 Task: Look for space in Baden, Austria from 11th June, 2023 to 17th June, 2023 for 1 adult in price range Rs.5000 to Rs.12000. Place can be private room with 1  bedroom having 1 bed and 1 bathroom. Property type can be hotel. Amenities needed are: heating, . Booking option can be shelf check-in. Required host language is English.
Action: Mouse moved to (581, 117)
Screenshot: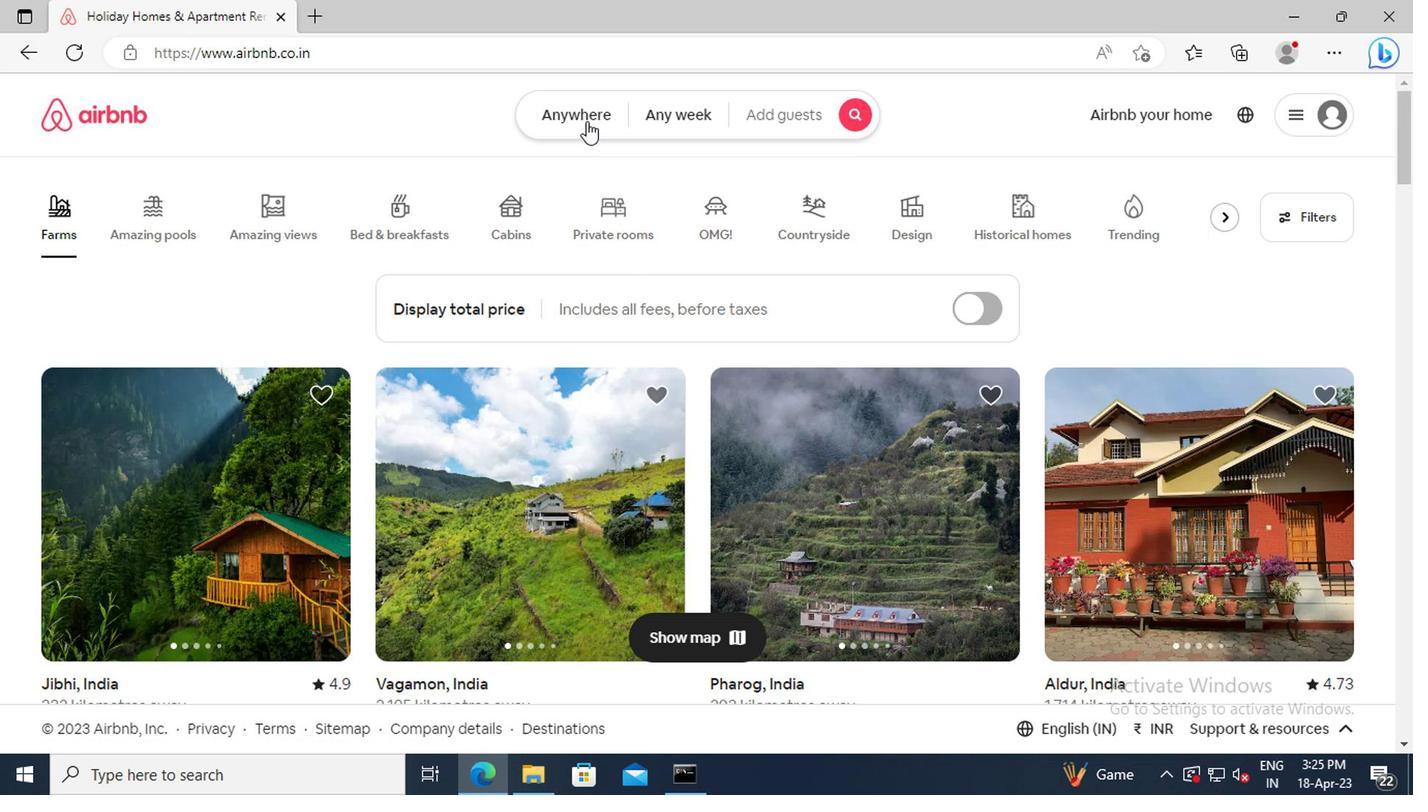 
Action: Mouse pressed left at (581, 117)
Screenshot: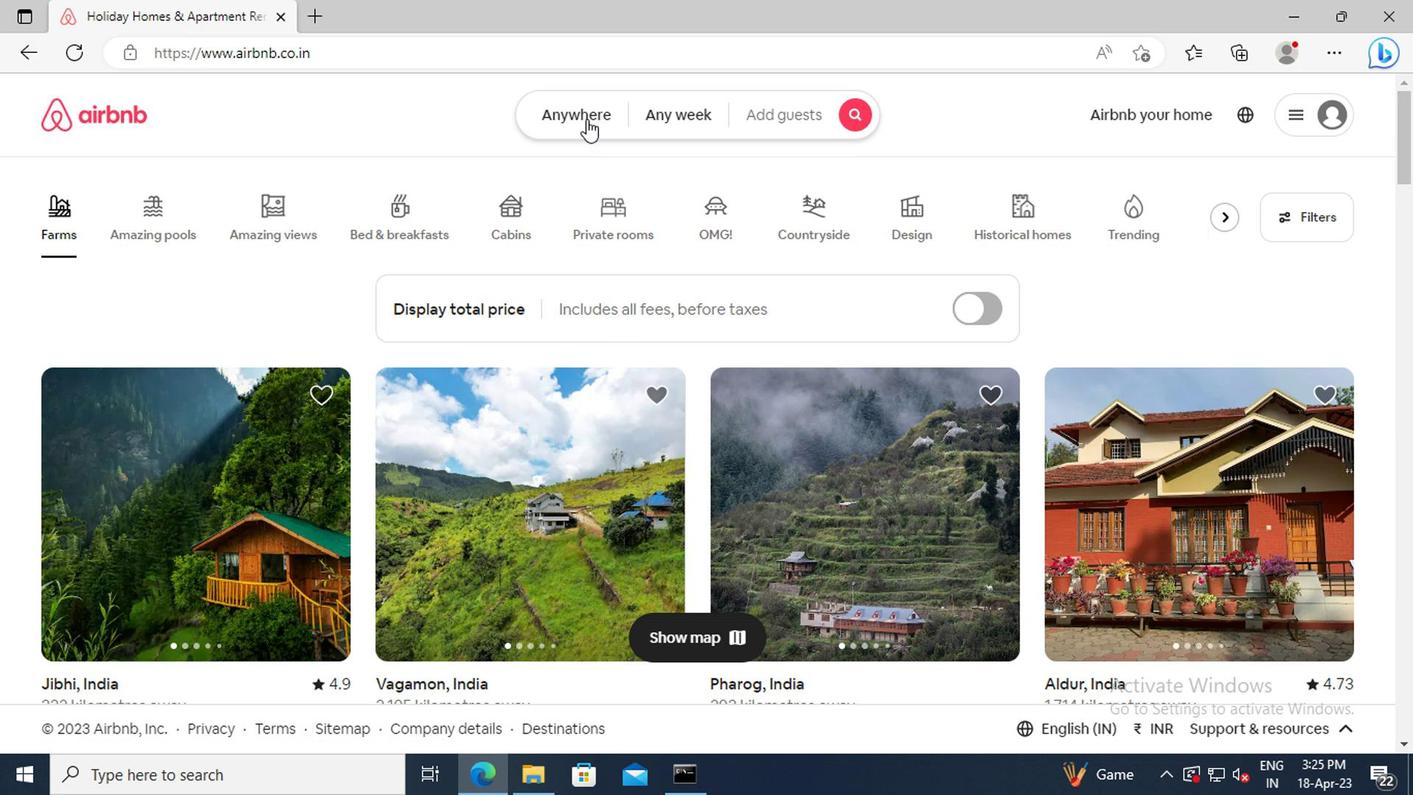 
Action: Mouse moved to (314, 203)
Screenshot: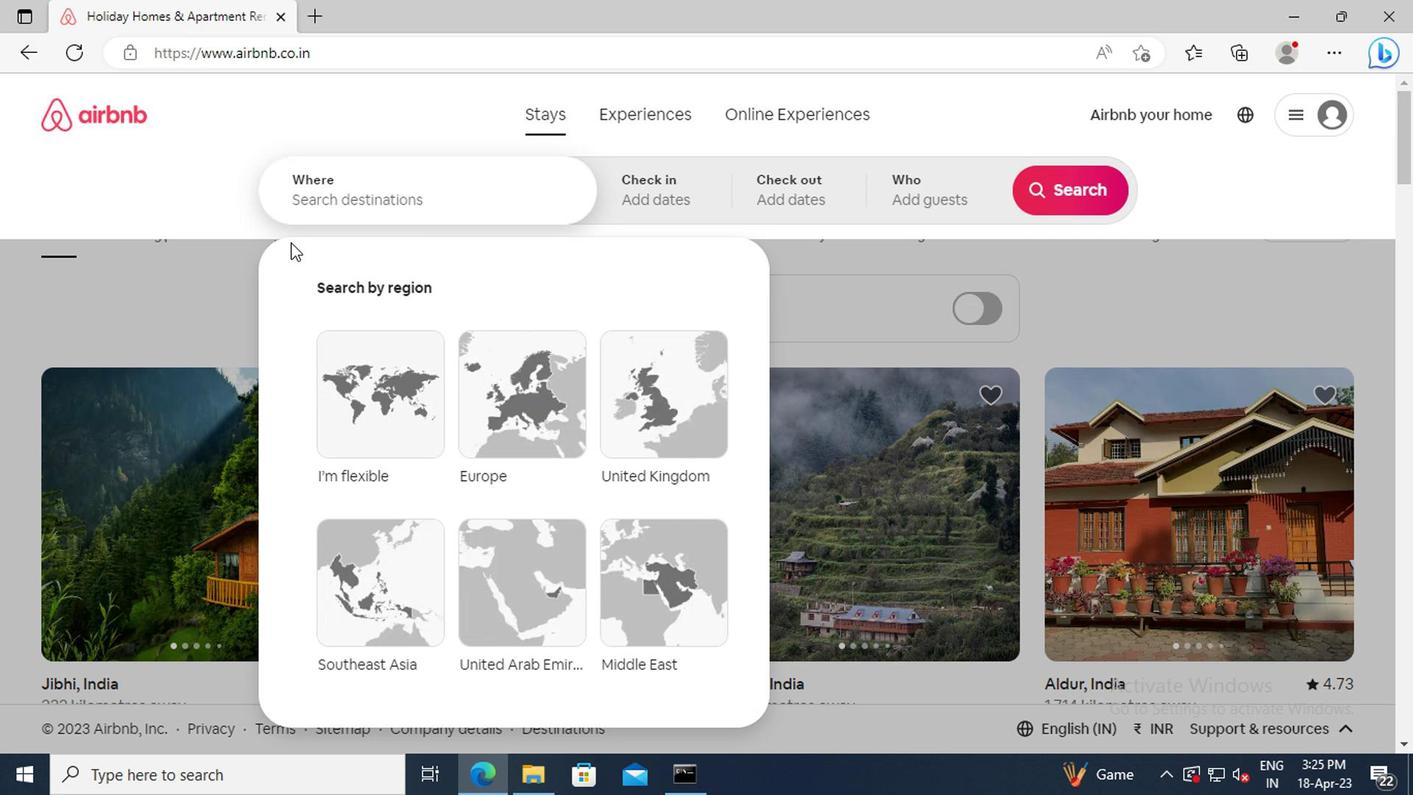
Action: Mouse pressed left at (314, 203)
Screenshot: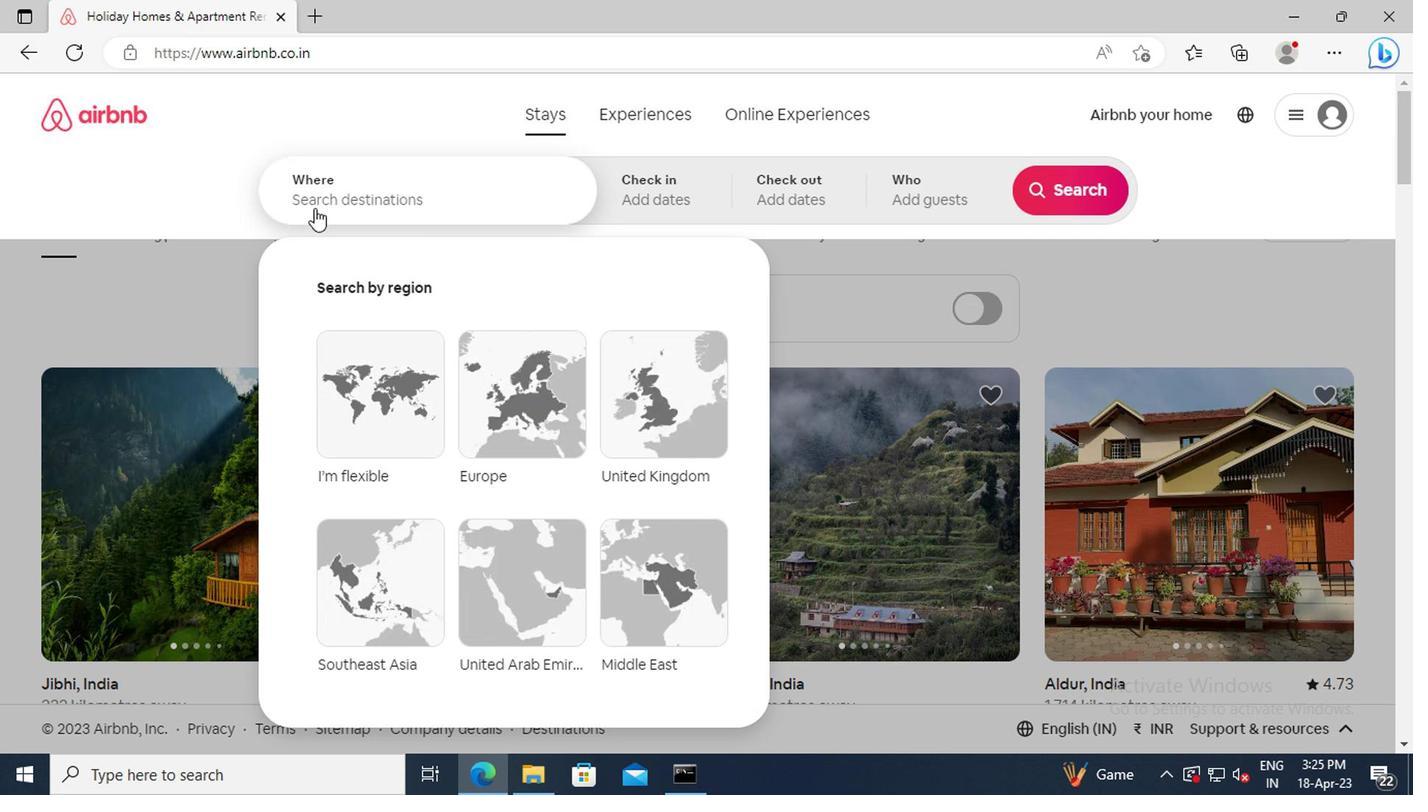 
Action: Key pressed <Key.shift>BADEN,<Key.space><Key.shift_r>AUSTRIA<Key.enter>
Screenshot: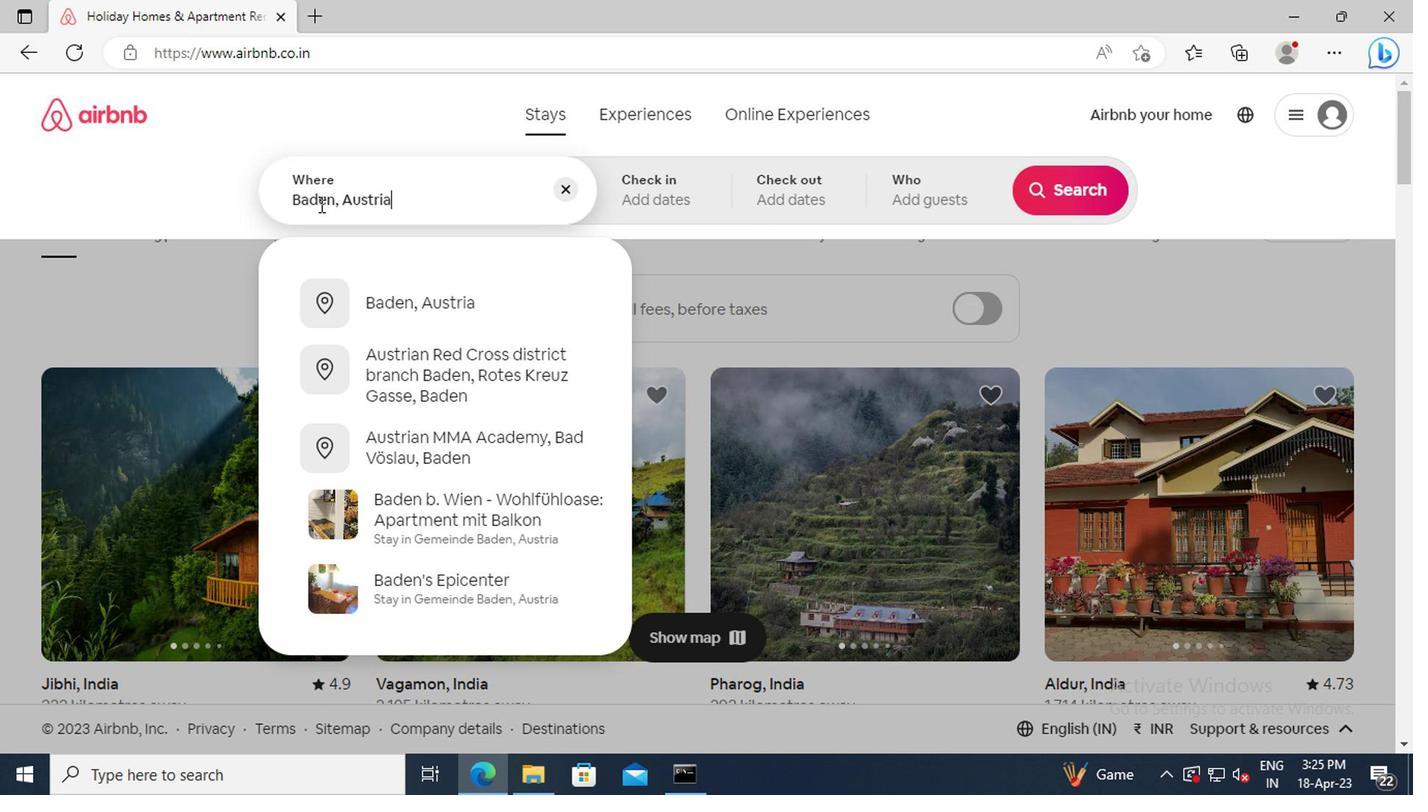 
Action: Mouse moved to (1061, 357)
Screenshot: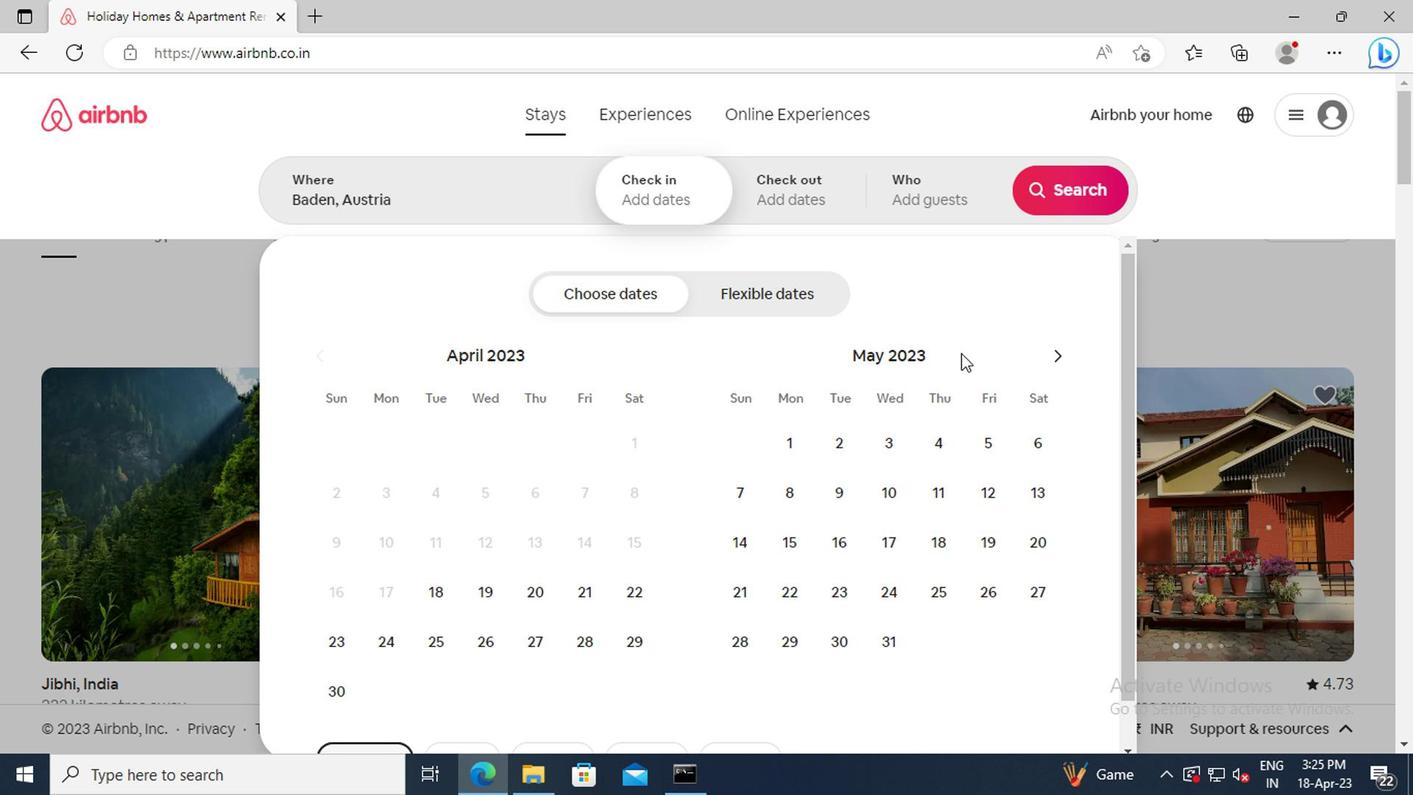 
Action: Mouse pressed left at (1061, 357)
Screenshot: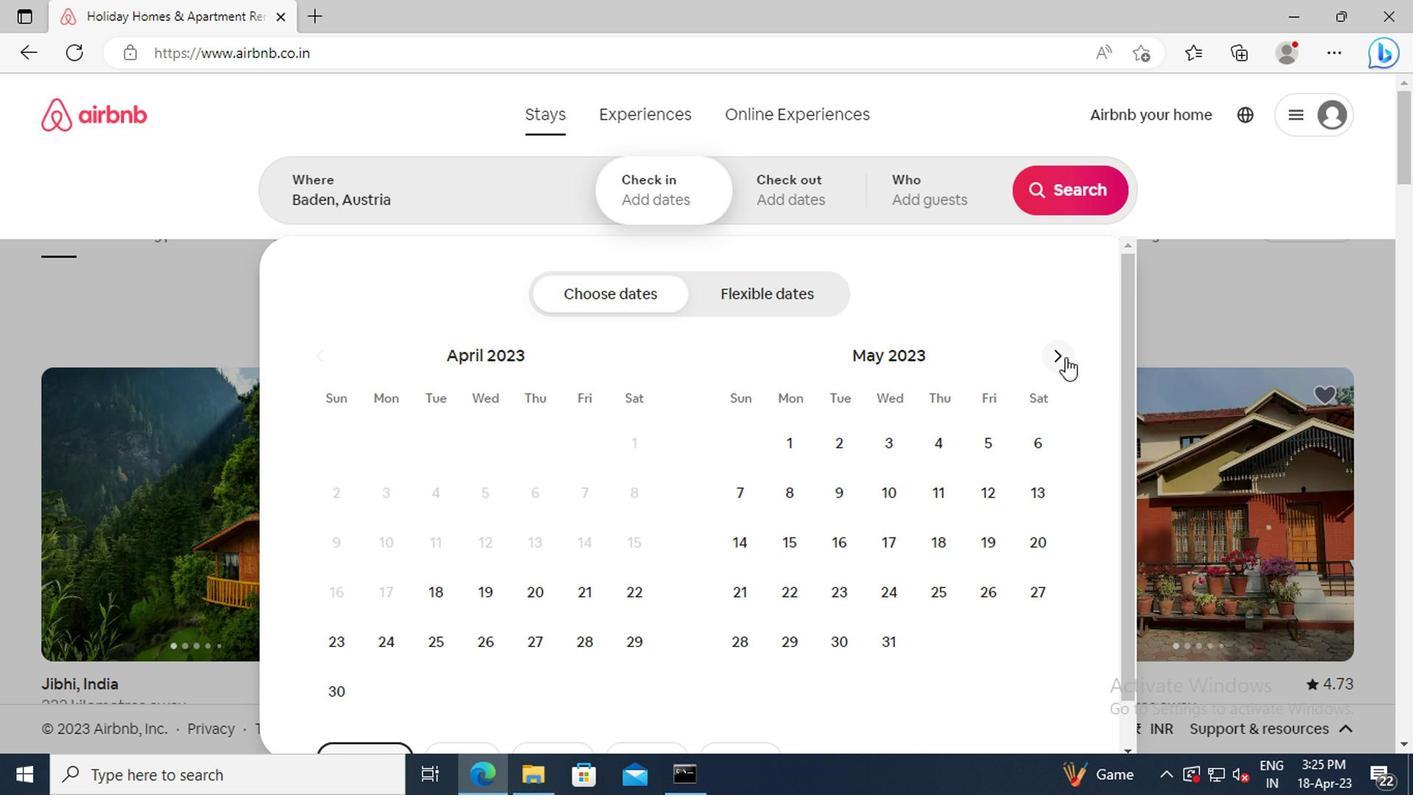 
Action: Mouse moved to (744, 536)
Screenshot: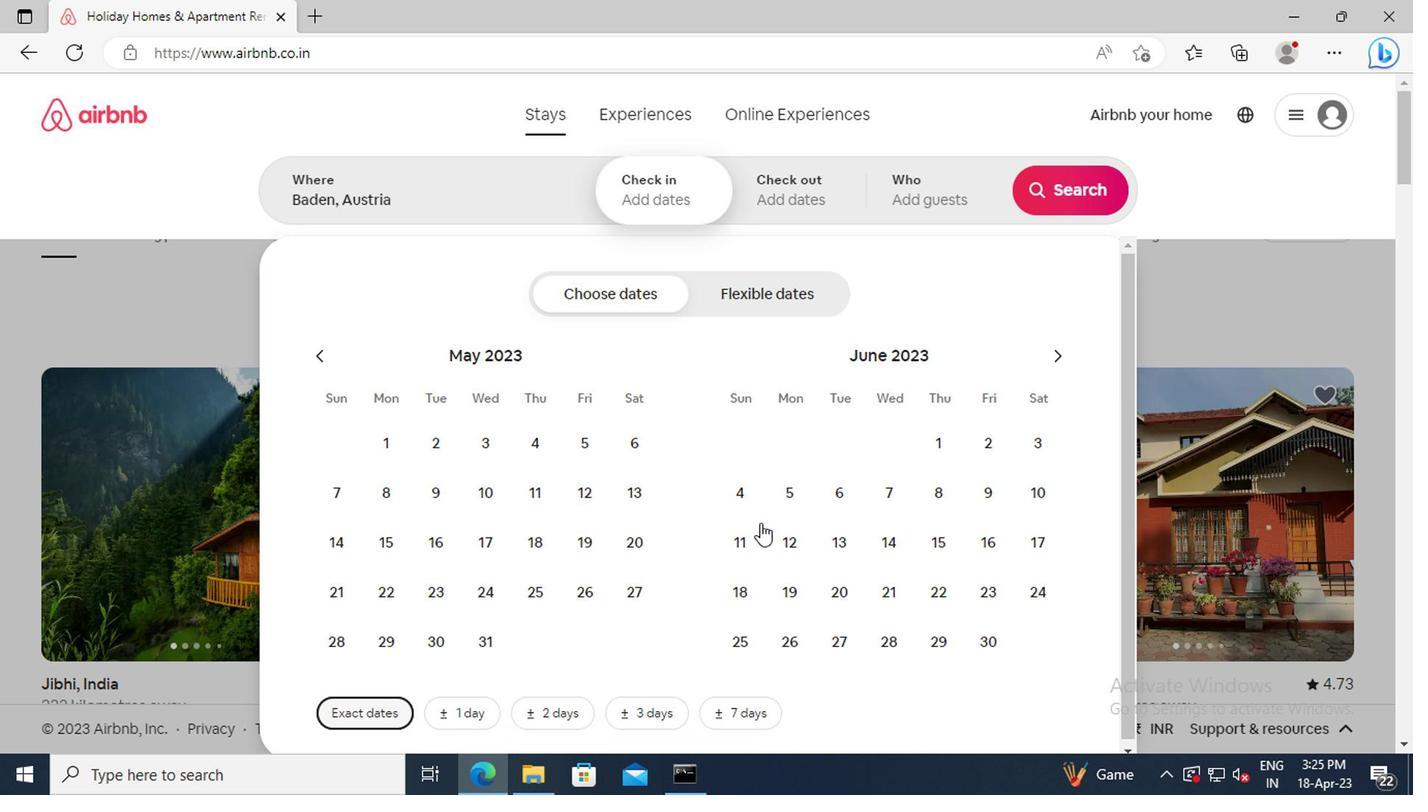 
Action: Mouse pressed left at (744, 536)
Screenshot: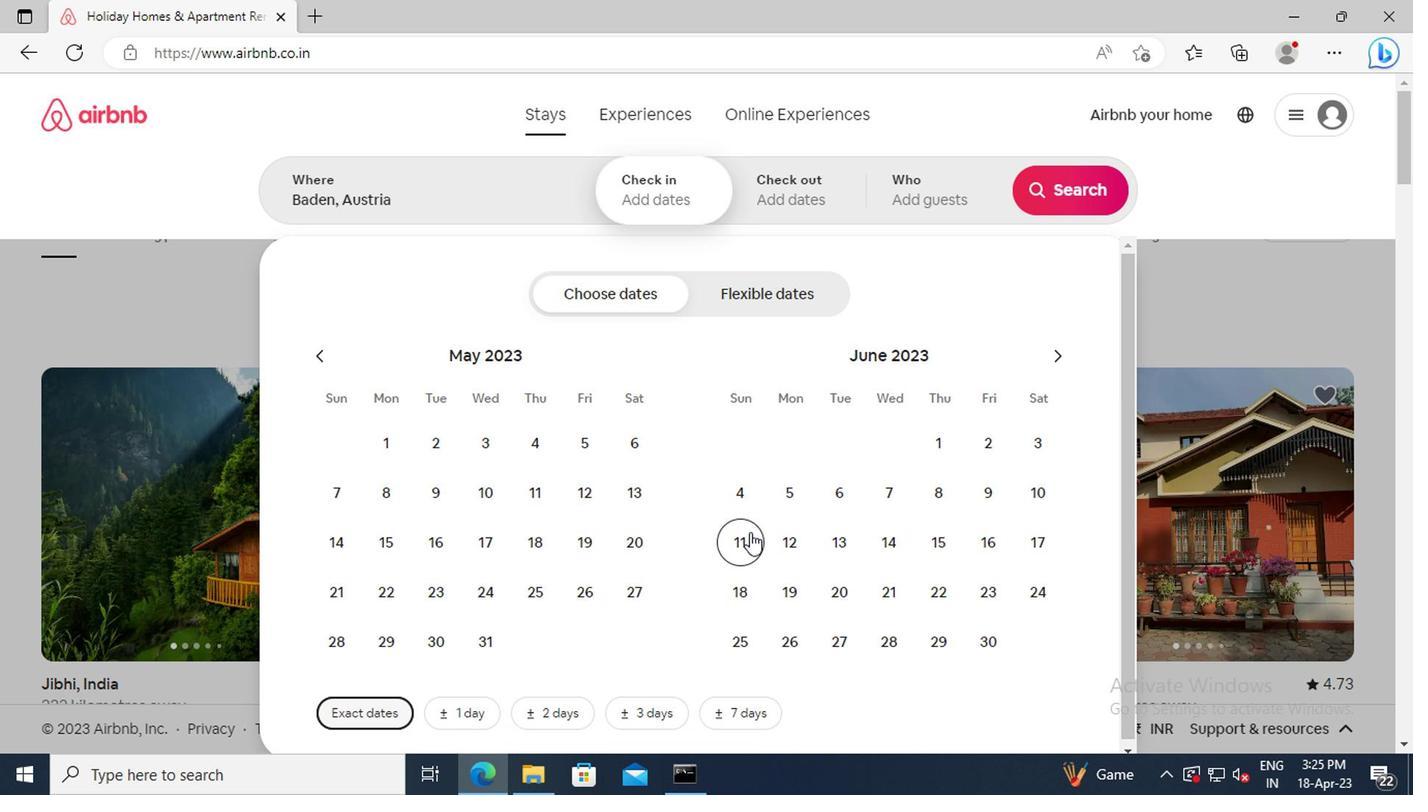 
Action: Mouse moved to (1023, 550)
Screenshot: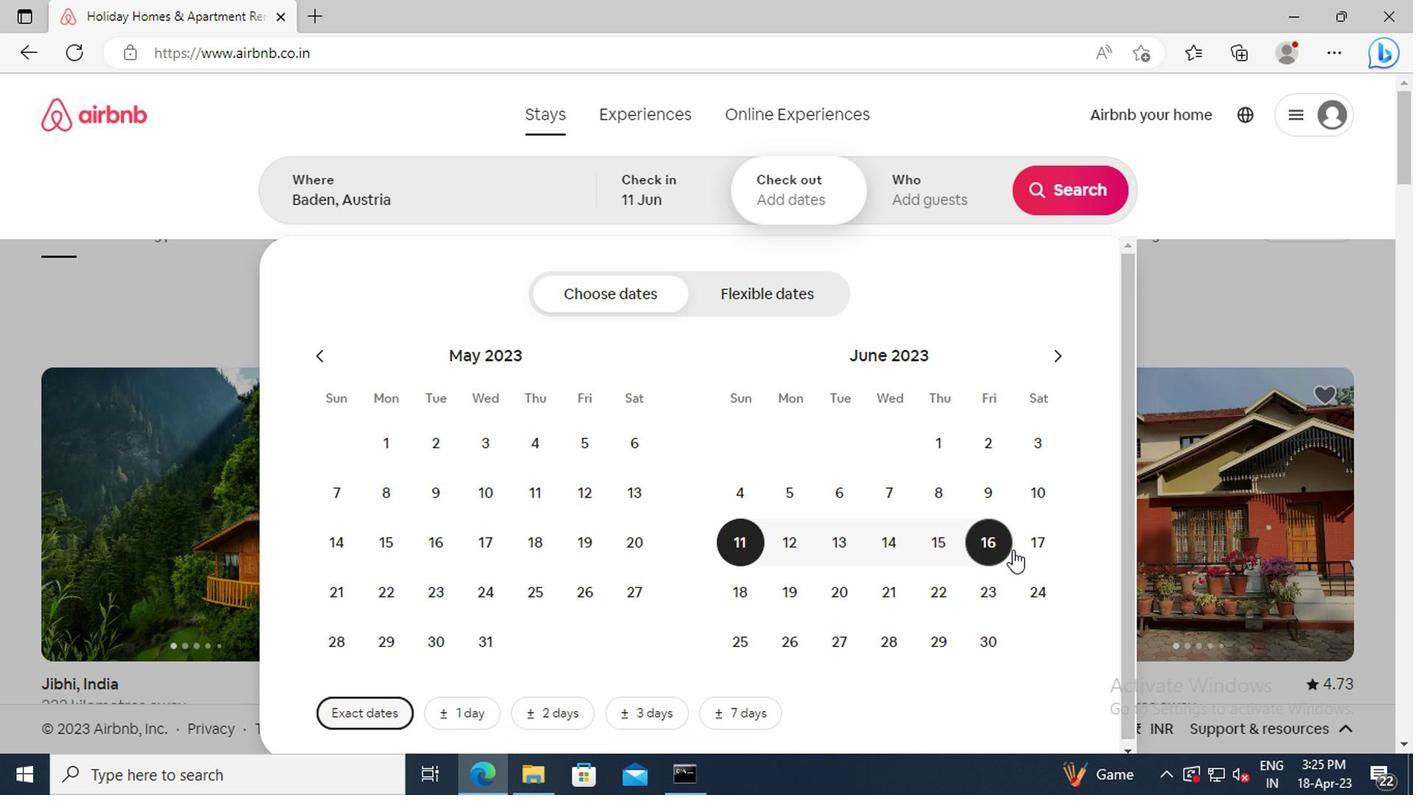
Action: Mouse pressed left at (1023, 550)
Screenshot: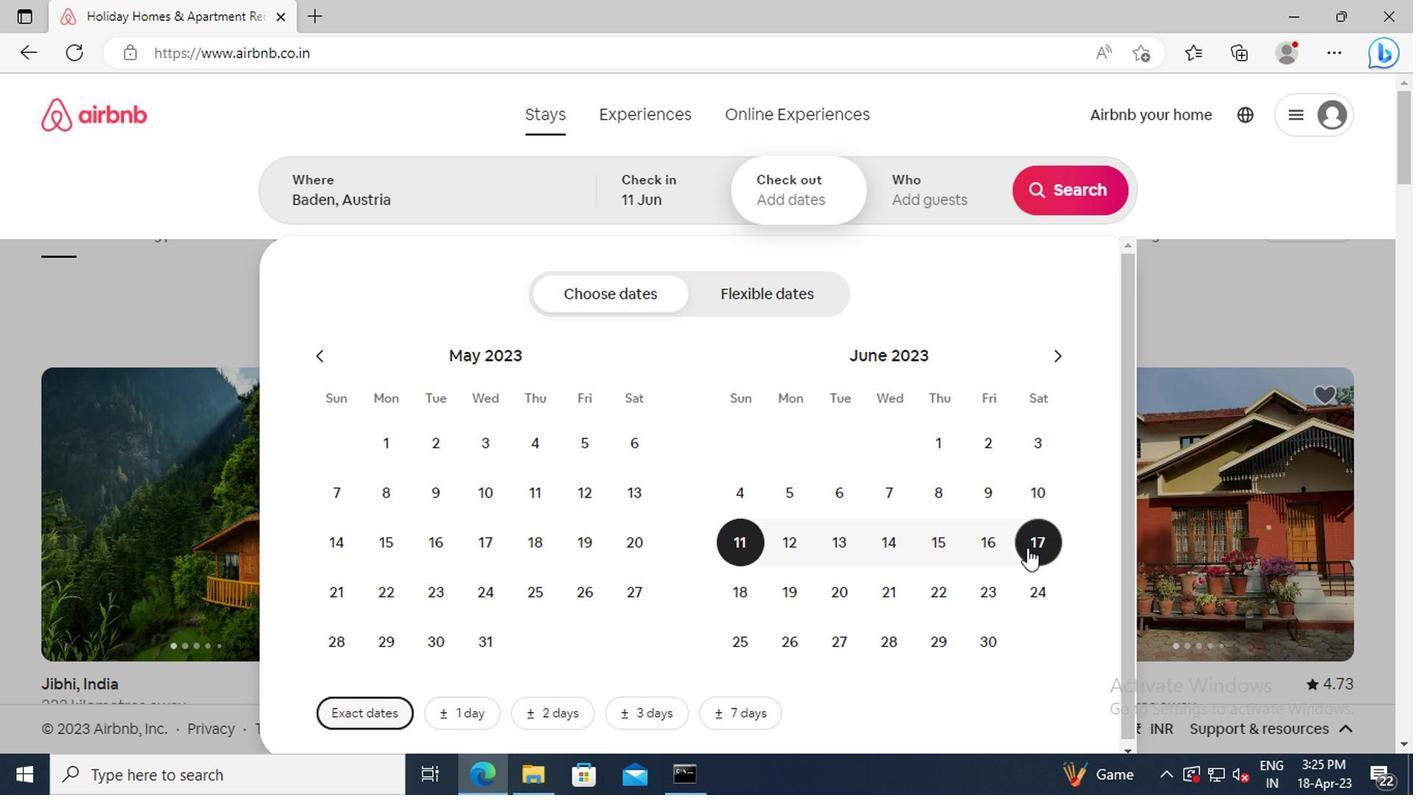 
Action: Mouse moved to (919, 197)
Screenshot: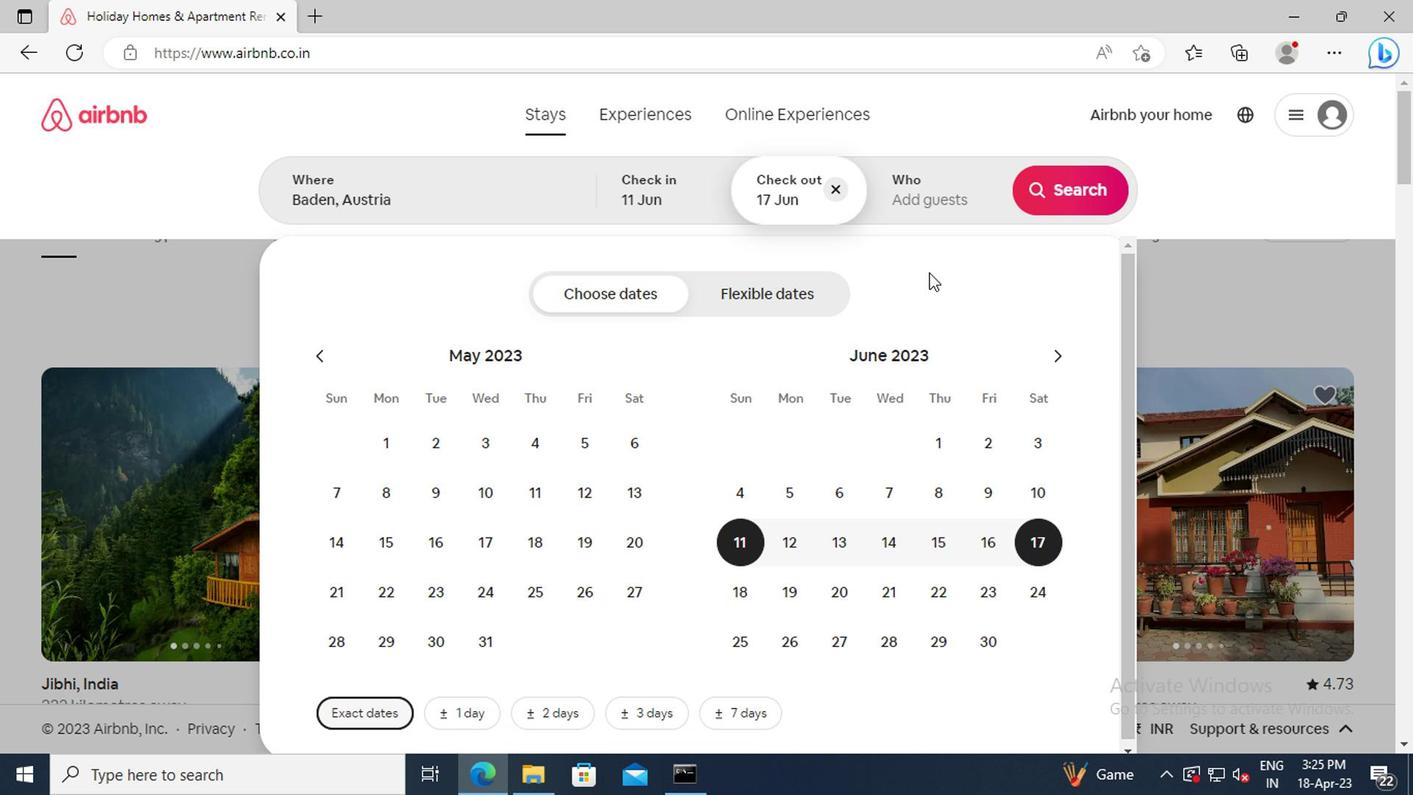 
Action: Mouse pressed left at (919, 197)
Screenshot: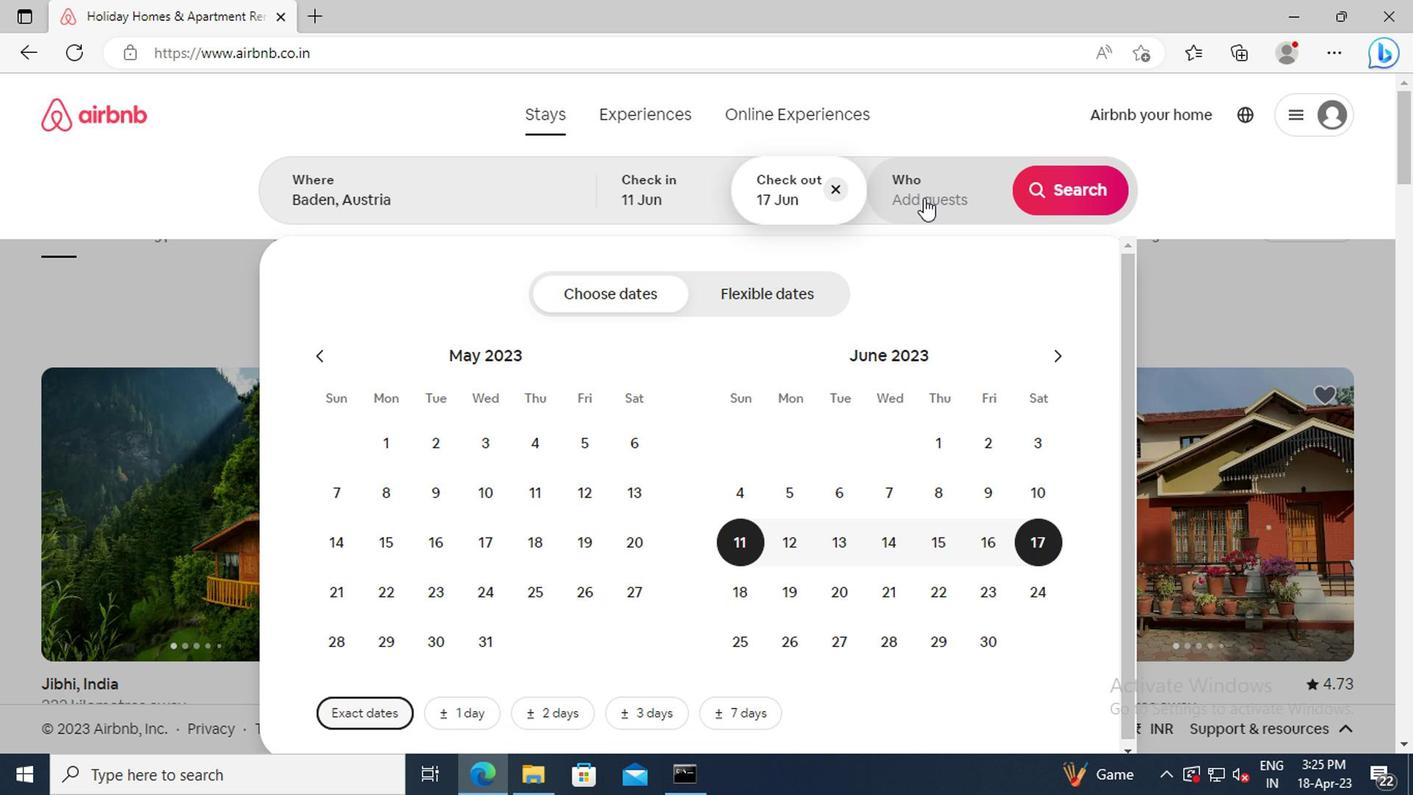
Action: Mouse moved to (1078, 302)
Screenshot: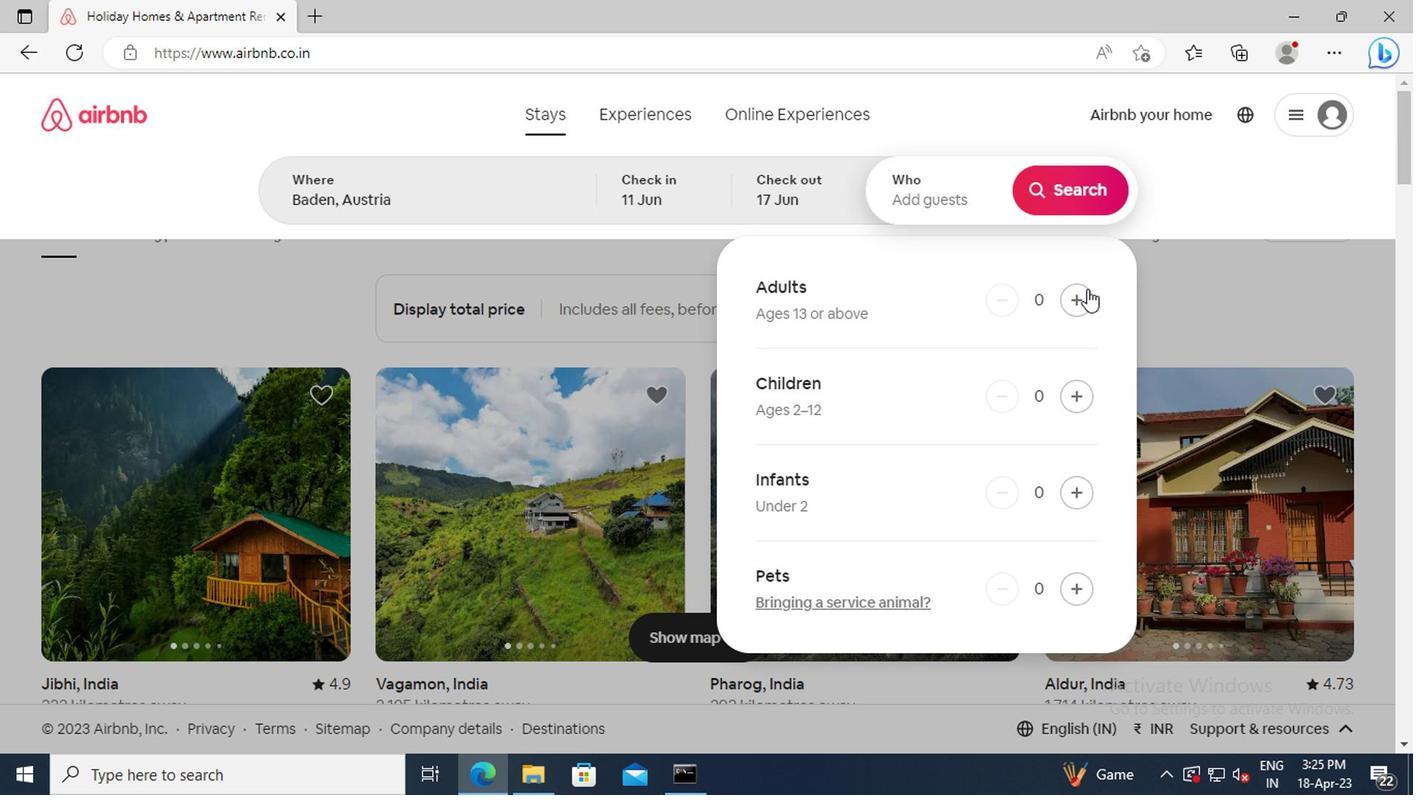 
Action: Mouse pressed left at (1078, 302)
Screenshot: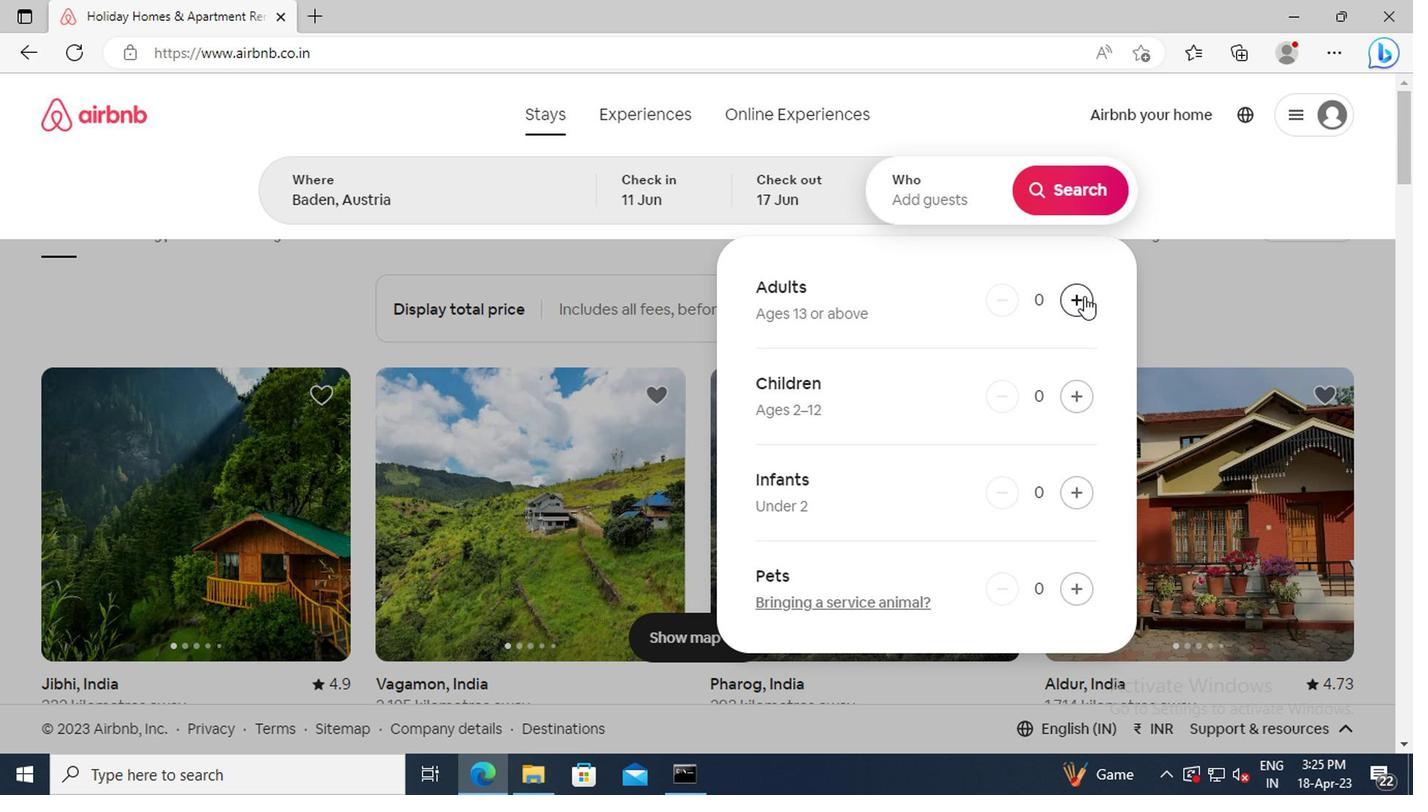 
Action: Mouse moved to (1076, 195)
Screenshot: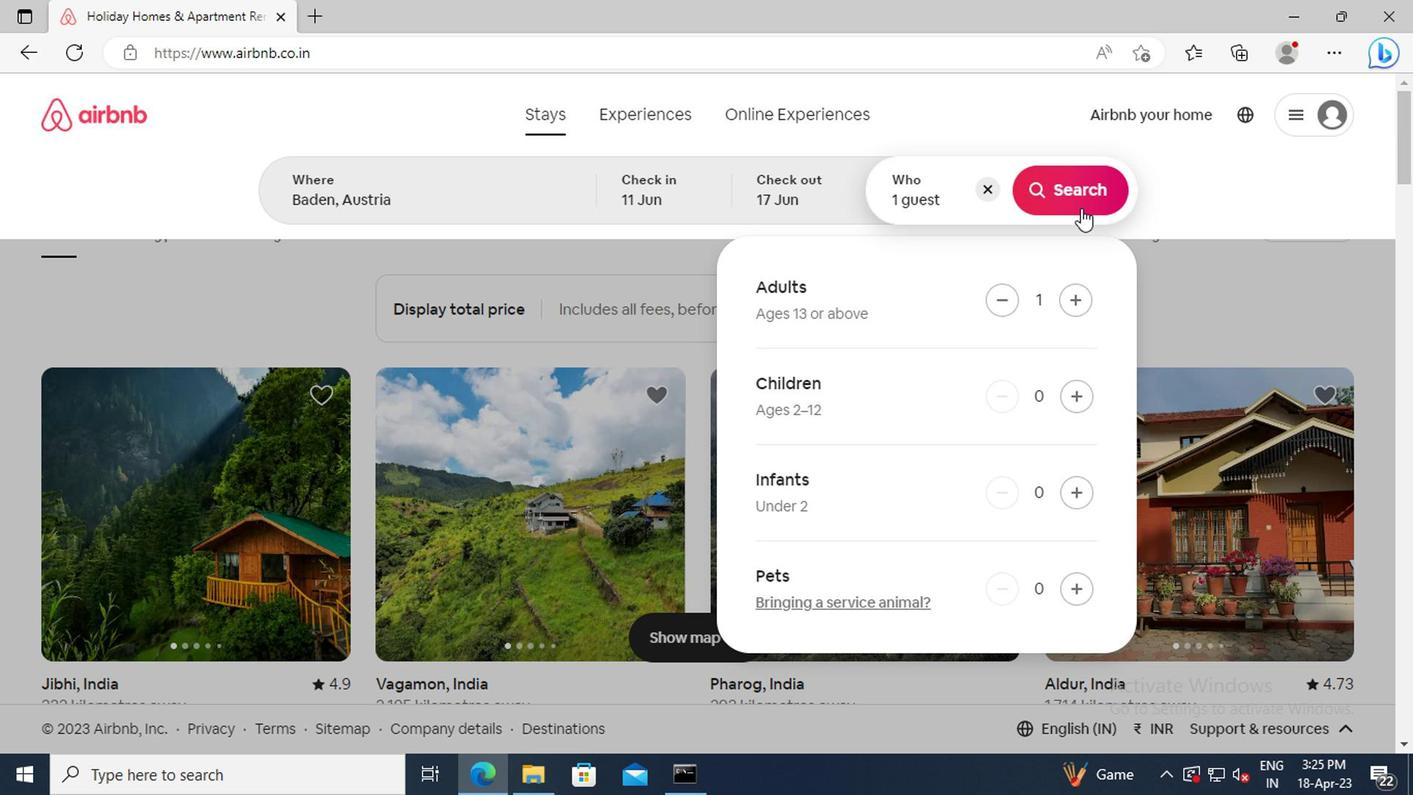
Action: Mouse pressed left at (1076, 195)
Screenshot: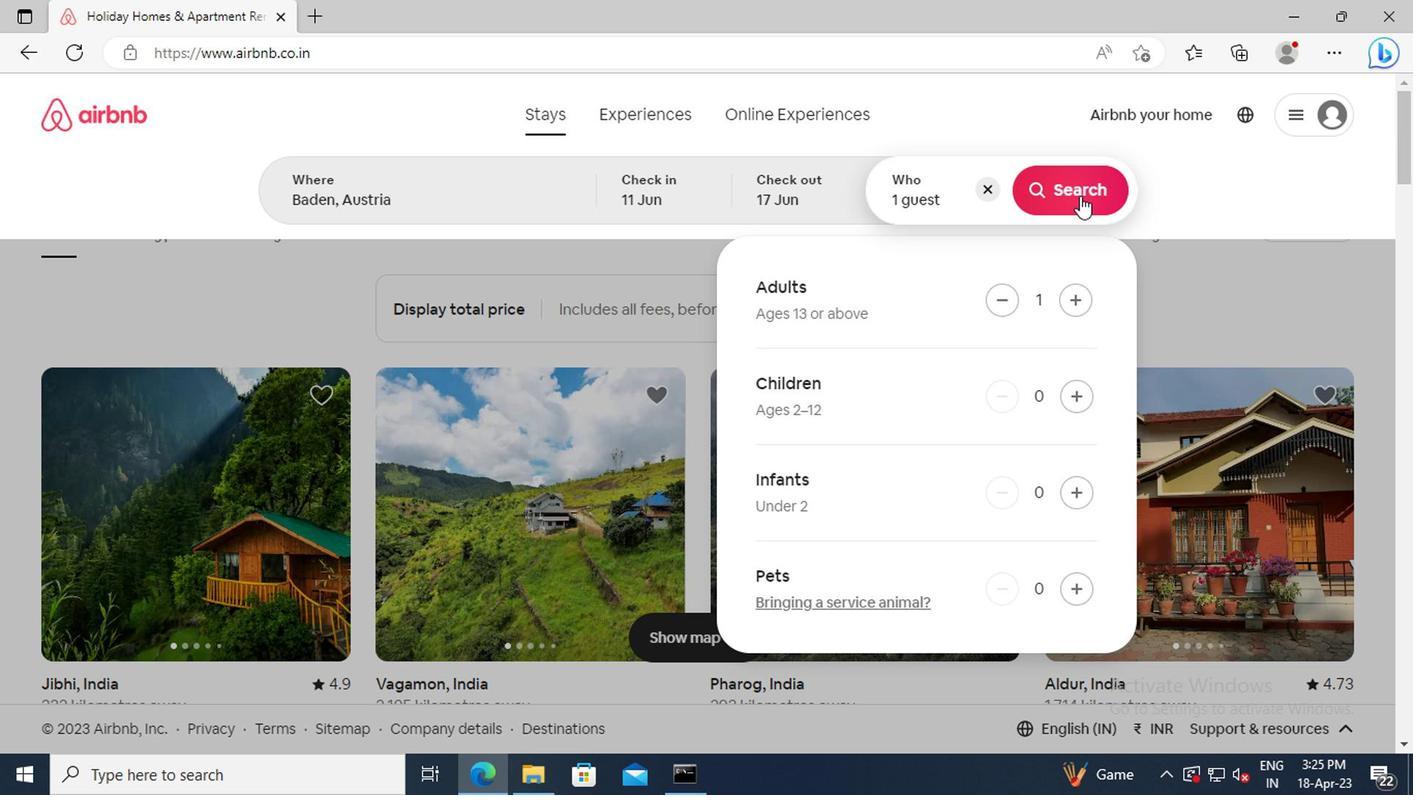 
Action: Mouse moved to (1301, 193)
Screenshot: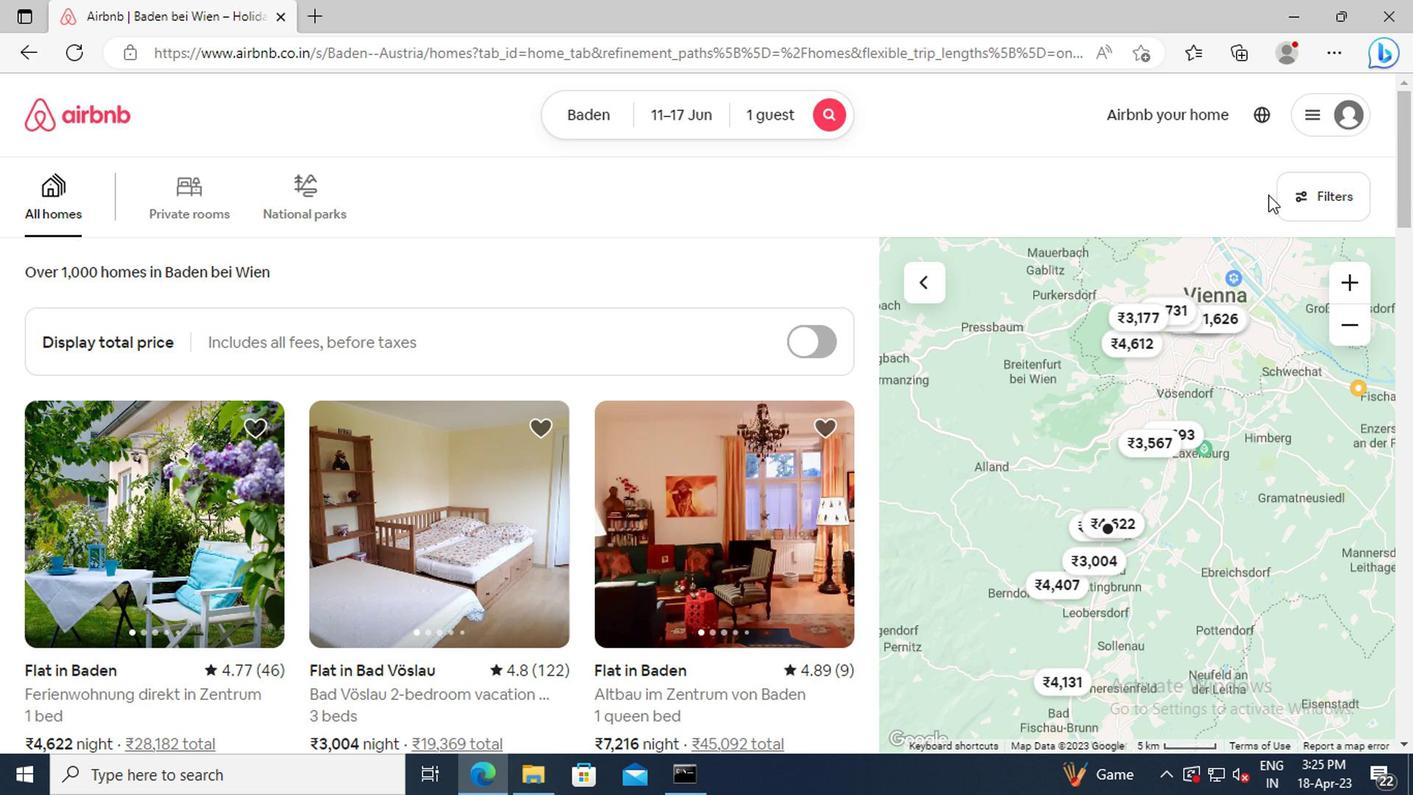 
Action: Mouse pressed left at (1301, 193)
Screenshot: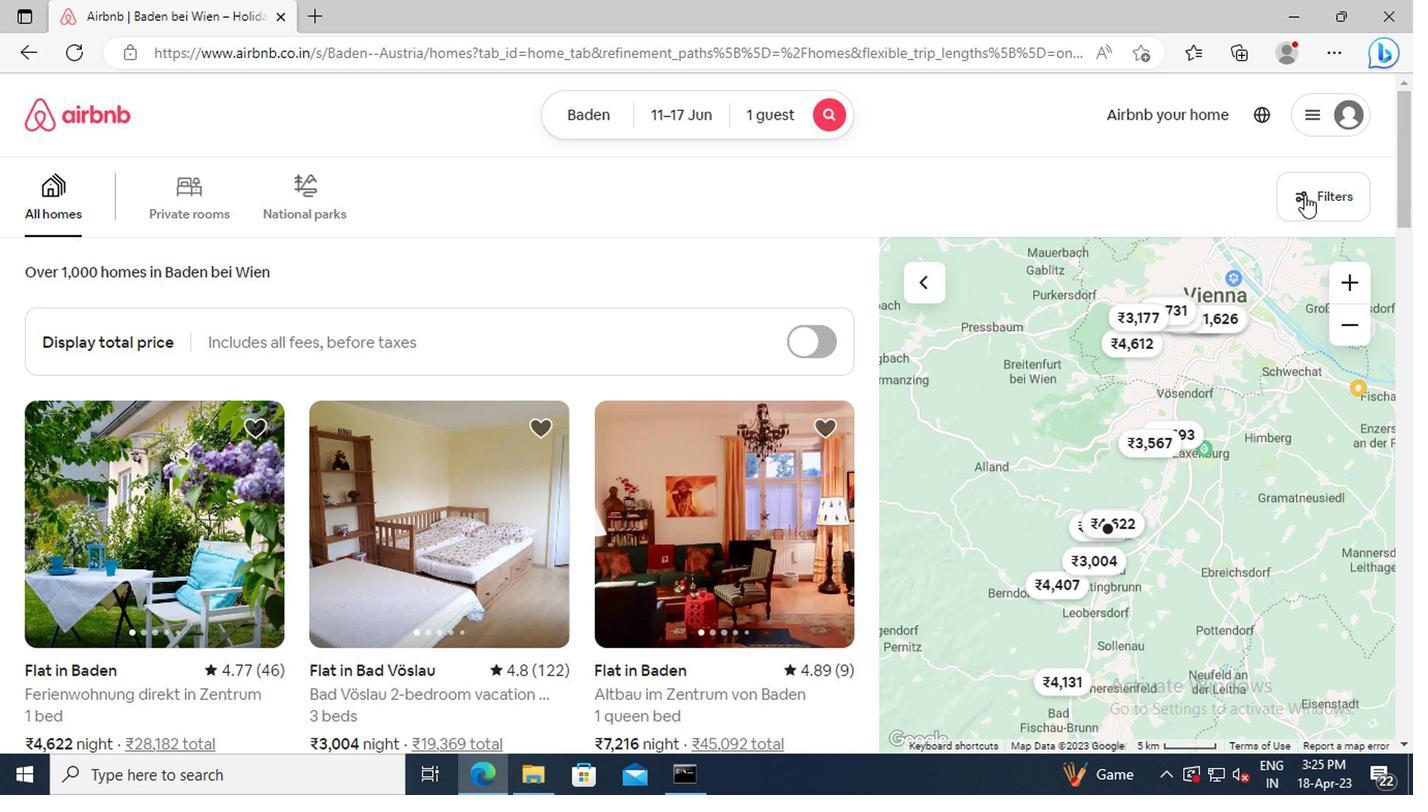 
Action: Mouse moved to (435, 461)
Screenshot: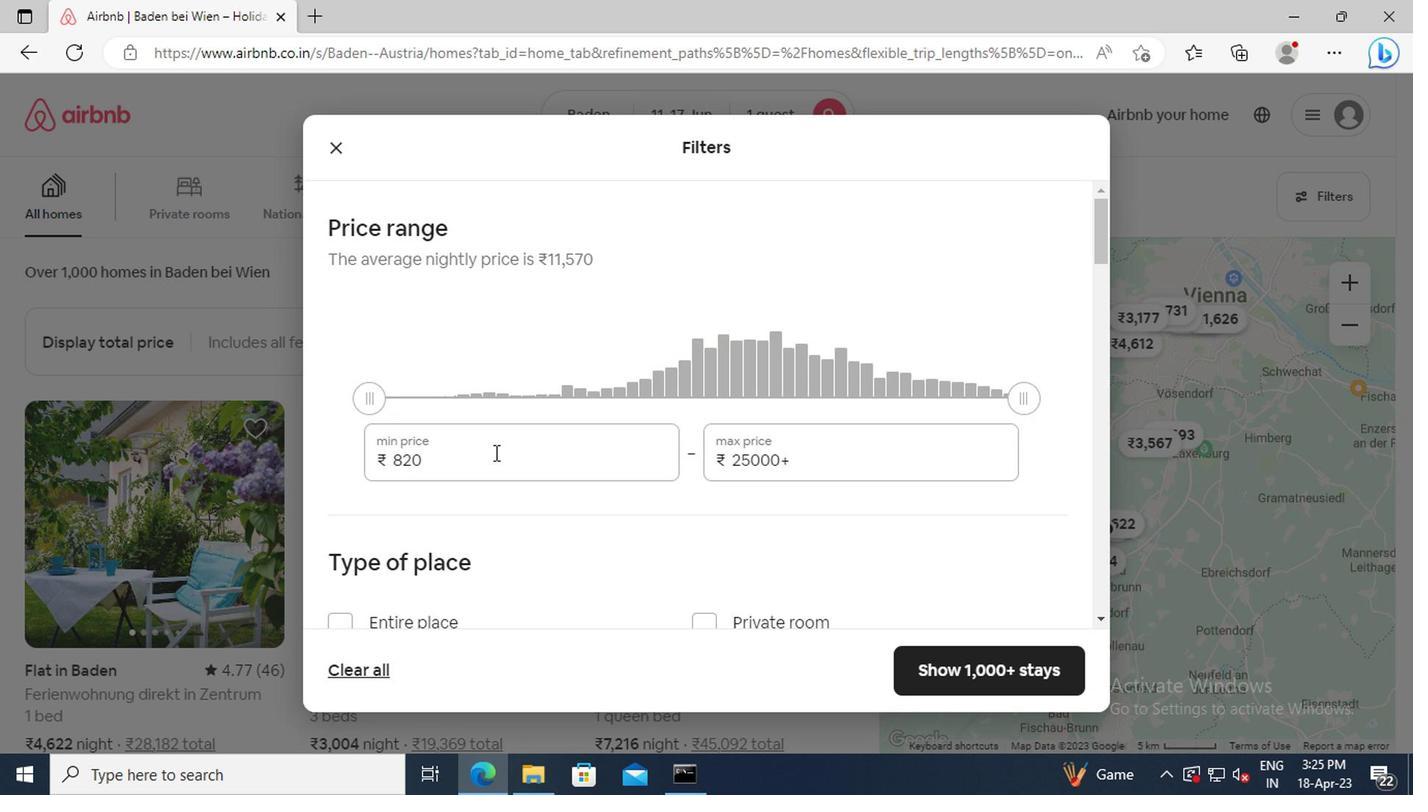 
Action: Mouse pressed left at (435, 461)
Screenshot: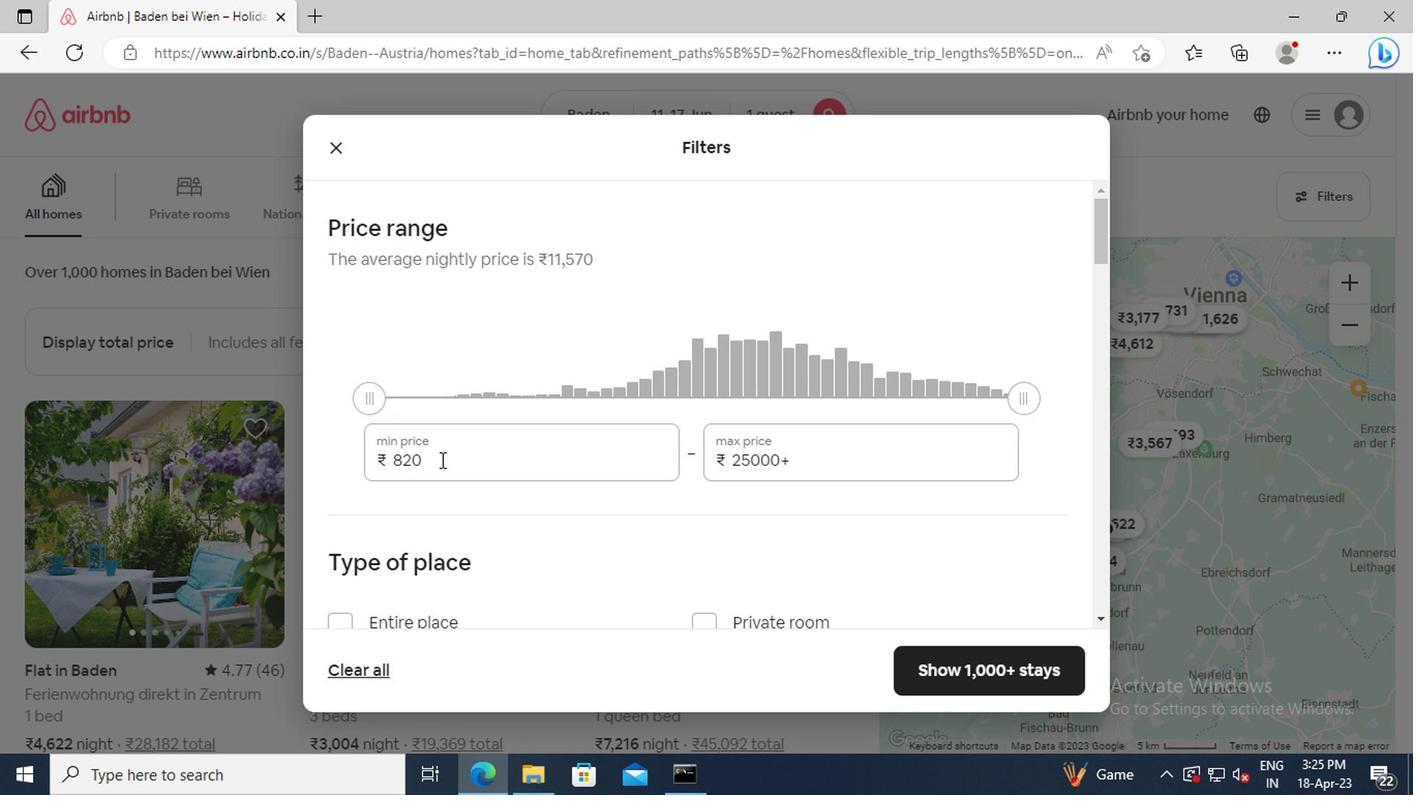 
Action: Key pressed <Key.backspace><Key.backspace><Key.backspace>5000<Key.tab><Key.delete>12000
Screenshot: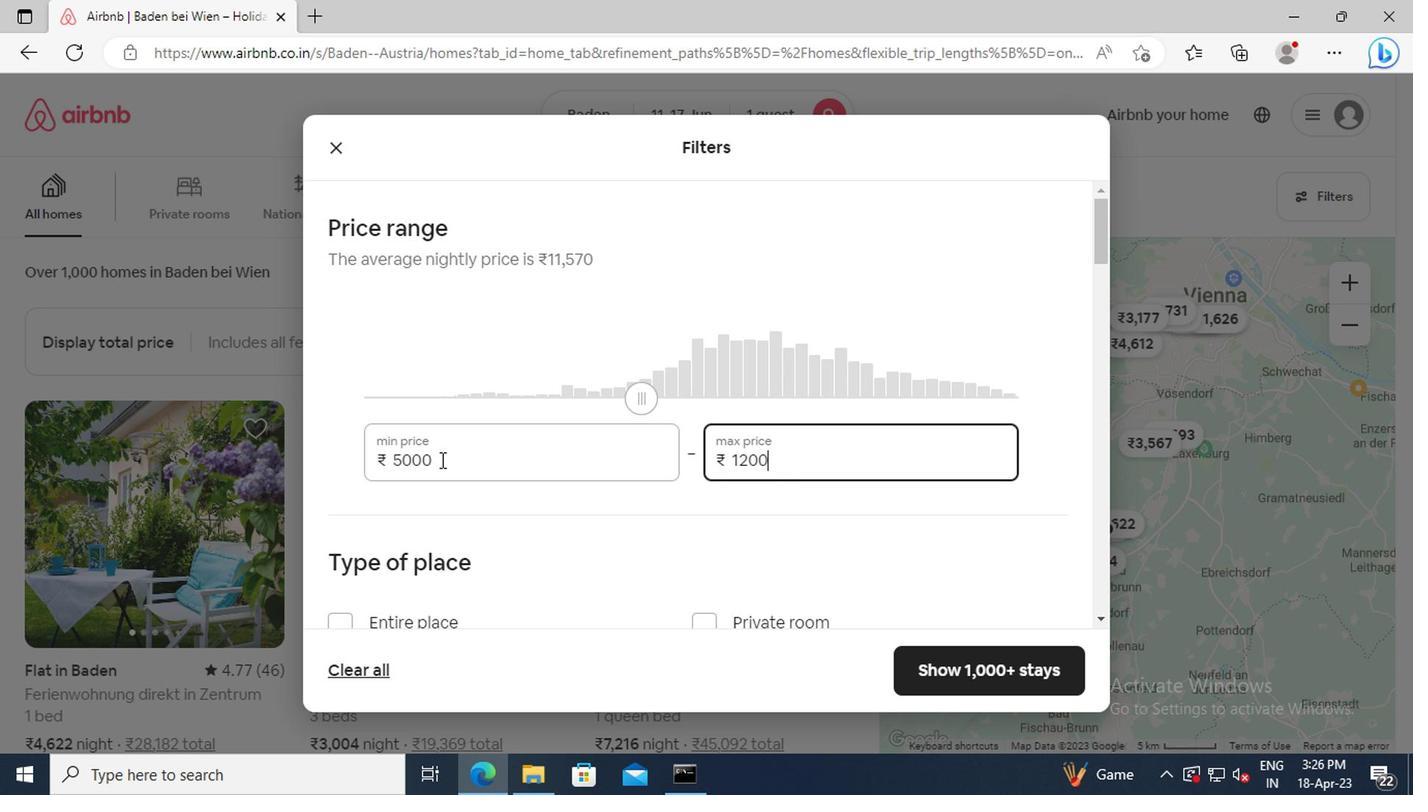 
Action: Mouse scrolled (435, 460) with delta (0, 0)
Screenshot: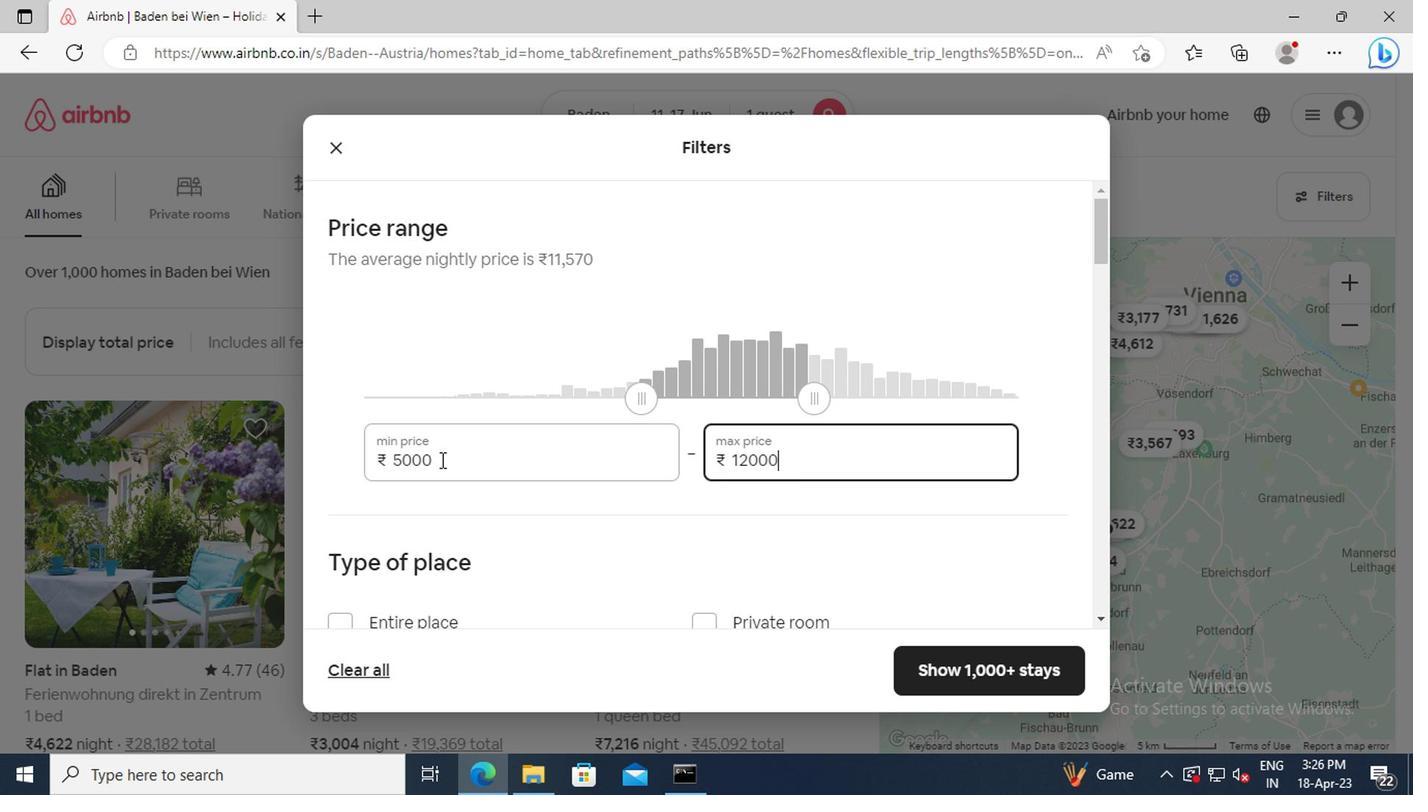 
Action: Mouse scrolled (435, 460) with delta (0, 0)
Screenshot: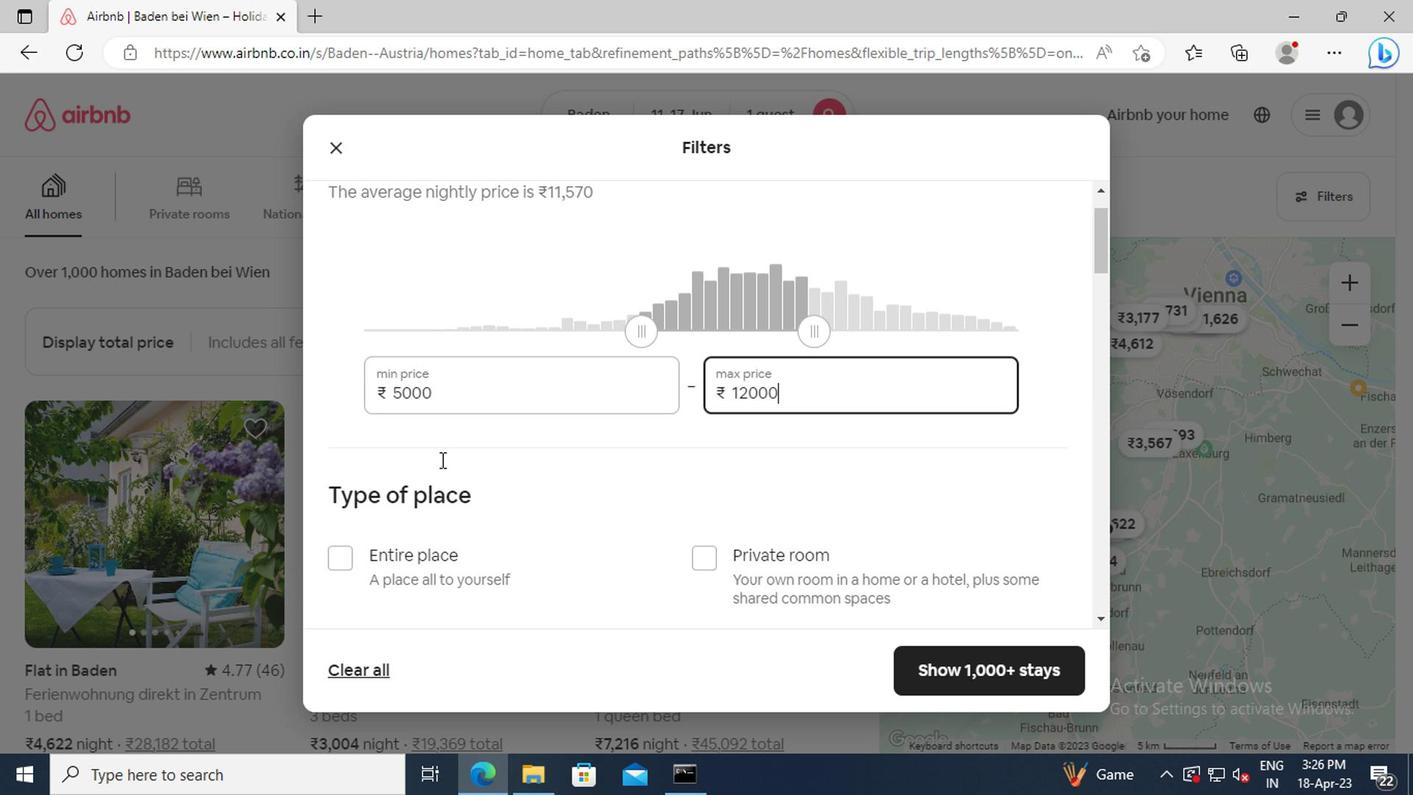 
Action: Mouse scrolled (435, 460) with delta (0, 0)
Screenshot: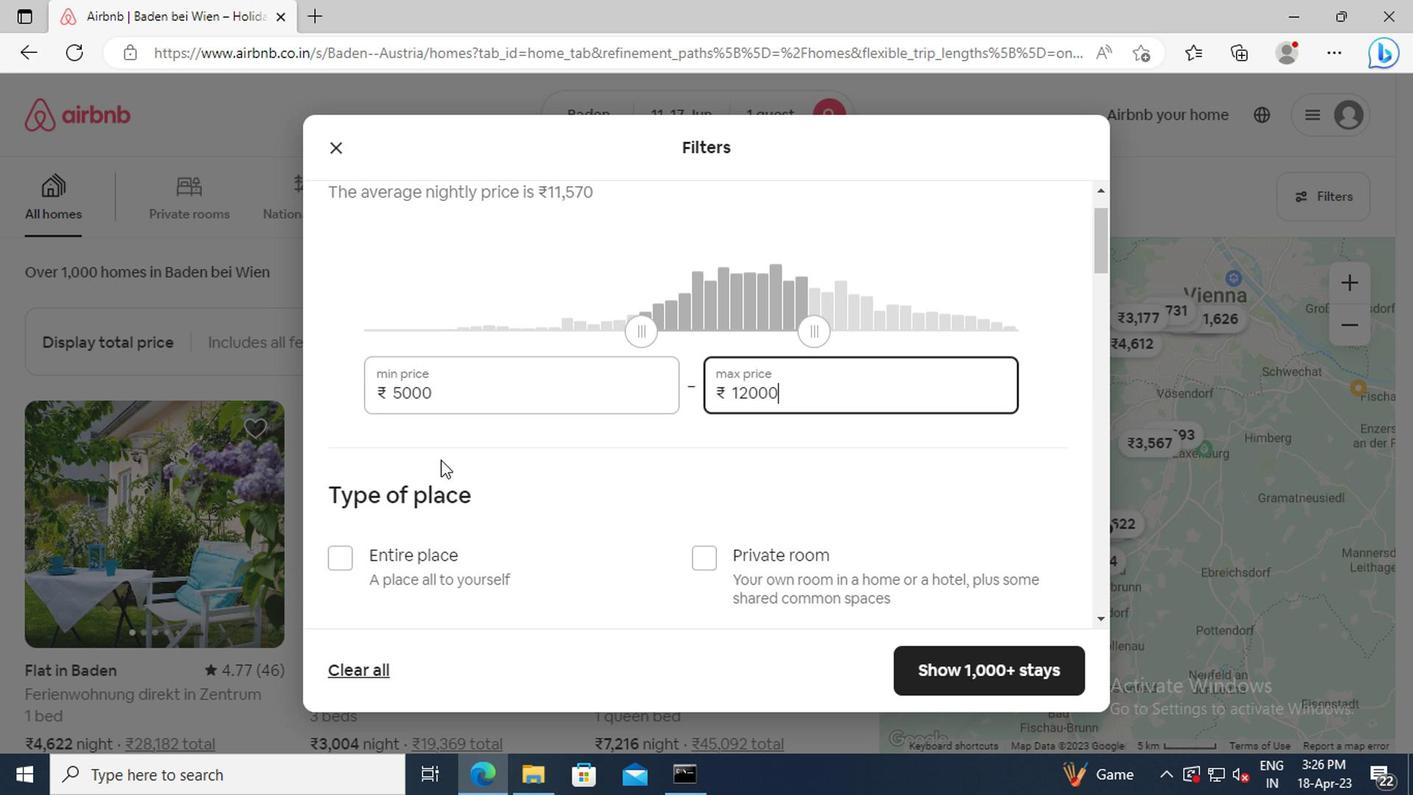 
Action: Mouse moved to (698, 421)
Screenshot: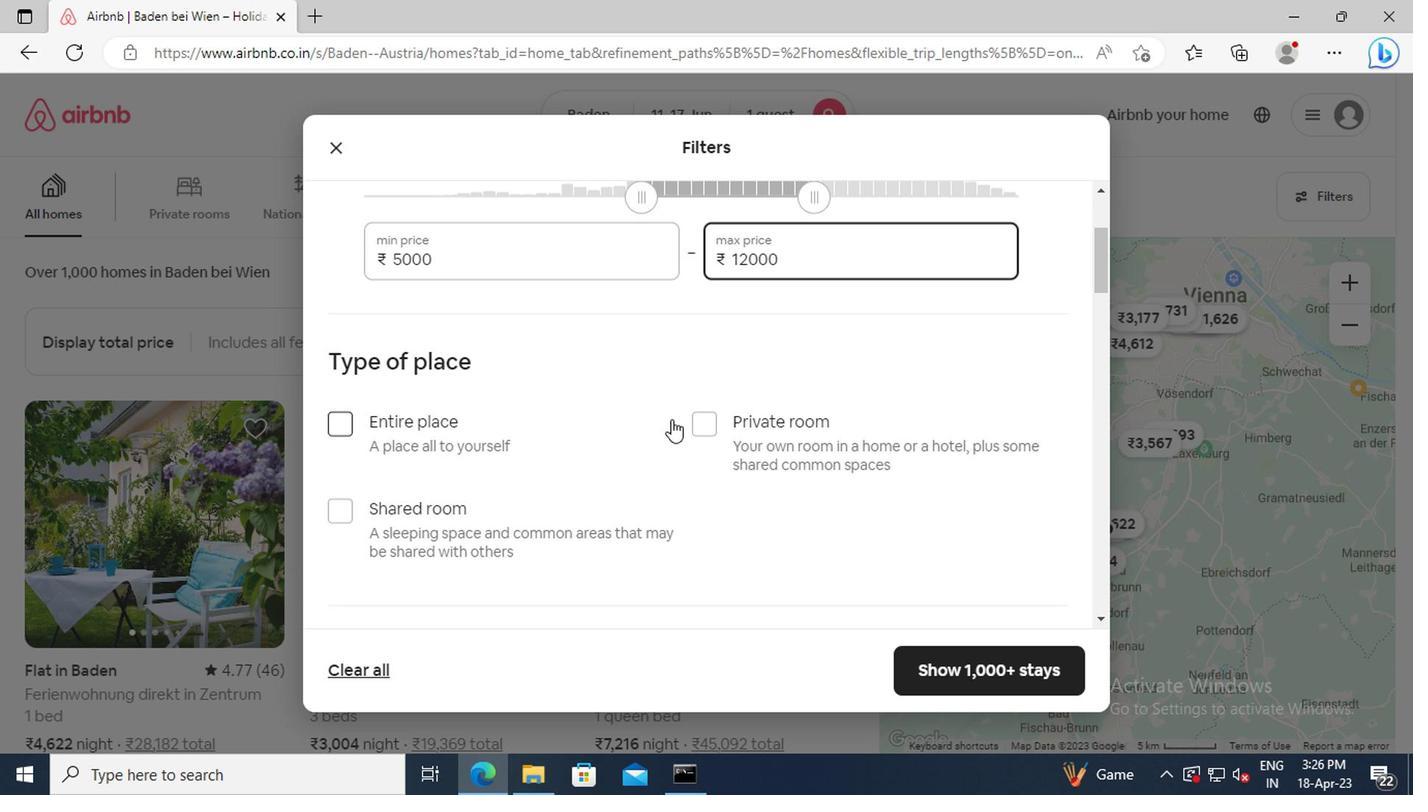 
Action: Mouse pressed left at (698, 421)
Screenshot: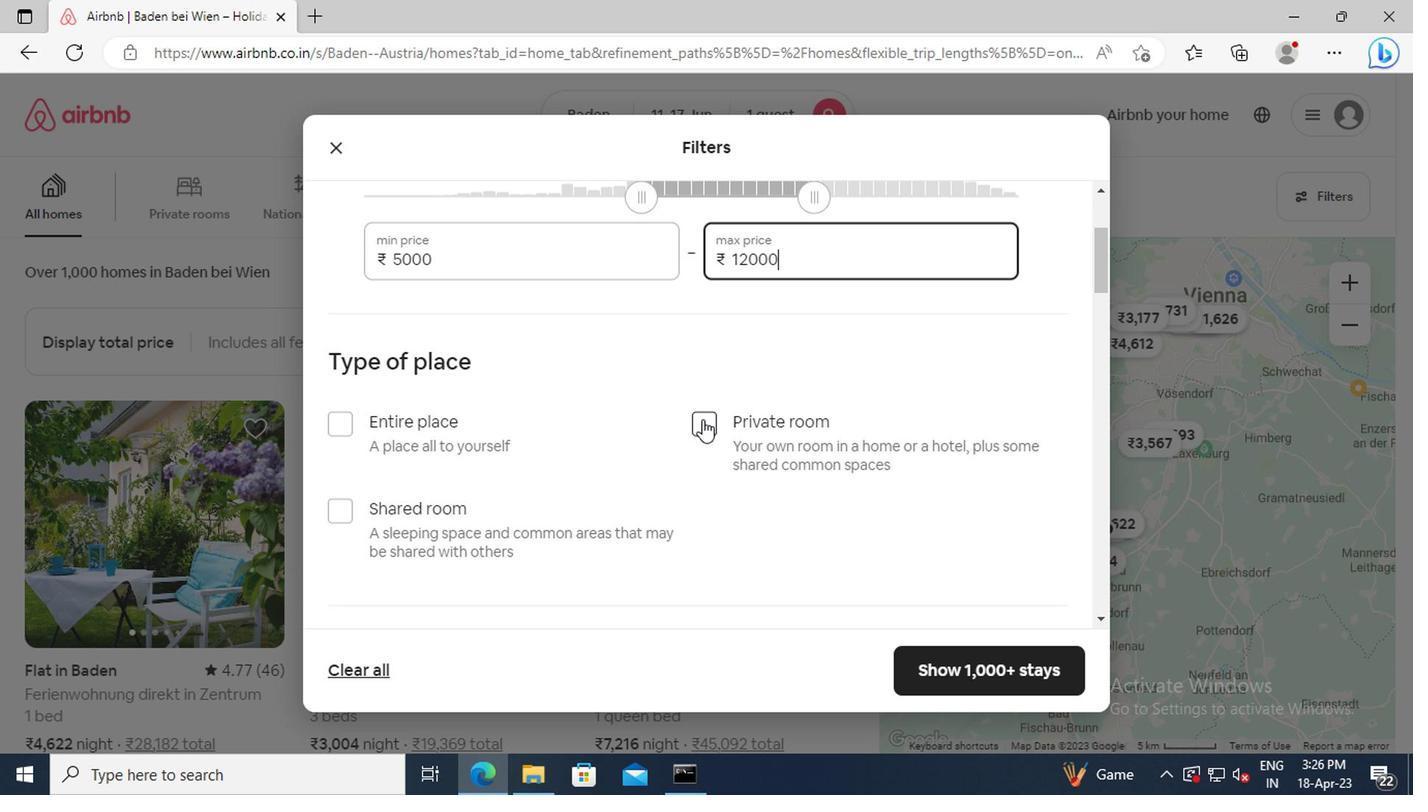 
Action: Mouse moved to (578, 414)
Screenshot: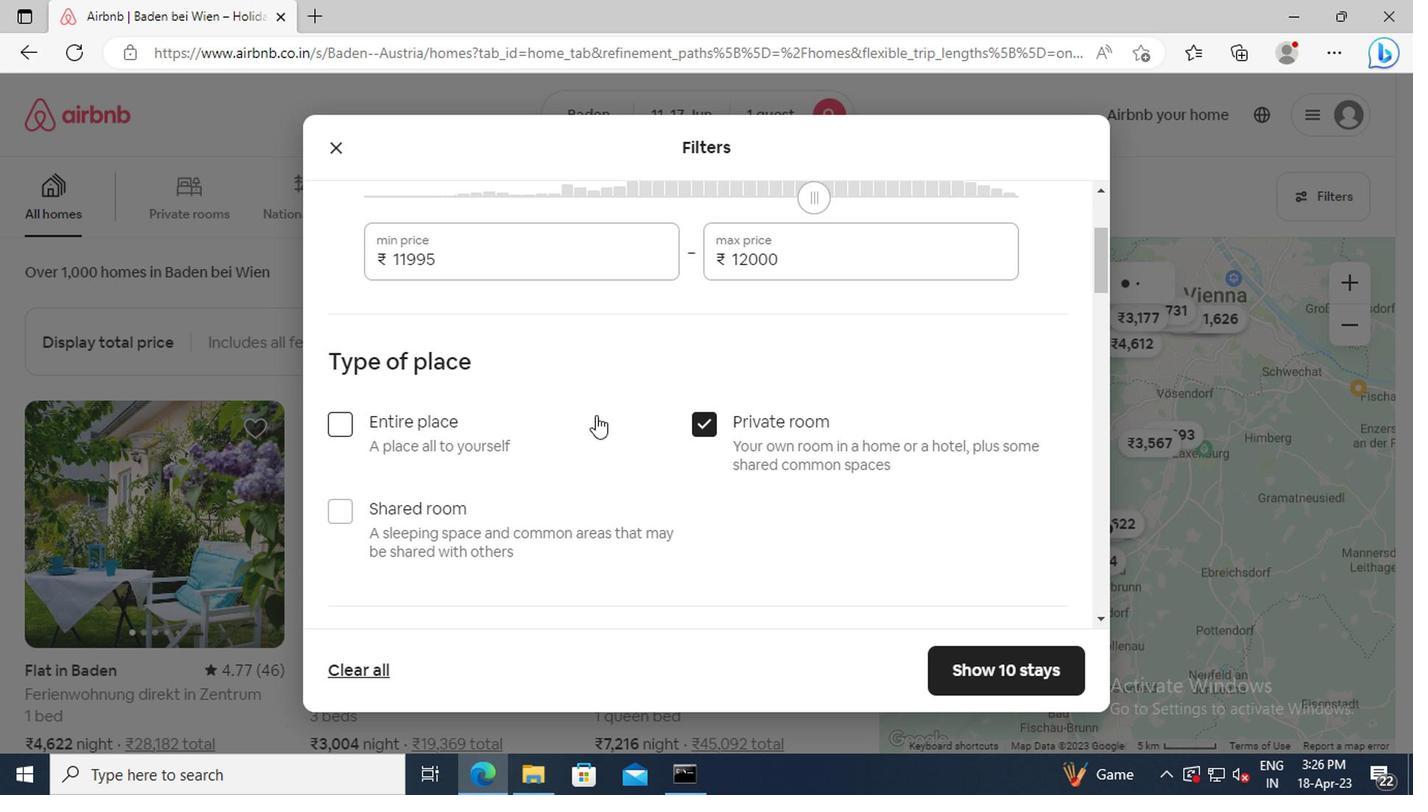 
Action: Mouse scrolled (578, 413) with delta (0, 0)
Screenshot: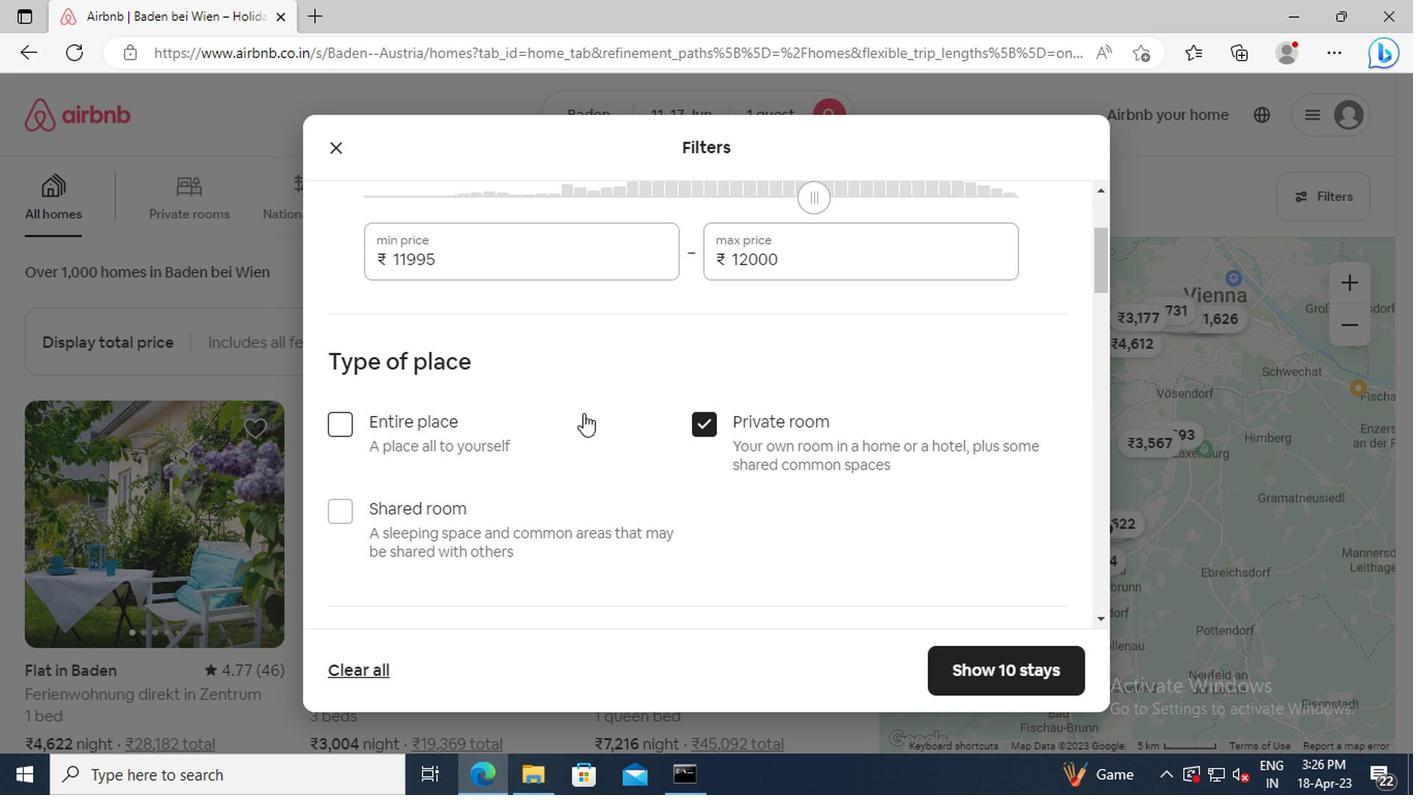
Action: Mouse scrolled (578, 413) with delta (0, 0)
Screenshot: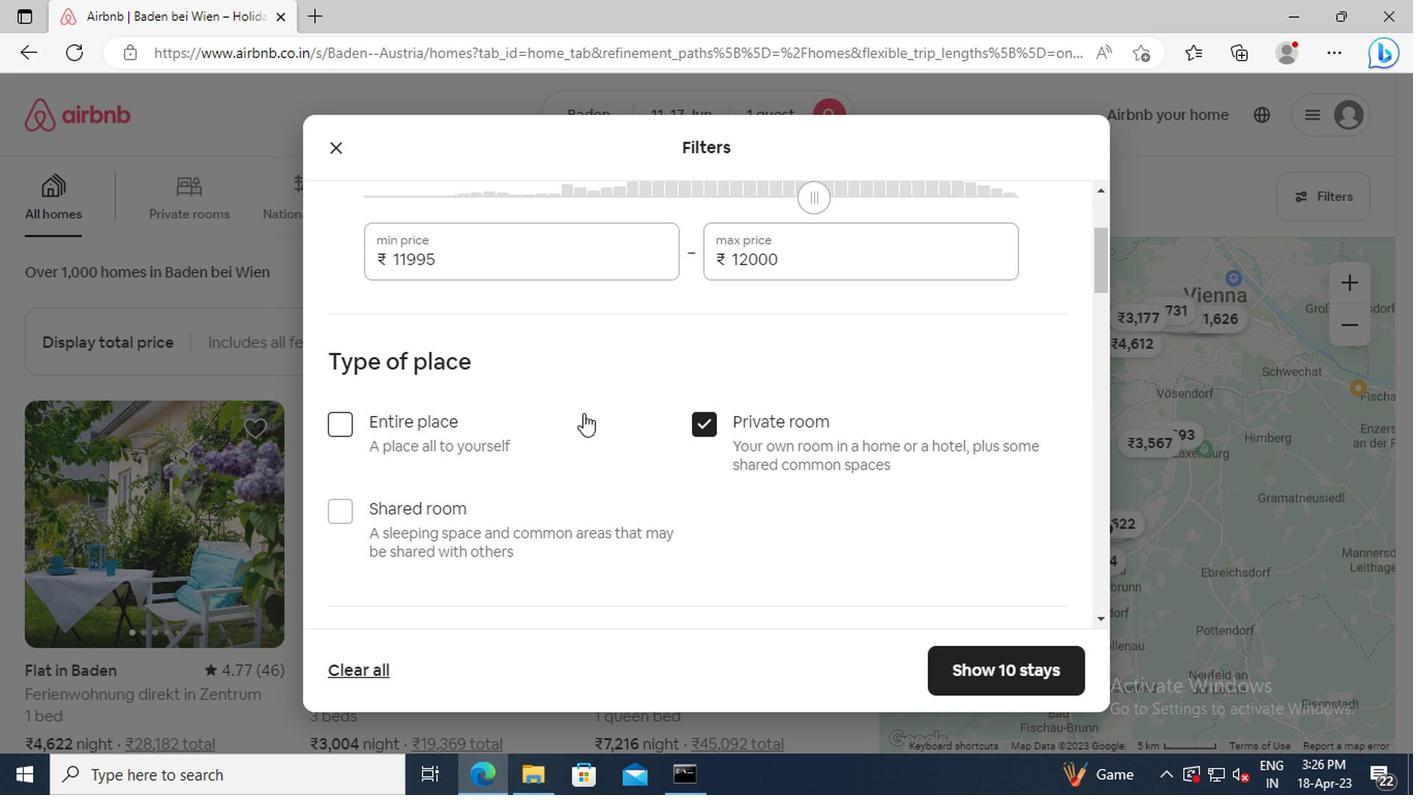
Action: Mouse scrolled (578, 413) with delta (0, 0)
Screenshot: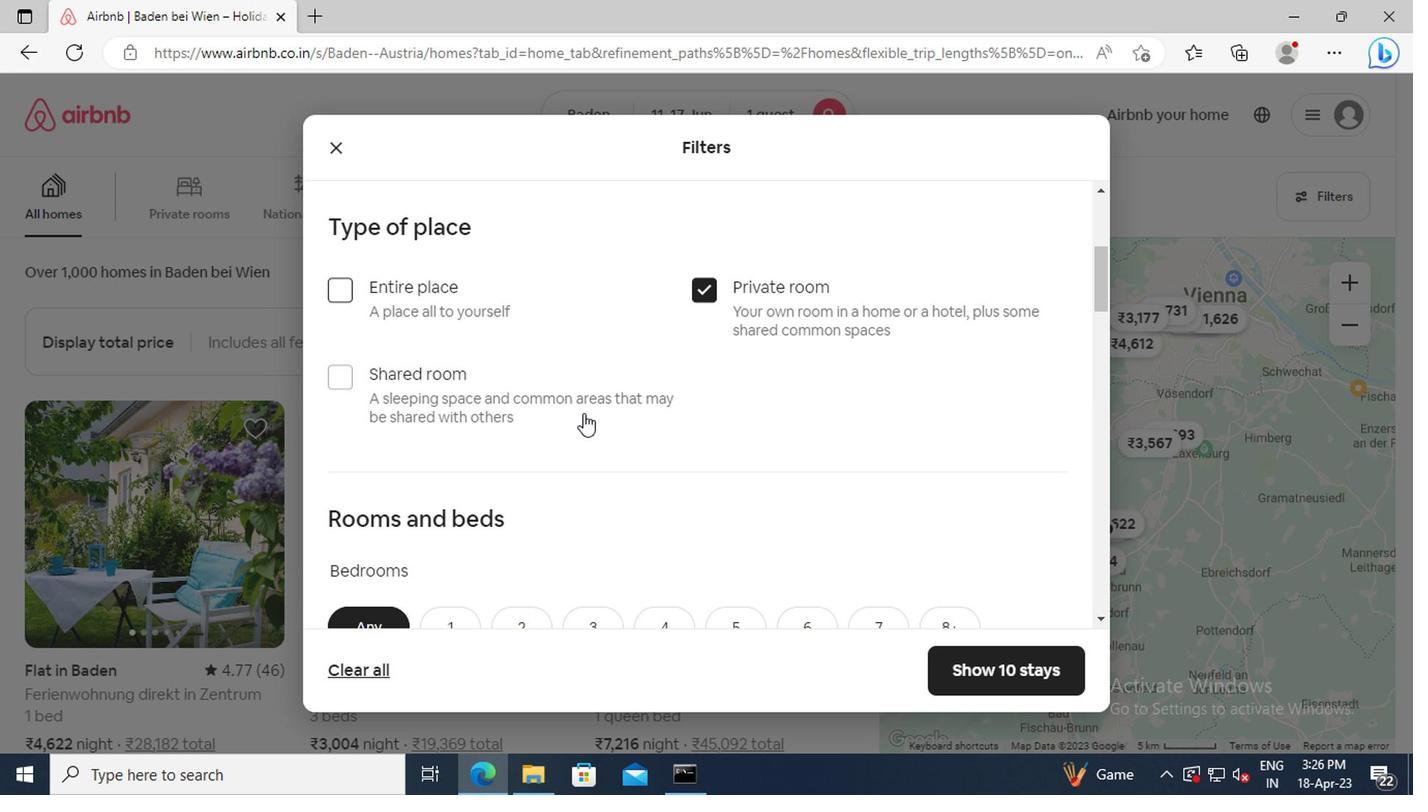 
Action: Mouse scrolled (578, 413) with delta (0, 0)
Screenshot: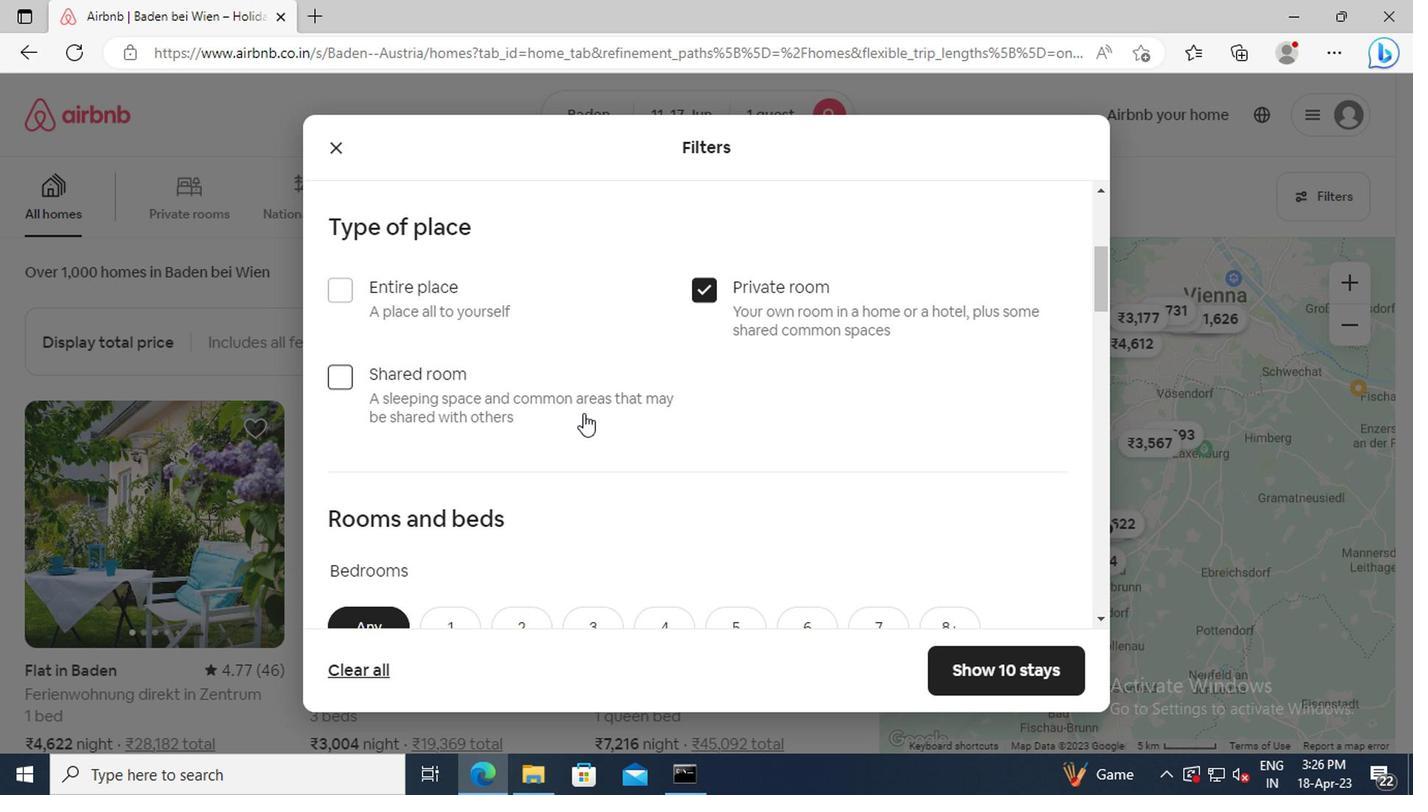 
Action: Mouse scrolled (578, 413) with delta (0, 0)
Screenshot: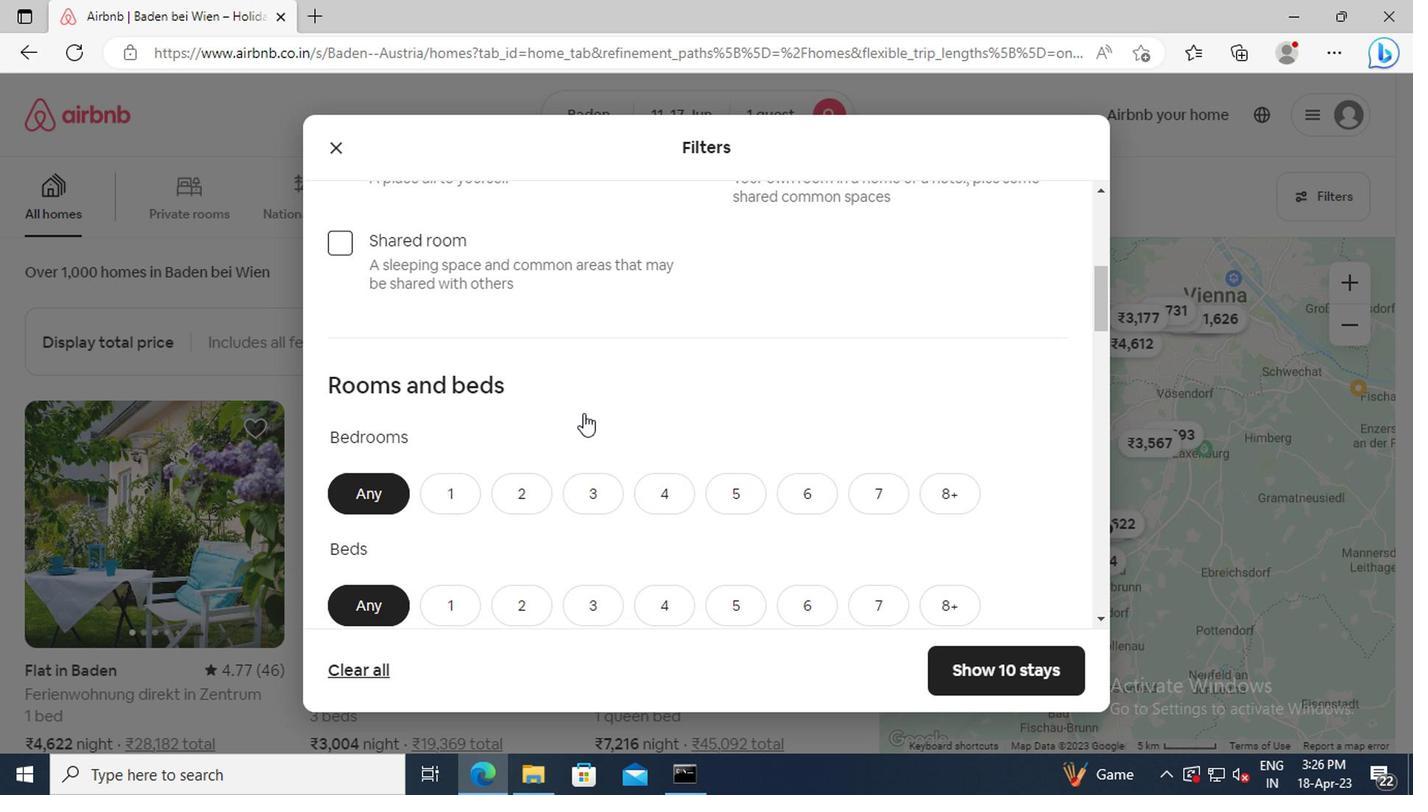 
Action: Mouse moved to (441, 427)
Screenshot: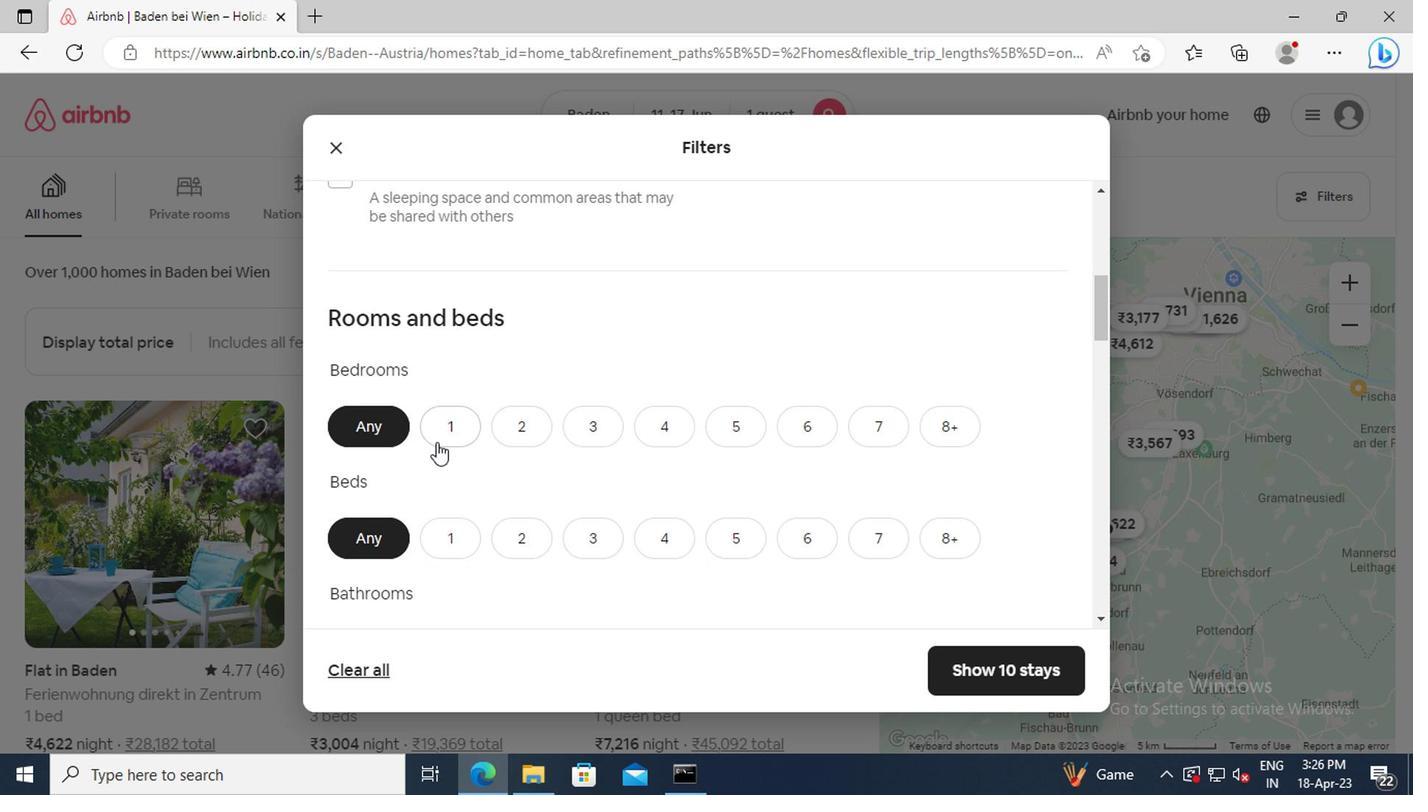 
Action: Mouse pressed left at (441, 427)
Screenshot: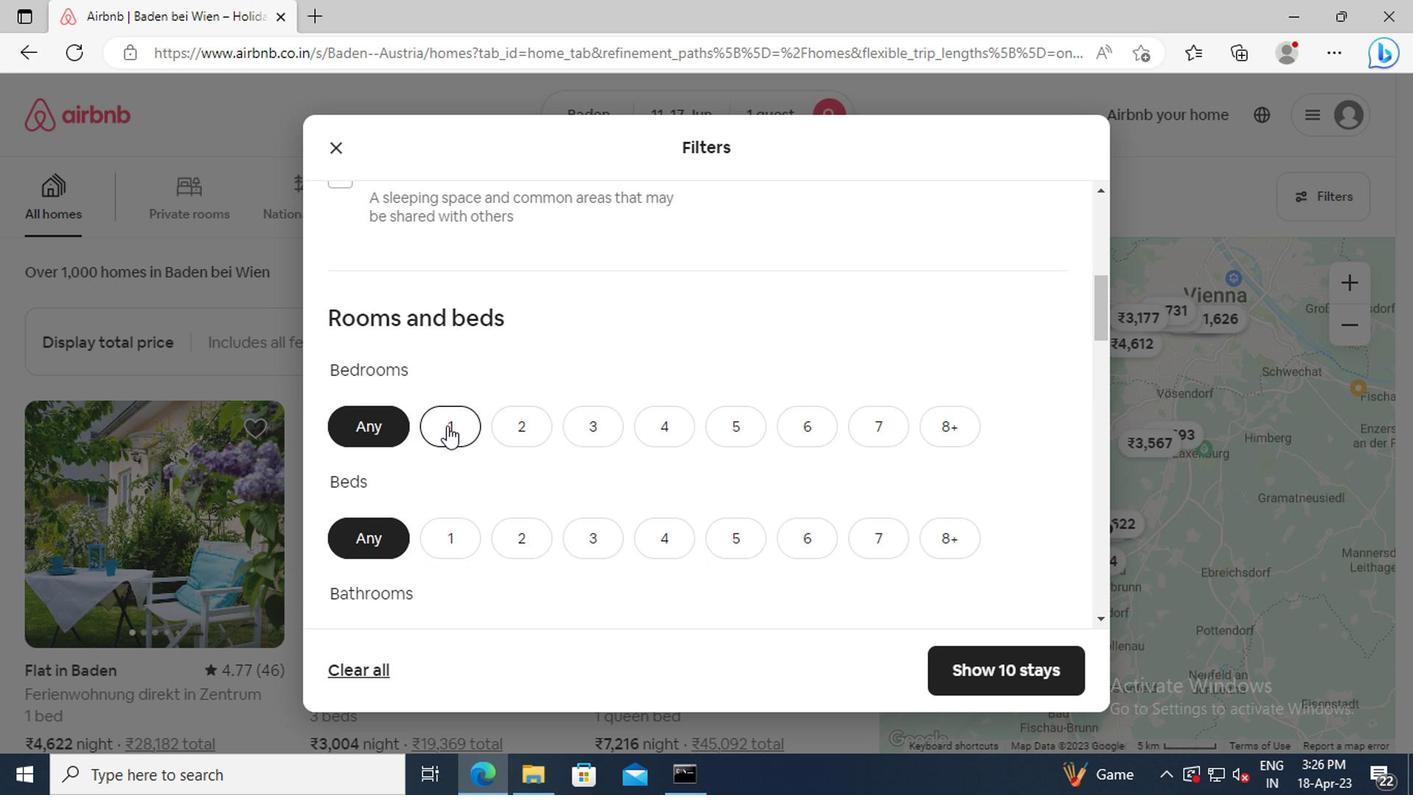 
Action: Mouse scrolled (441, 426) with delta (0, 0)
Screenshot: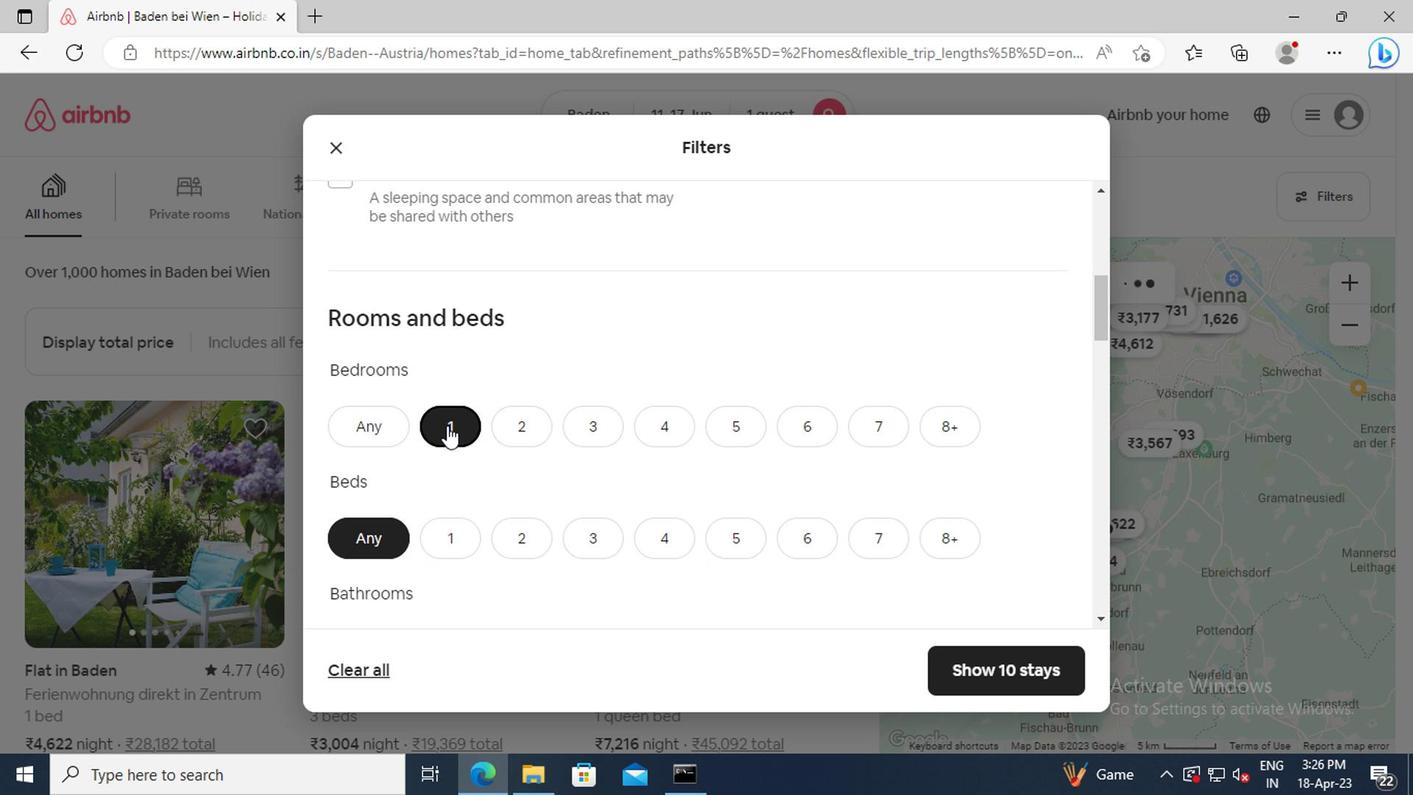 
Action: Mouse scrolled (441, 426) with delta (0, 0)
Screenshot: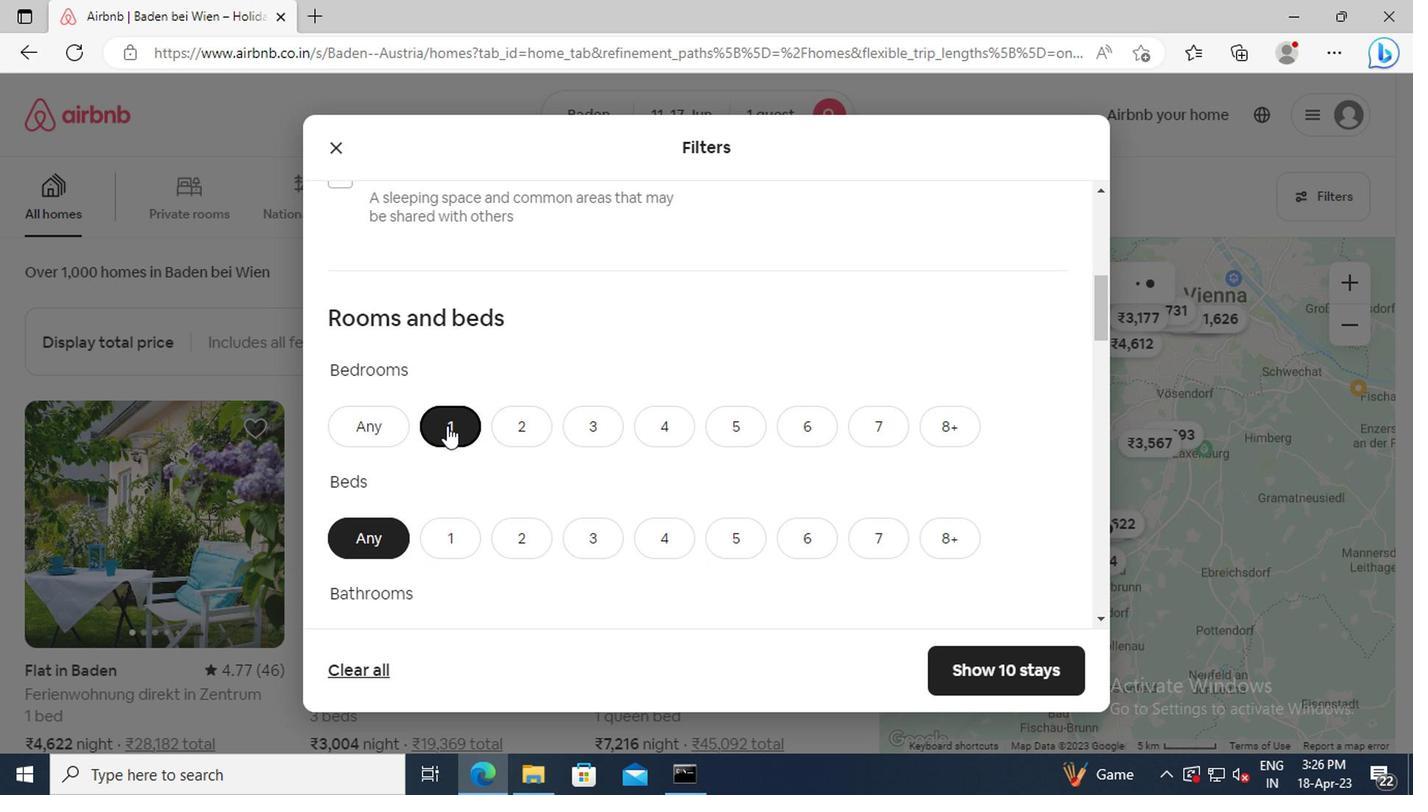 
Action: Mouse moved to (450, 411)
Screenshot: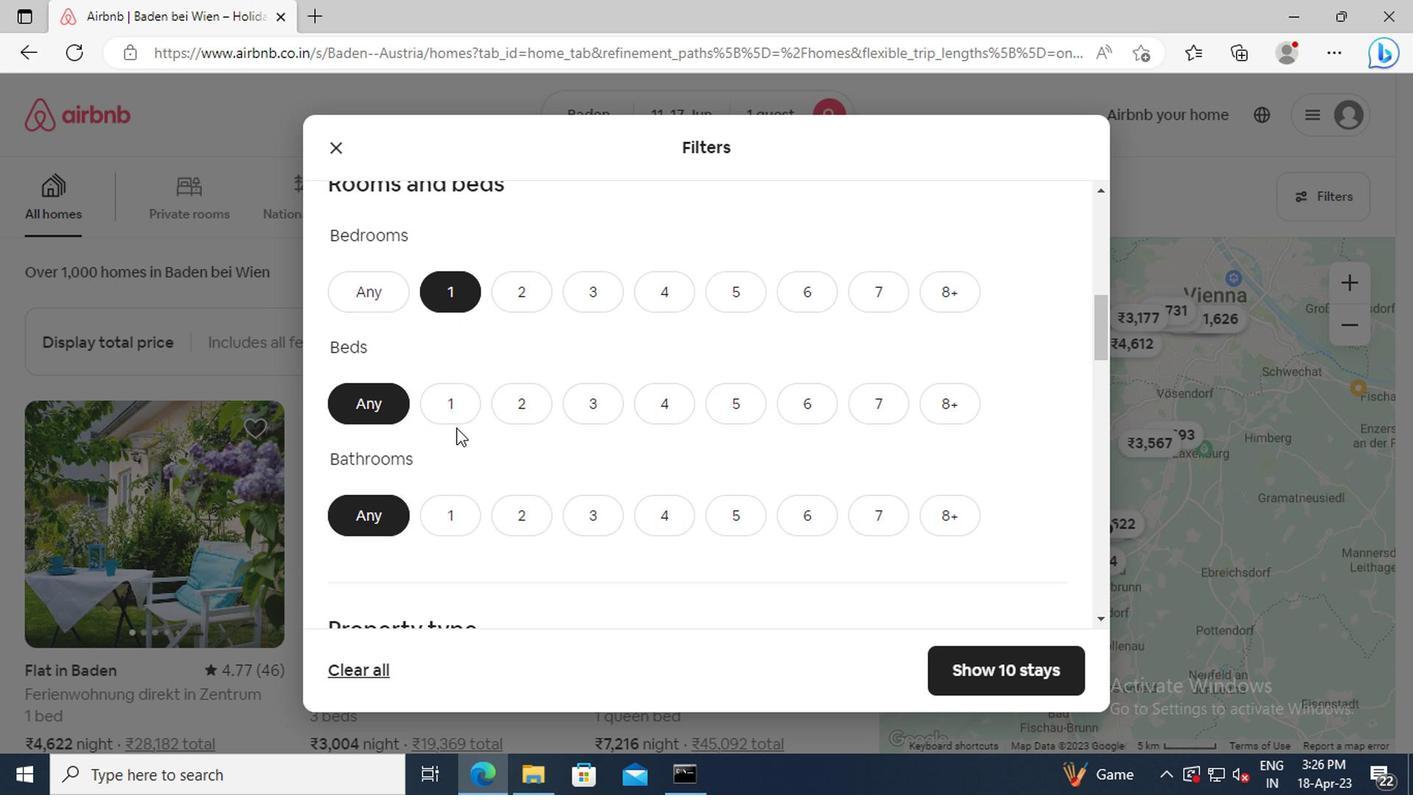 
Action: Mouse pressed left at (450, 411)
Screenshot: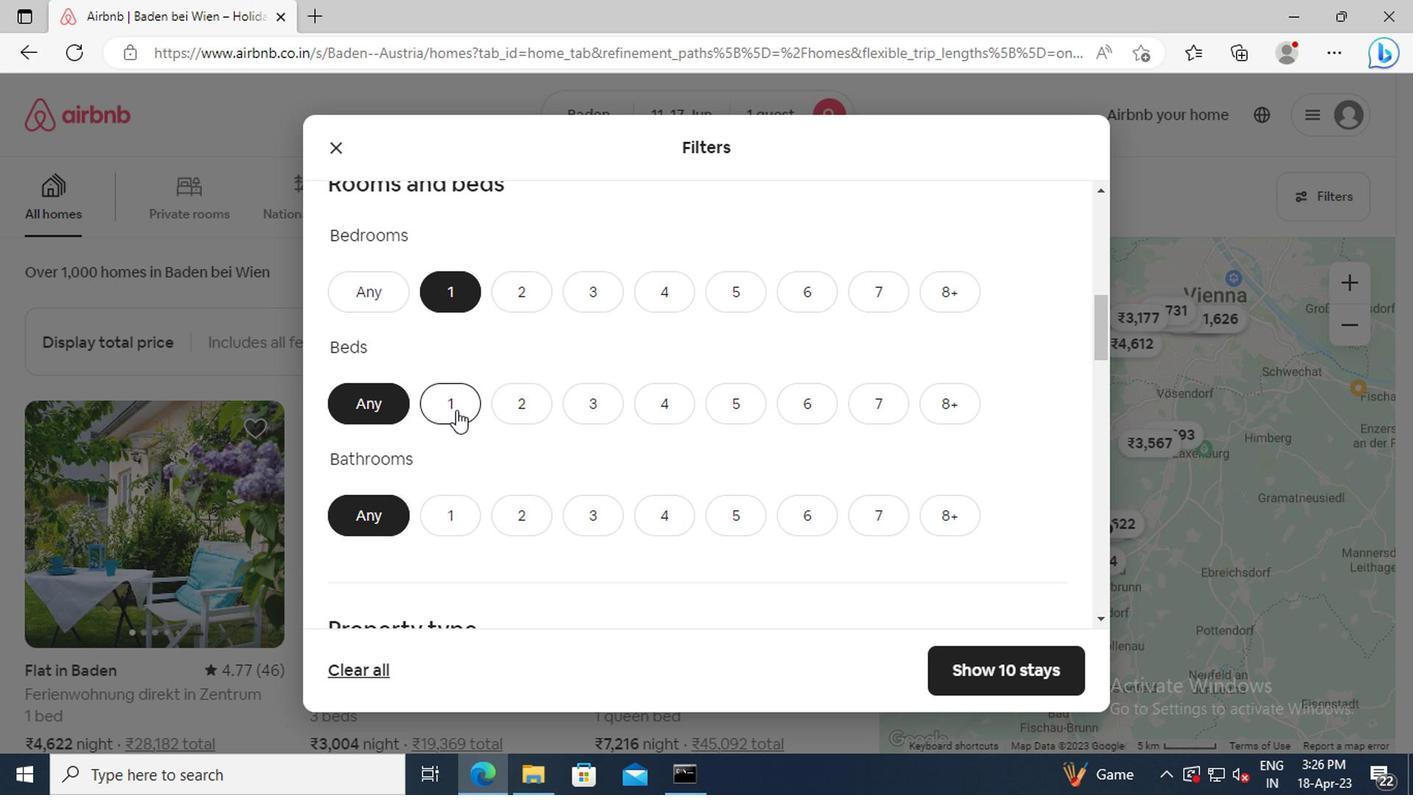 
Action: Mouse scrolled (450, 410) with delta (0, -1)
Screenshot: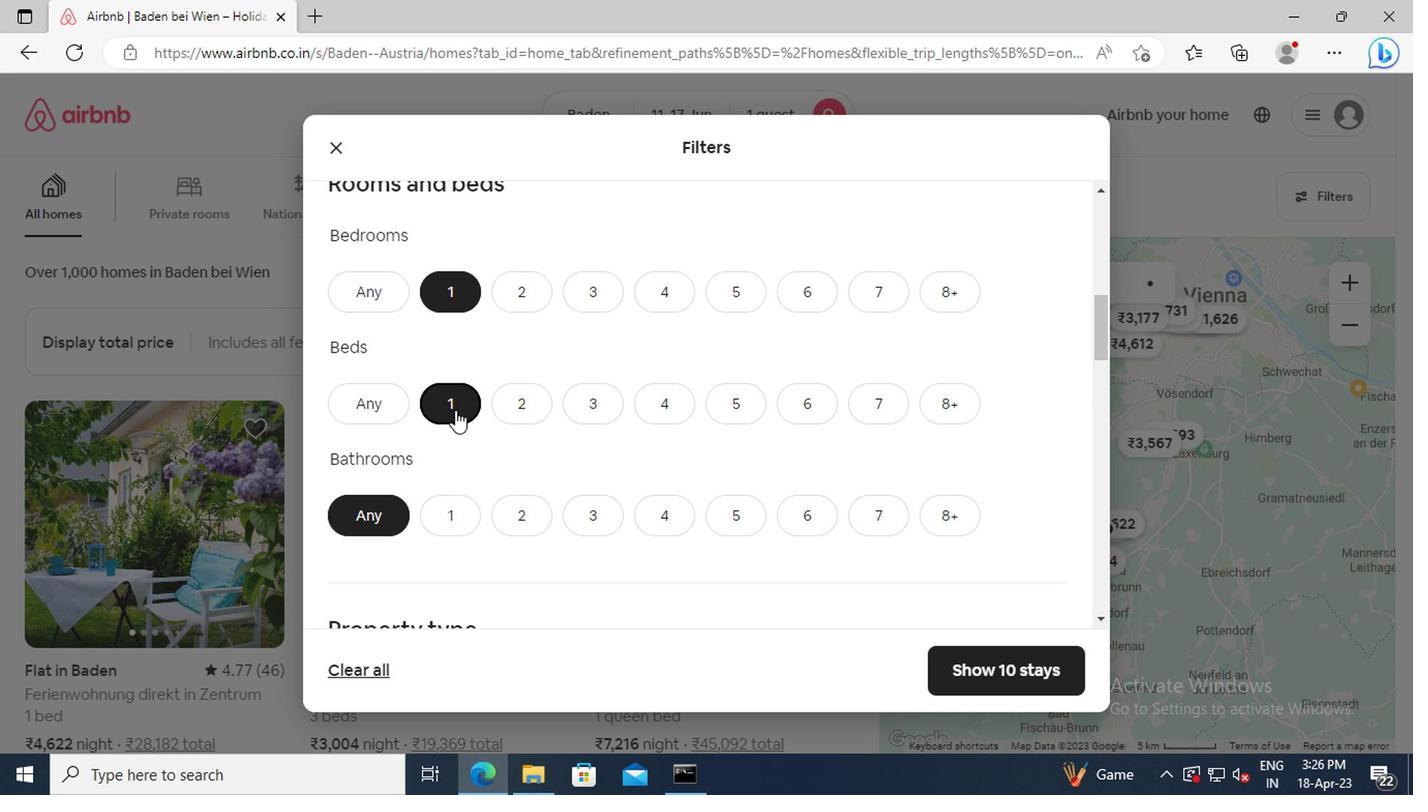 
Action: Mouse moved to (443, 436)
Screenshot: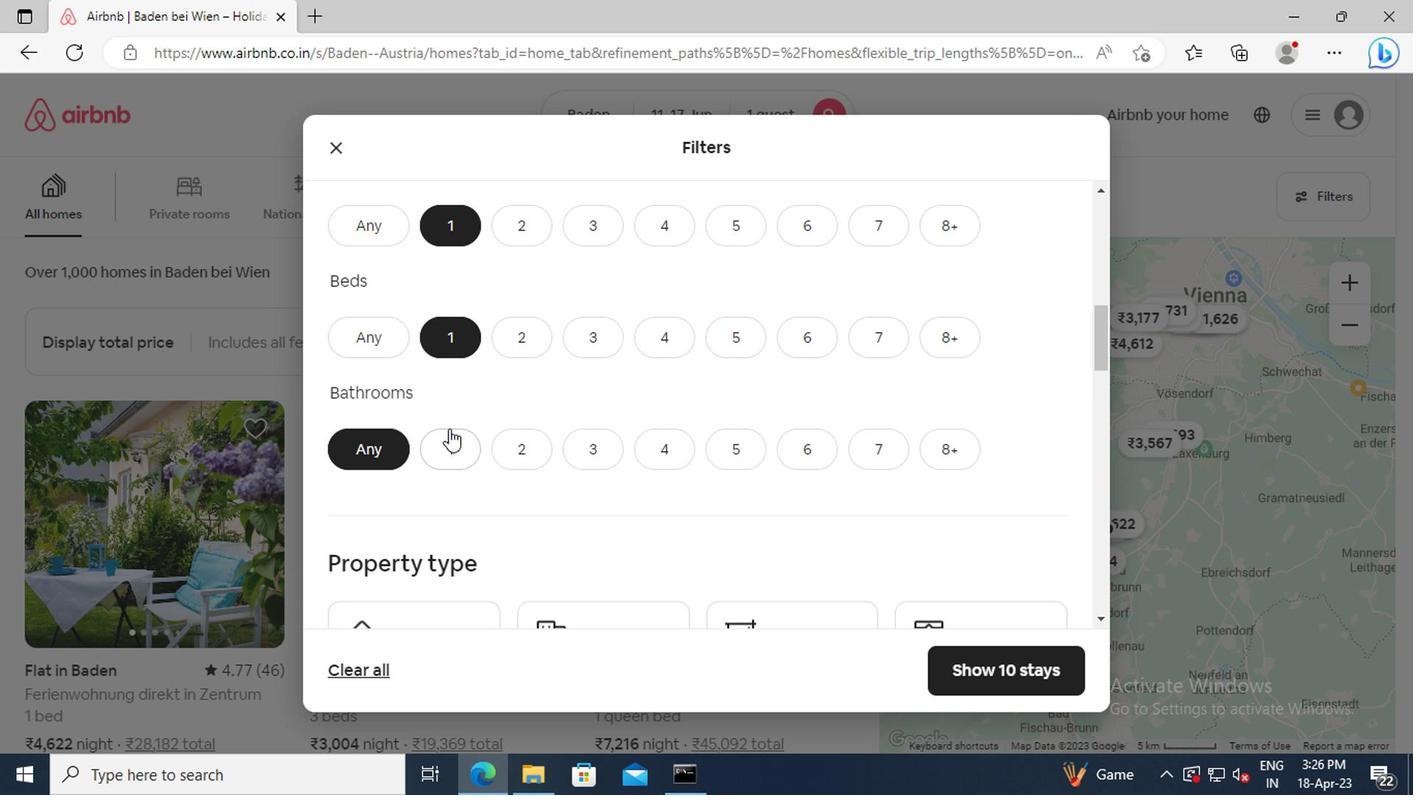 
Action: Mouse pressed left at (443, 436)
Screenshot: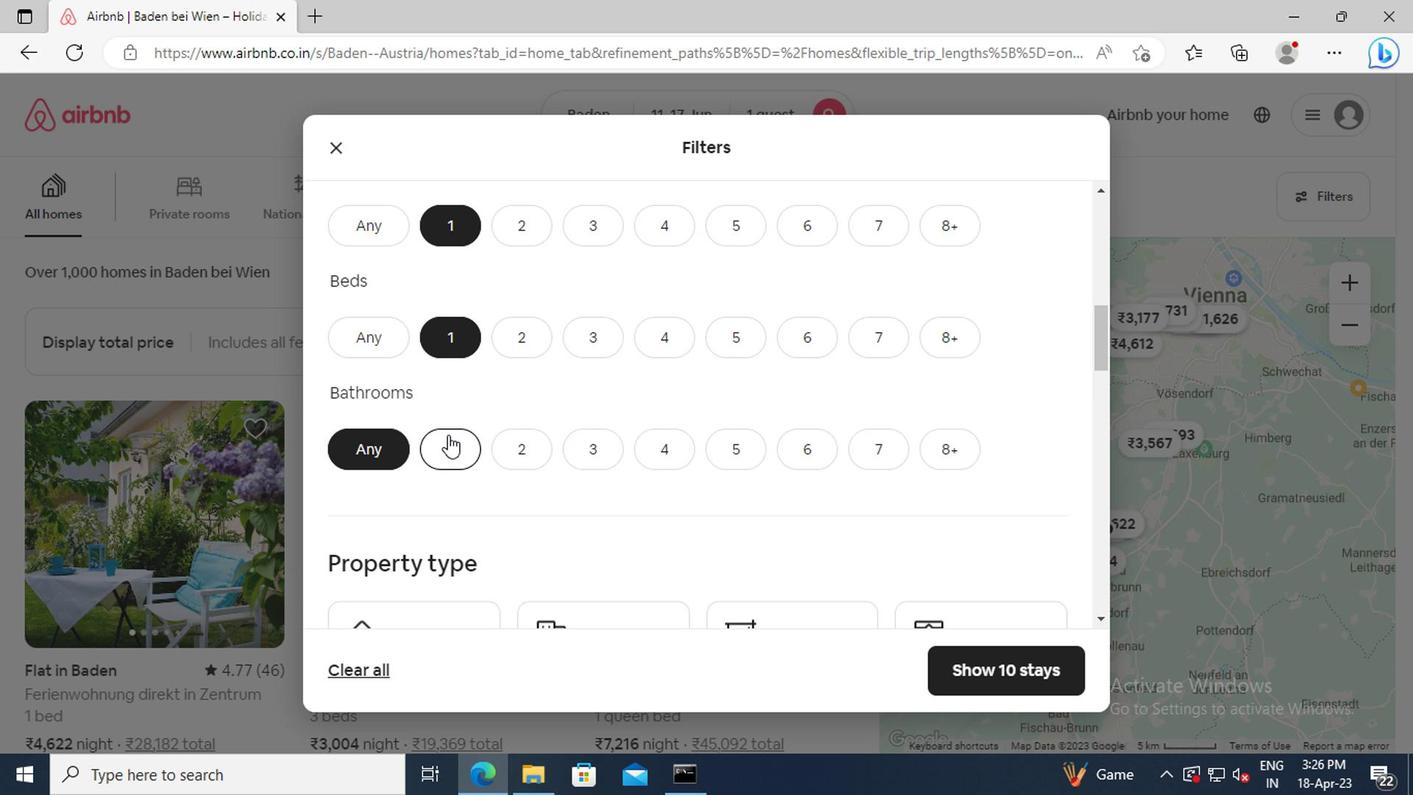 
Action: Mouse scrolled (443, 435) with delta (0, -1)
Screenshot: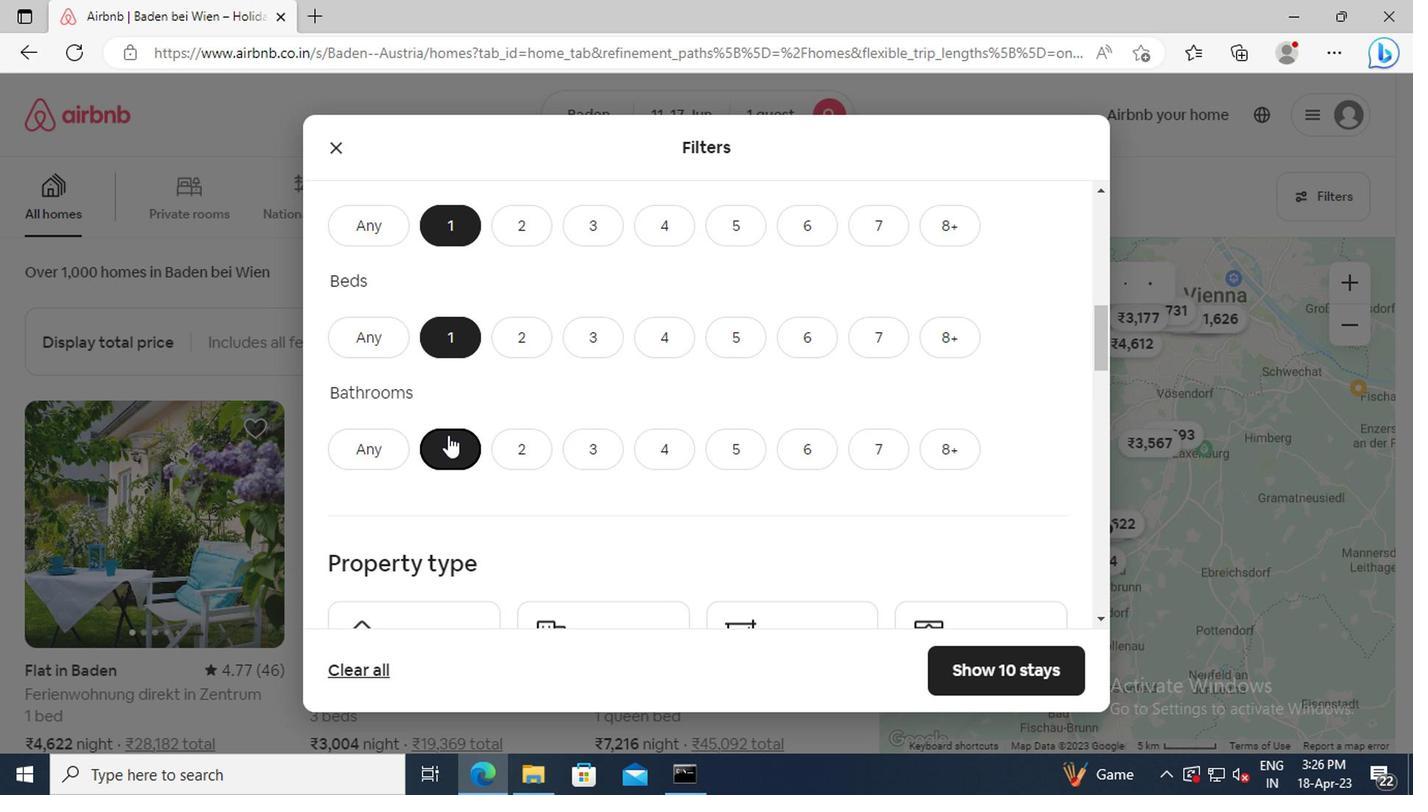 
Action: Mouse scrolled (443, 435) with delta (0, -1)
Screenshot: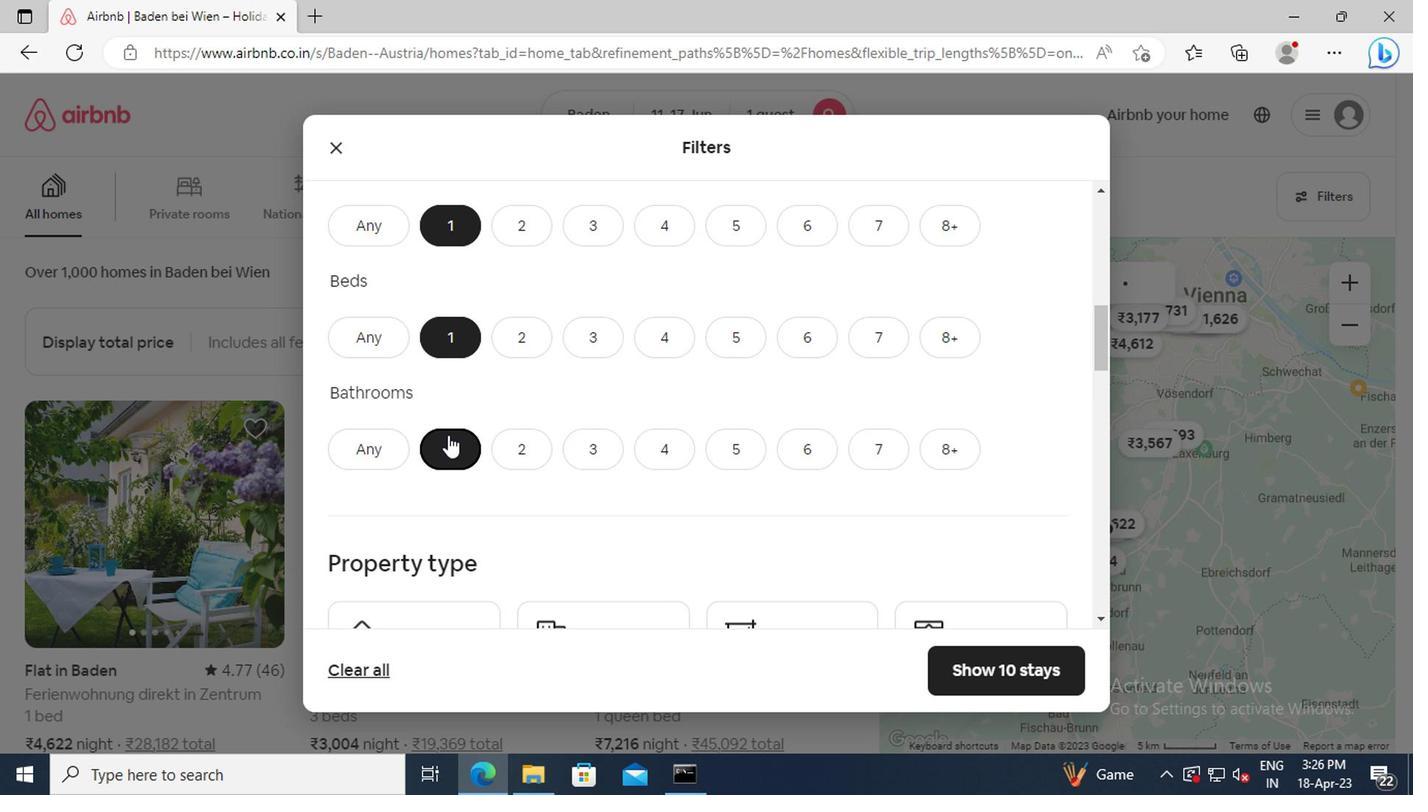 
Action: Mouse scrolled (443, 435) with delta (0, -1)
Screenshot: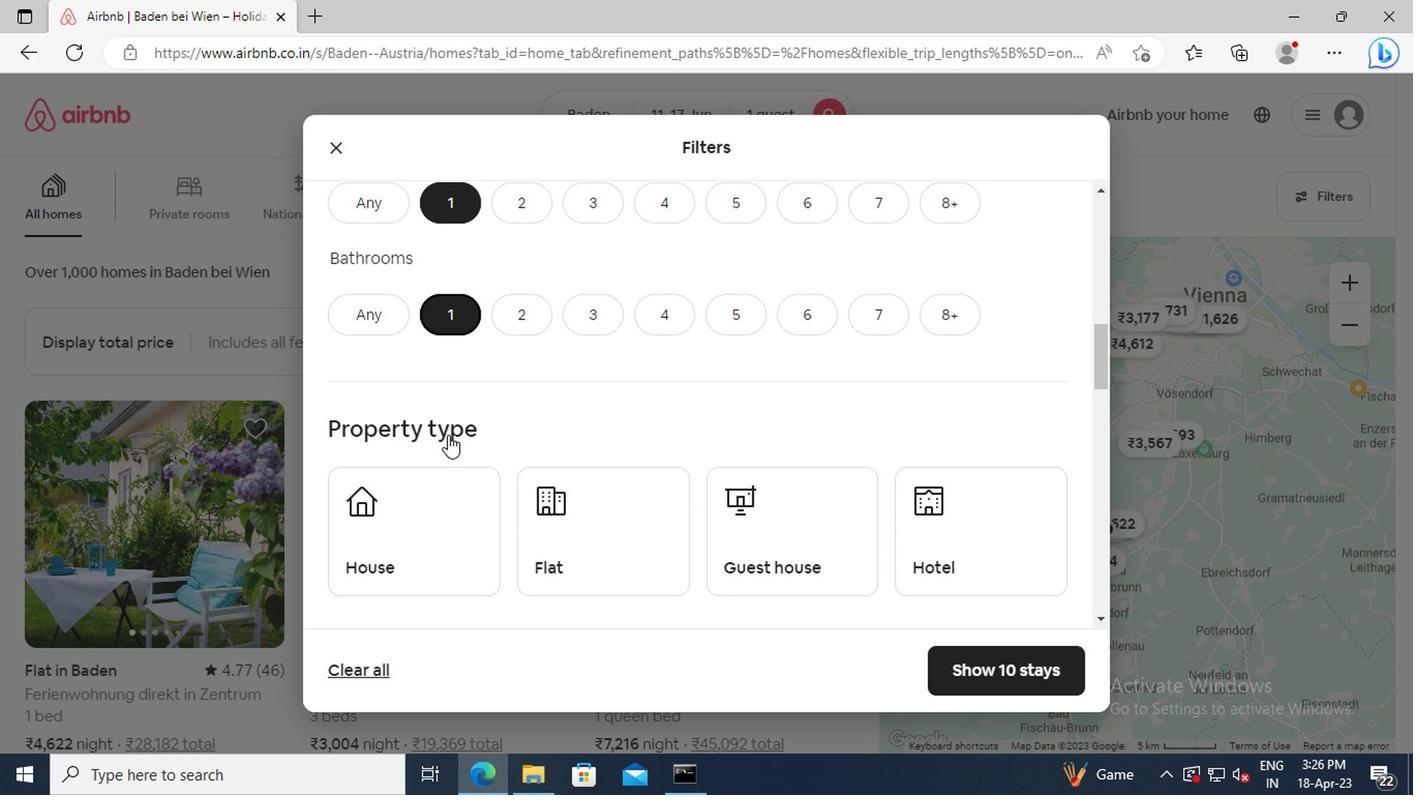 
Action: Mouse moved to (917, 455)
Screenshot: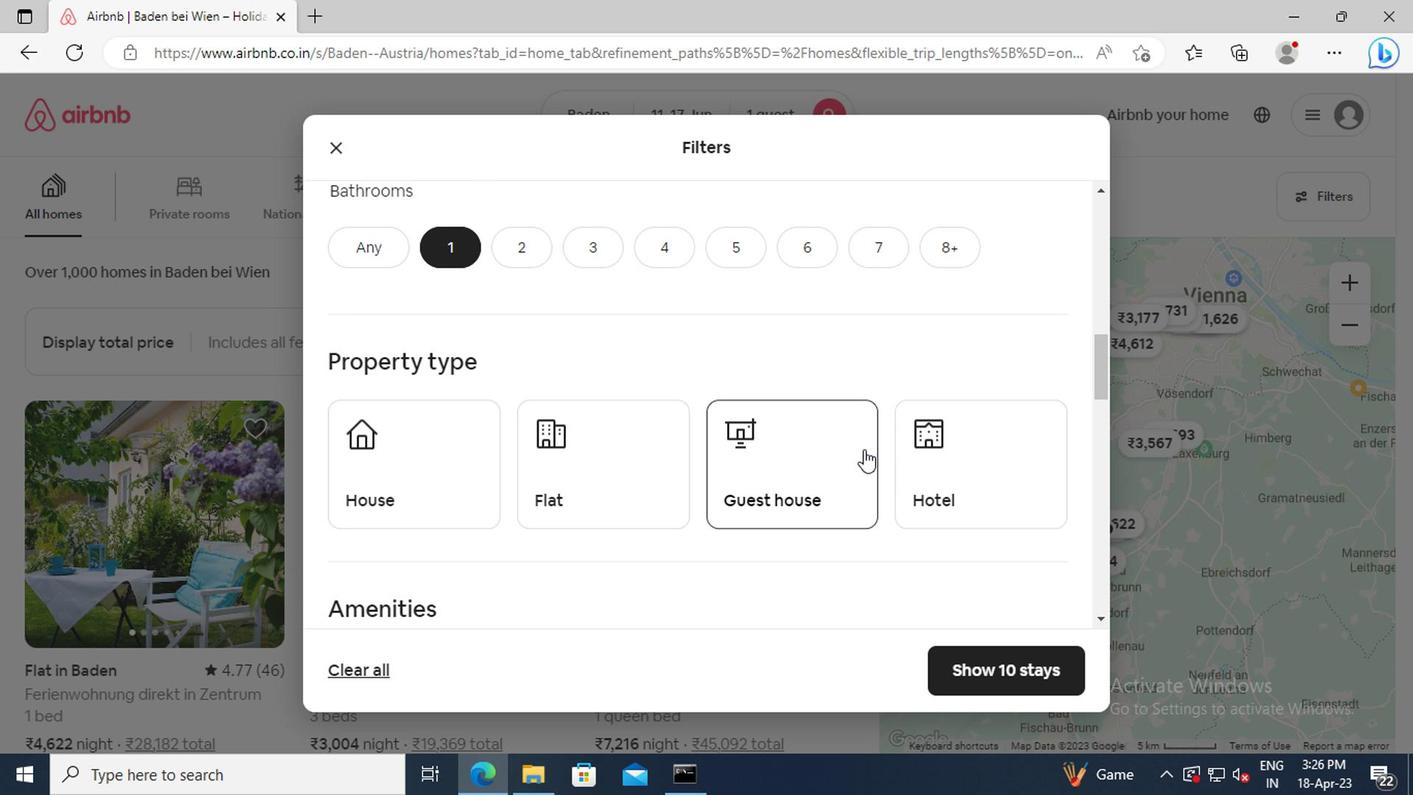 
Action: Mouse pressed left at (917, 455)
Screenshot: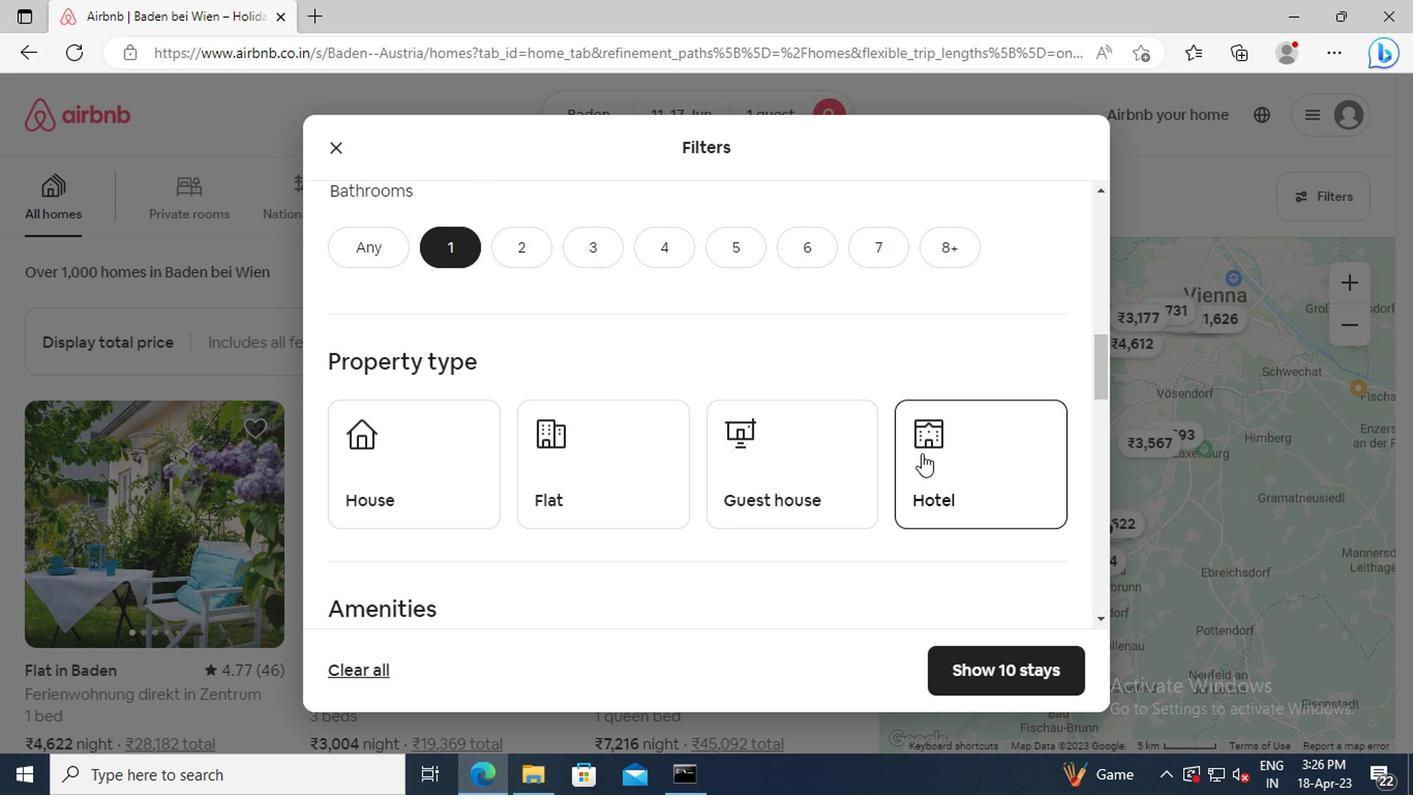 
Action: Mouse moved to (600, 441)
Screenshot: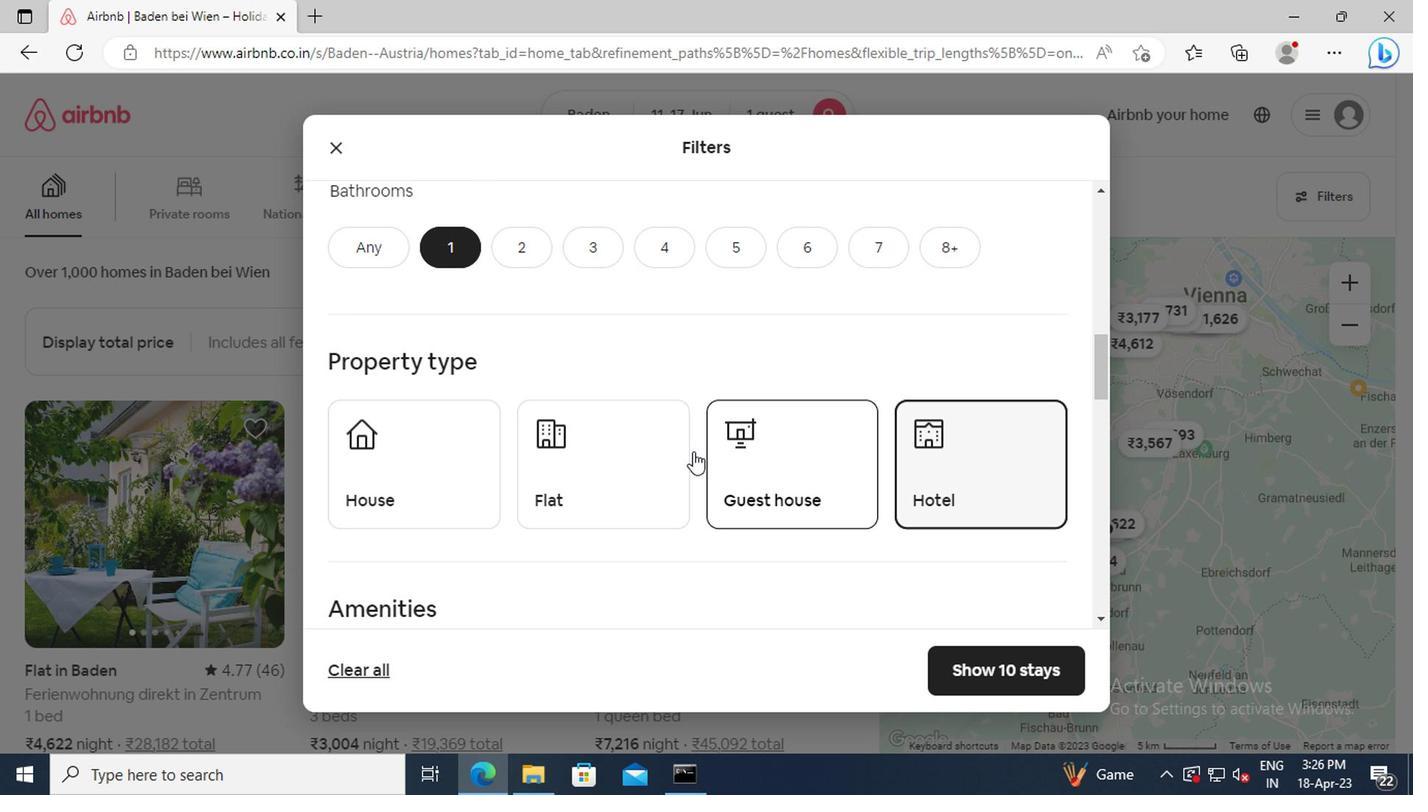 
Action: Mouse scrolled (600, 439) with delta (0, -1)
Screenshot: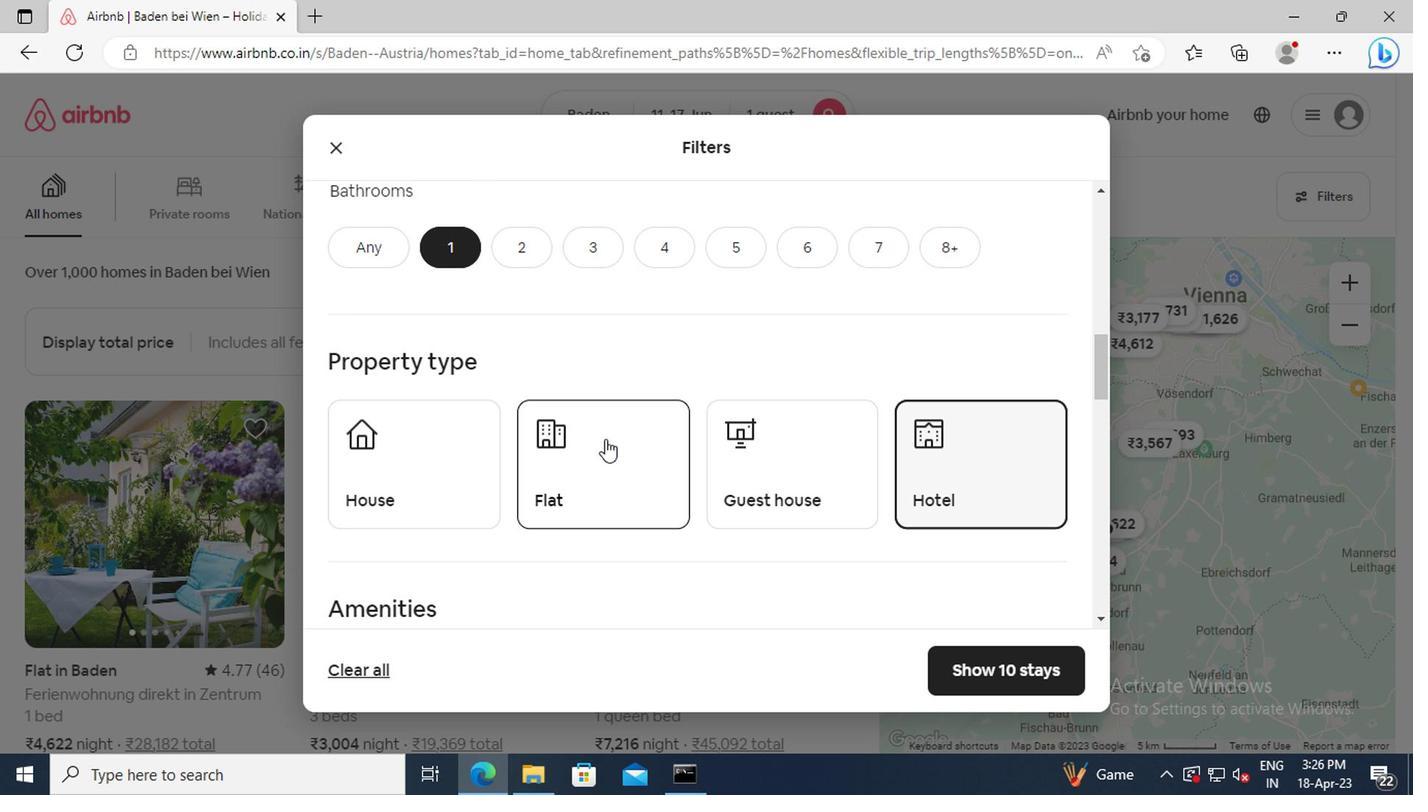 
Action: Mouse scrolled (600, 439) with delta (0, -1)
Screenshot: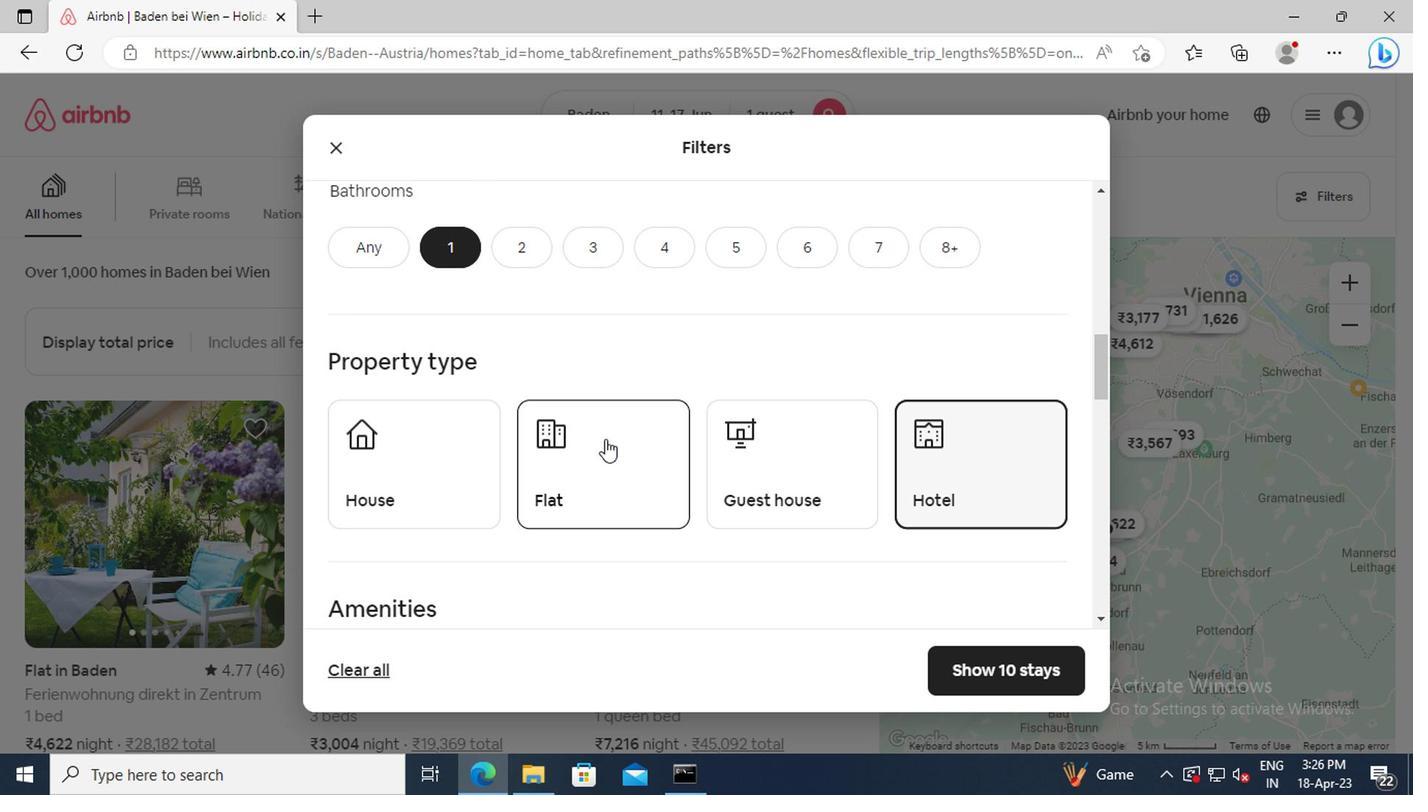 
Action: Mouse scrolled (600, 439) with delta (0, -1)
Screenshot: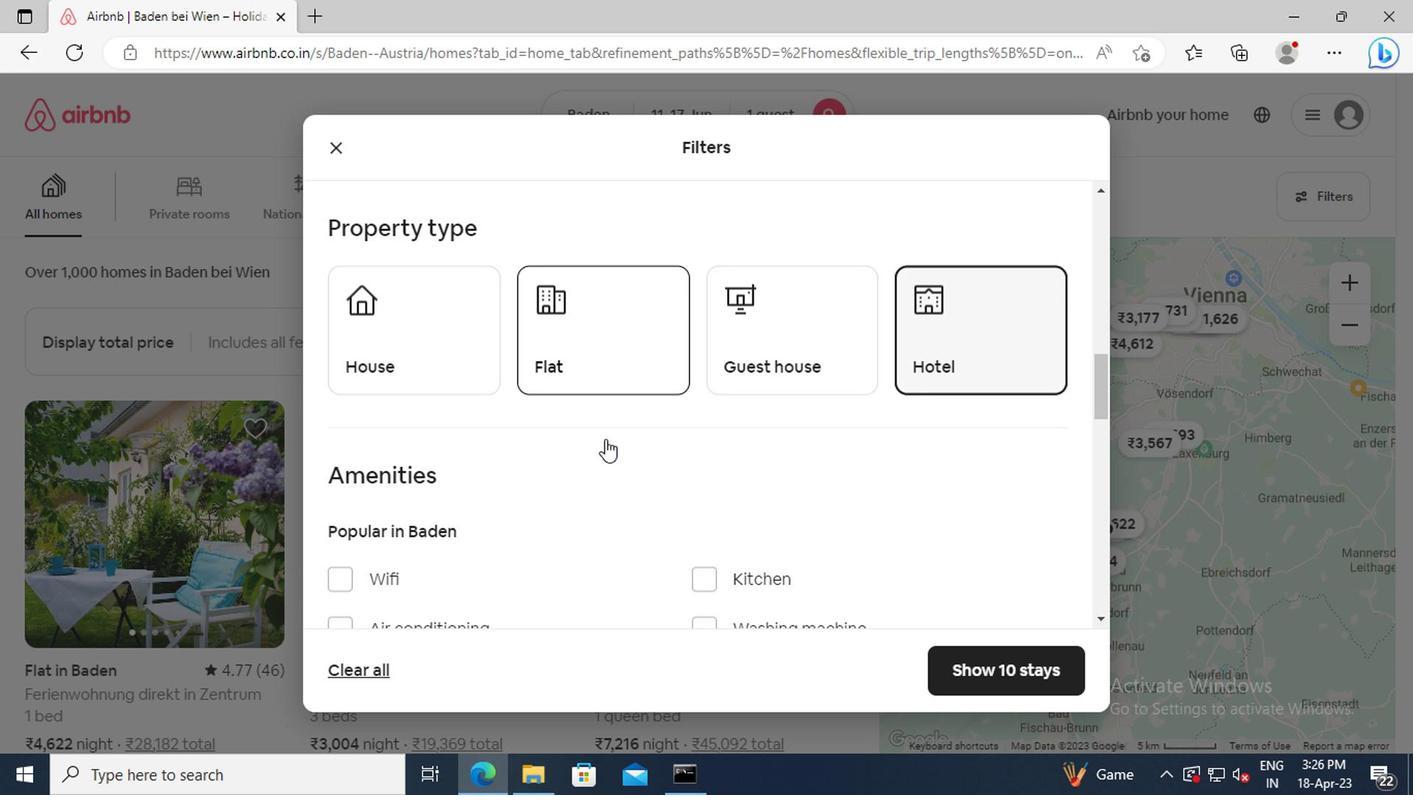 
Action: Mouse scrolled (600, 439) with delta (0, -1)
Screenshot: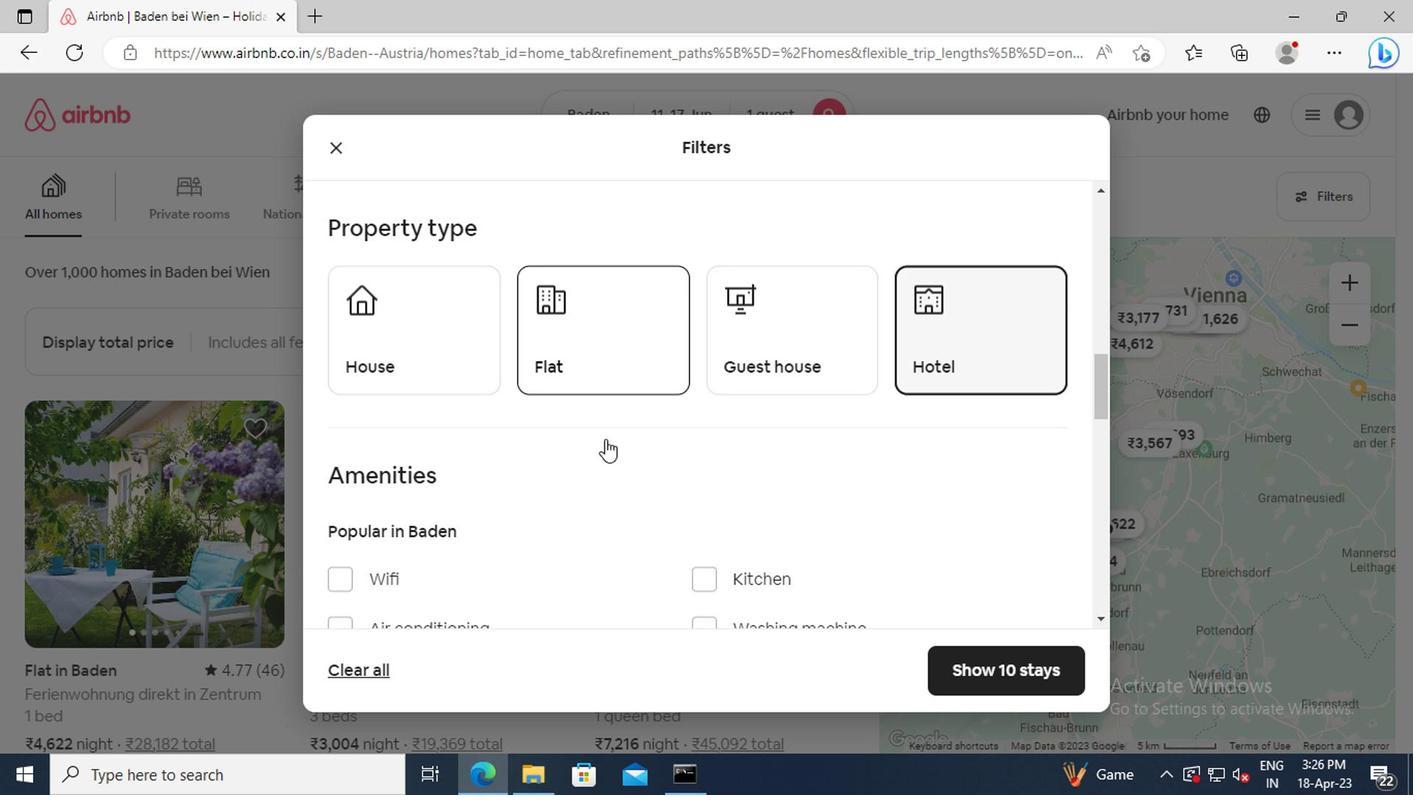
Action: Mouse scrolled (600, 439) with delta (0, -1)
Screenshot: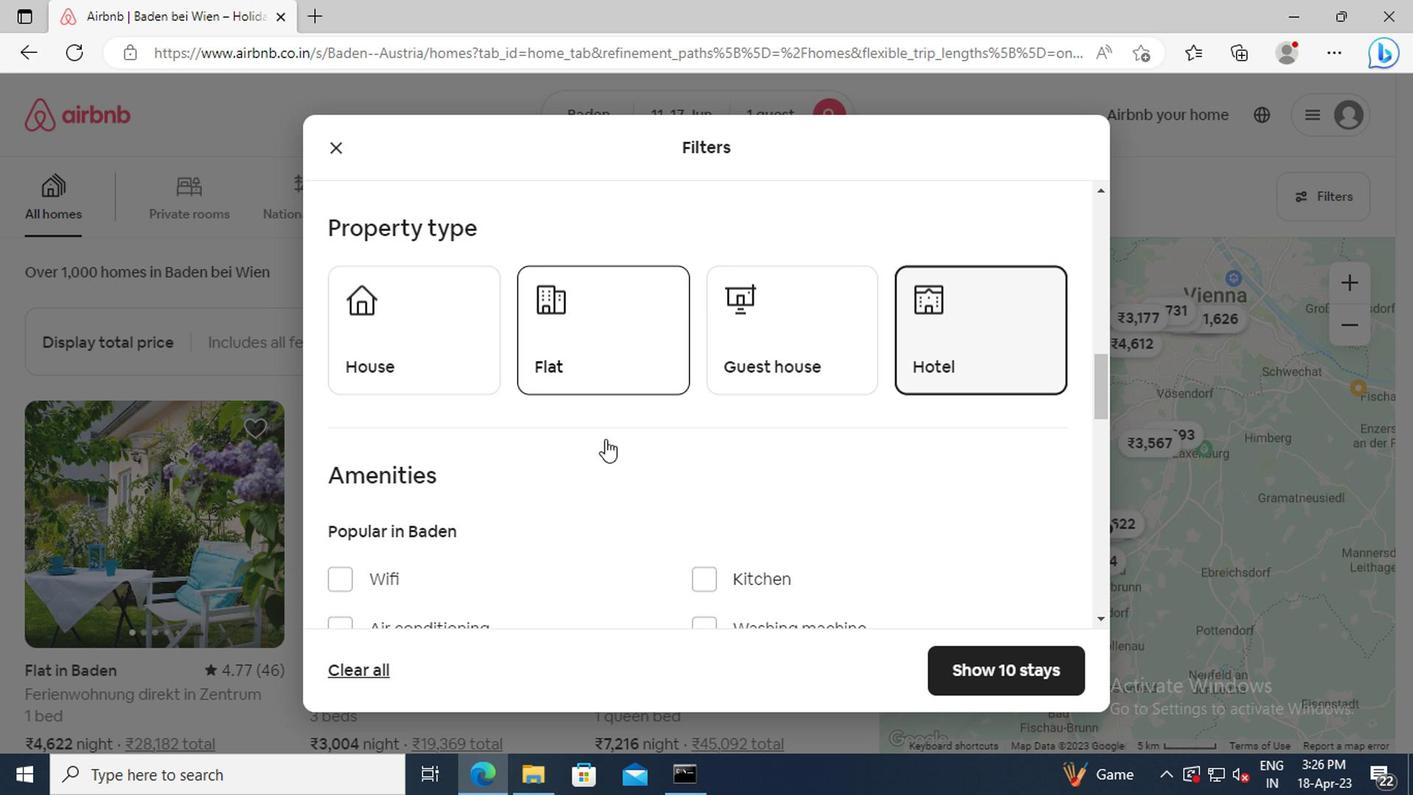 
Action: Mouse moved to (402, 519)
Screenshot: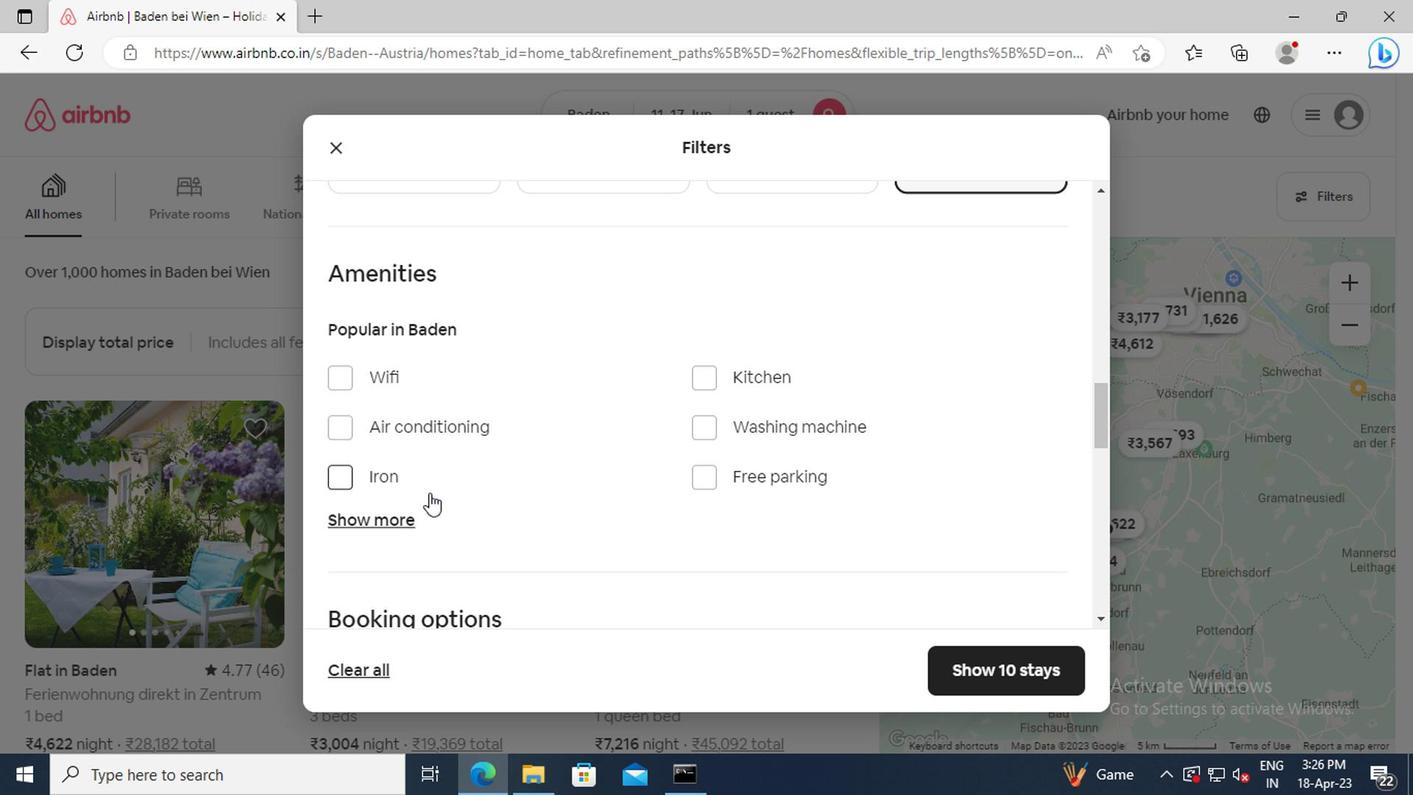 
Action: Mouse pressed left at (402, 519)
Screenshot: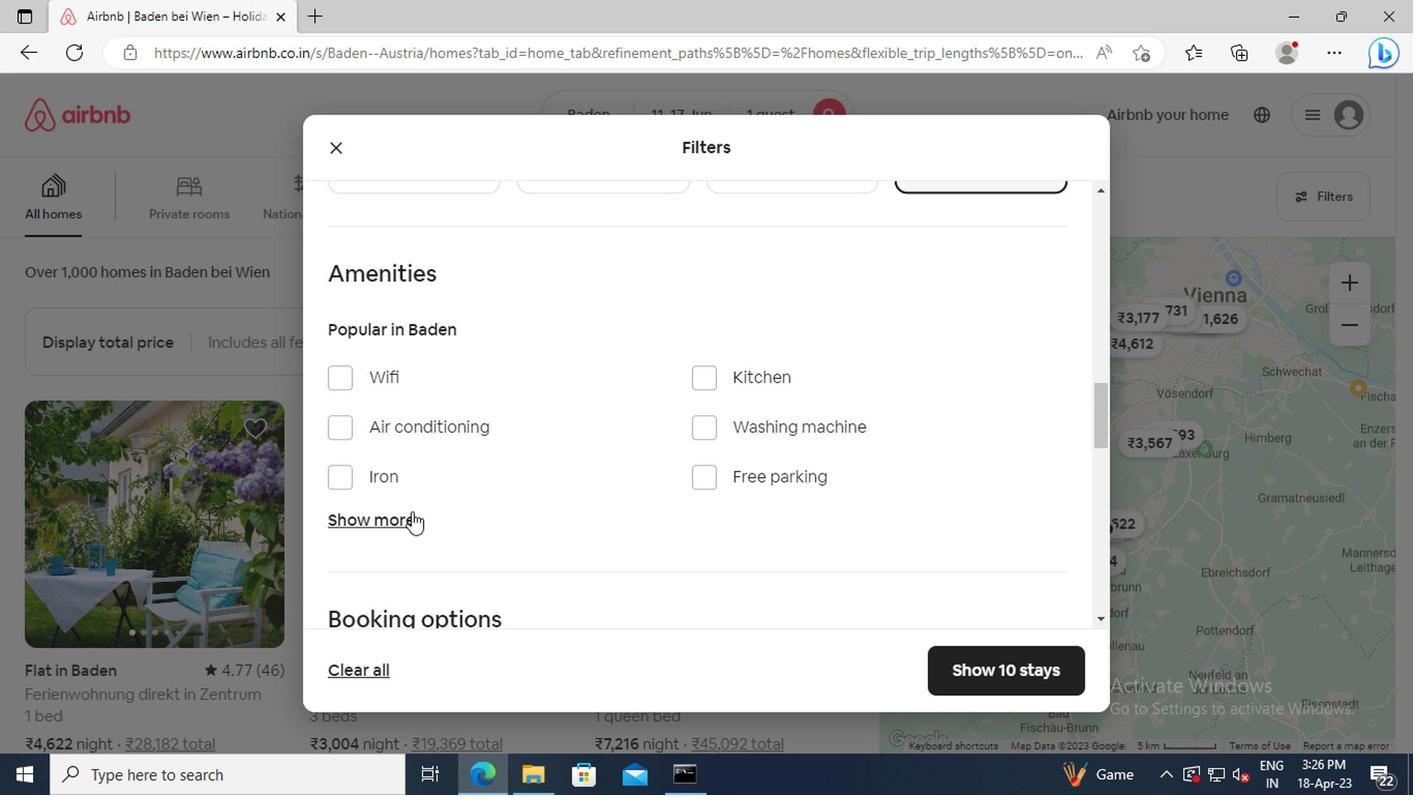 
Action: Mouse scrolled (402, 519) with delta (0, 0)
Screenshot: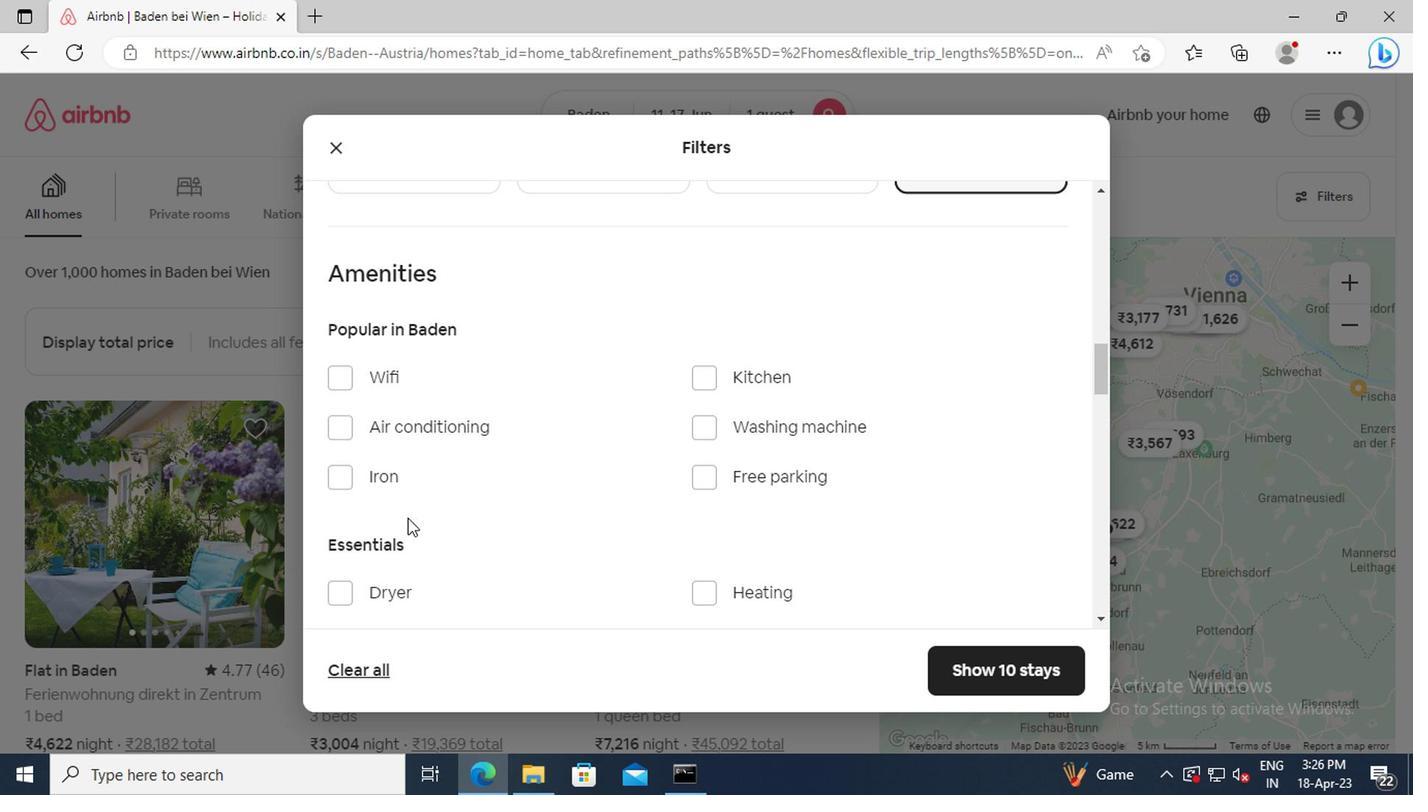 
Action: Mouse scrolled (402, 519) with delta (0, 0)
Screenshot: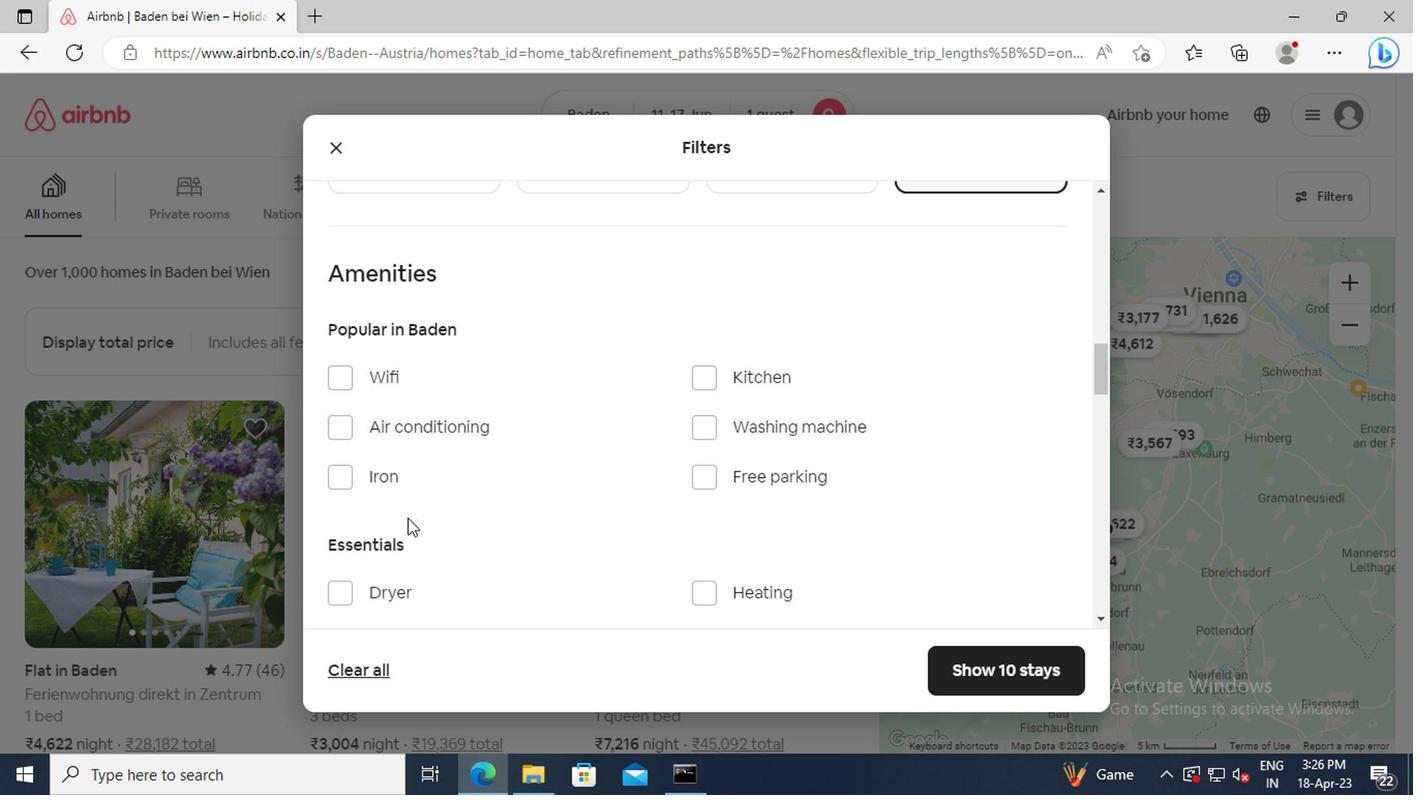 
Action: Mouse moved to (705, 467)
Screenshot: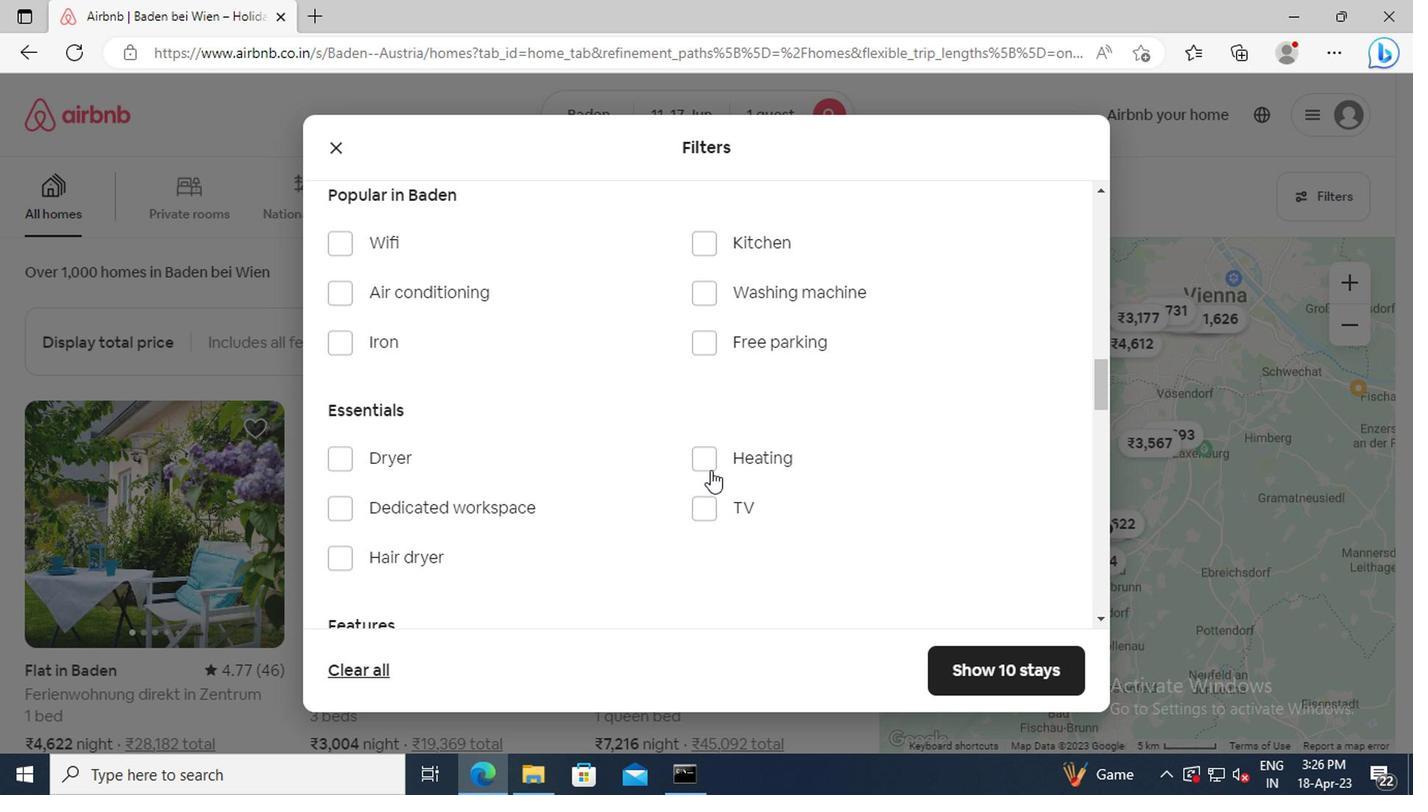 
Action: Mouse pressed left at (705, 467)
Screenshot: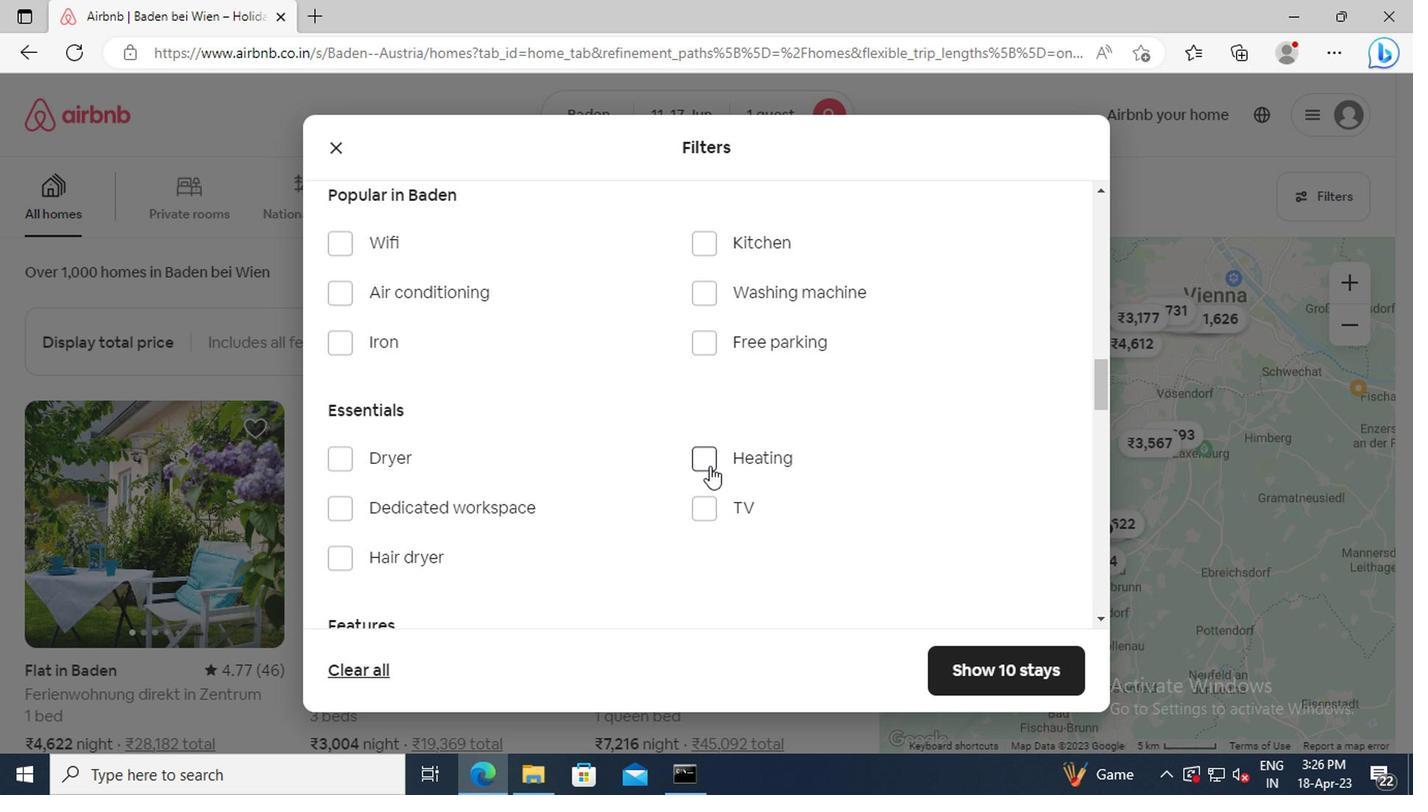 
Action: Mouse scrolled (705, 466) with delta (0, 0)
Screenshot: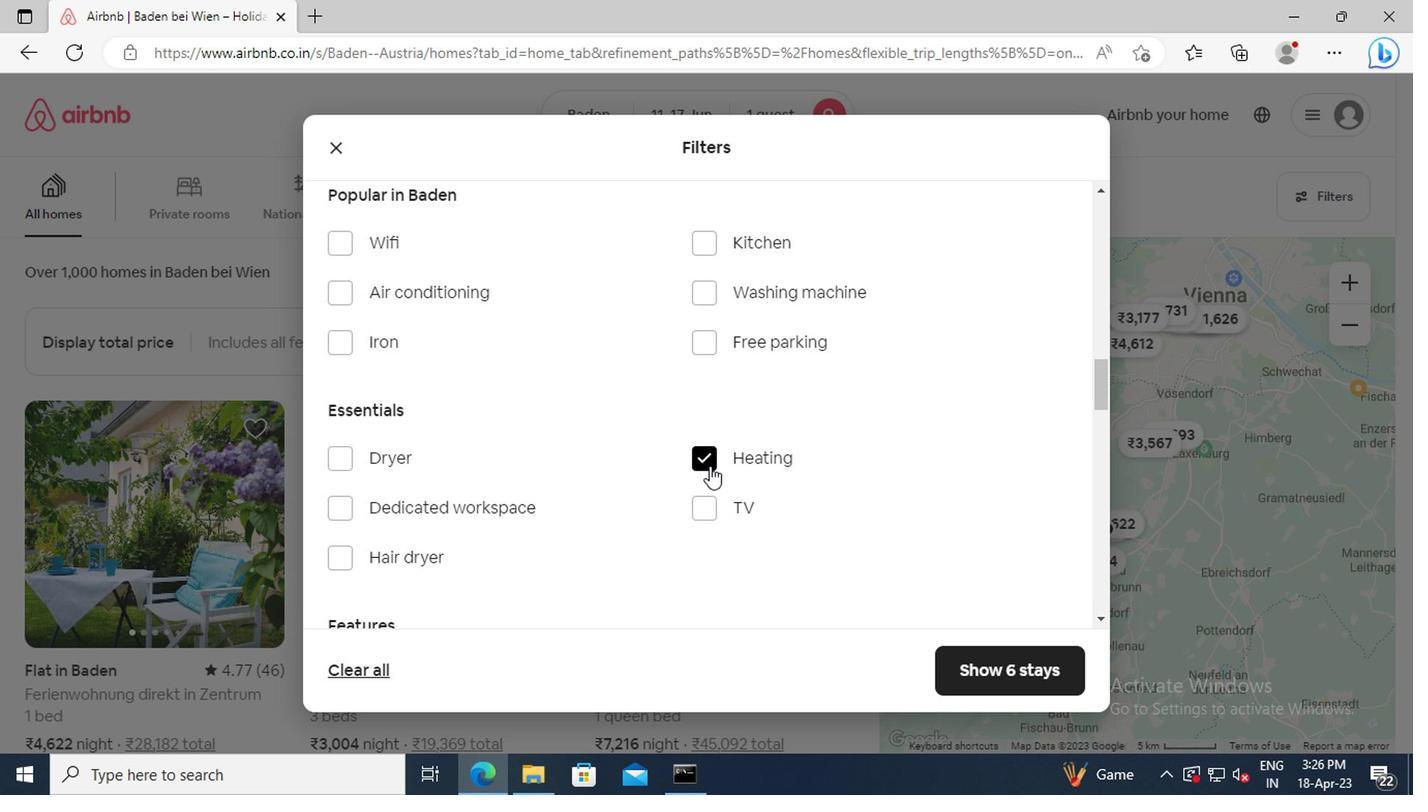 
Action: Mouse scrolled (705, 466) with delta (0, 0)
Screenshot: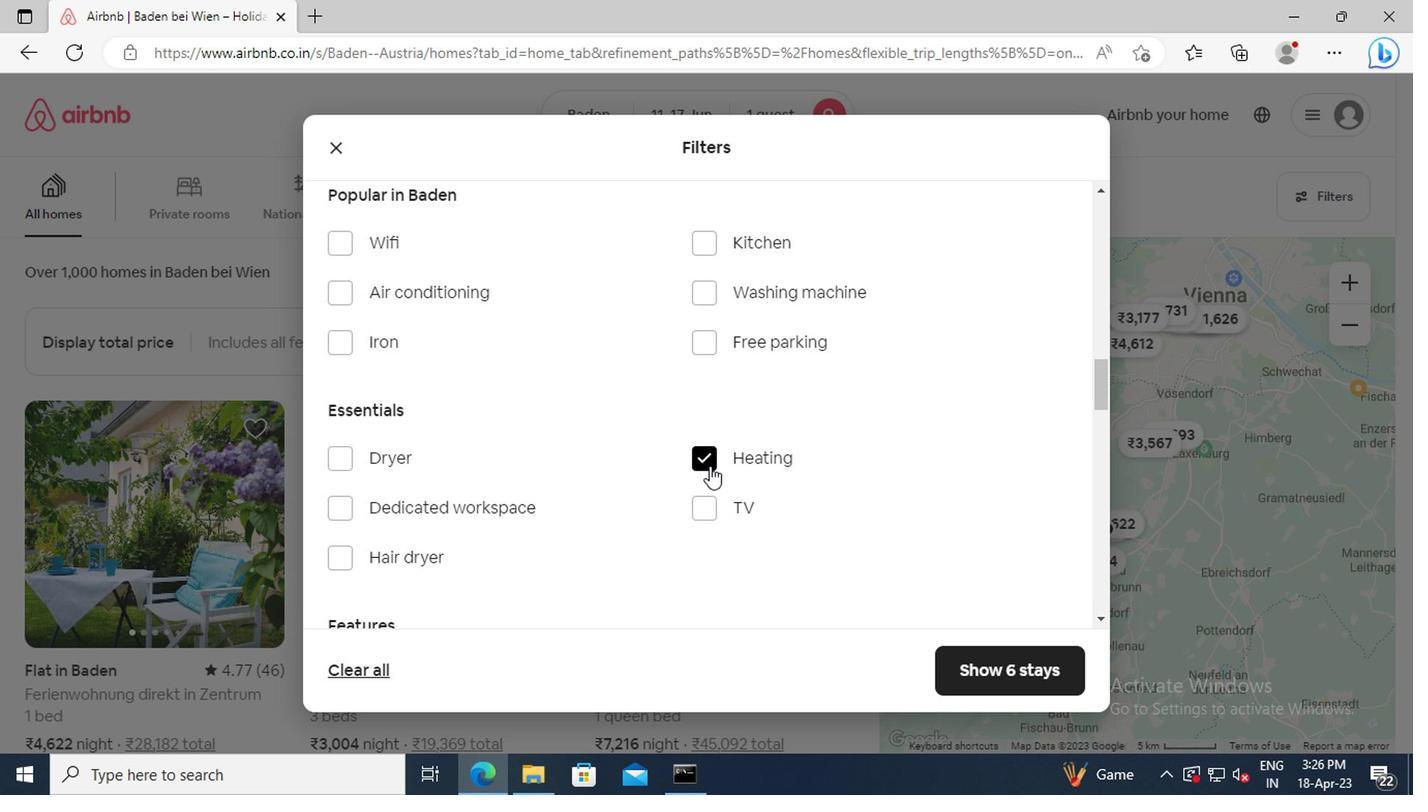 
Action: Mouse scrolled (705, 466) with delta (0, 0)
Screenshot: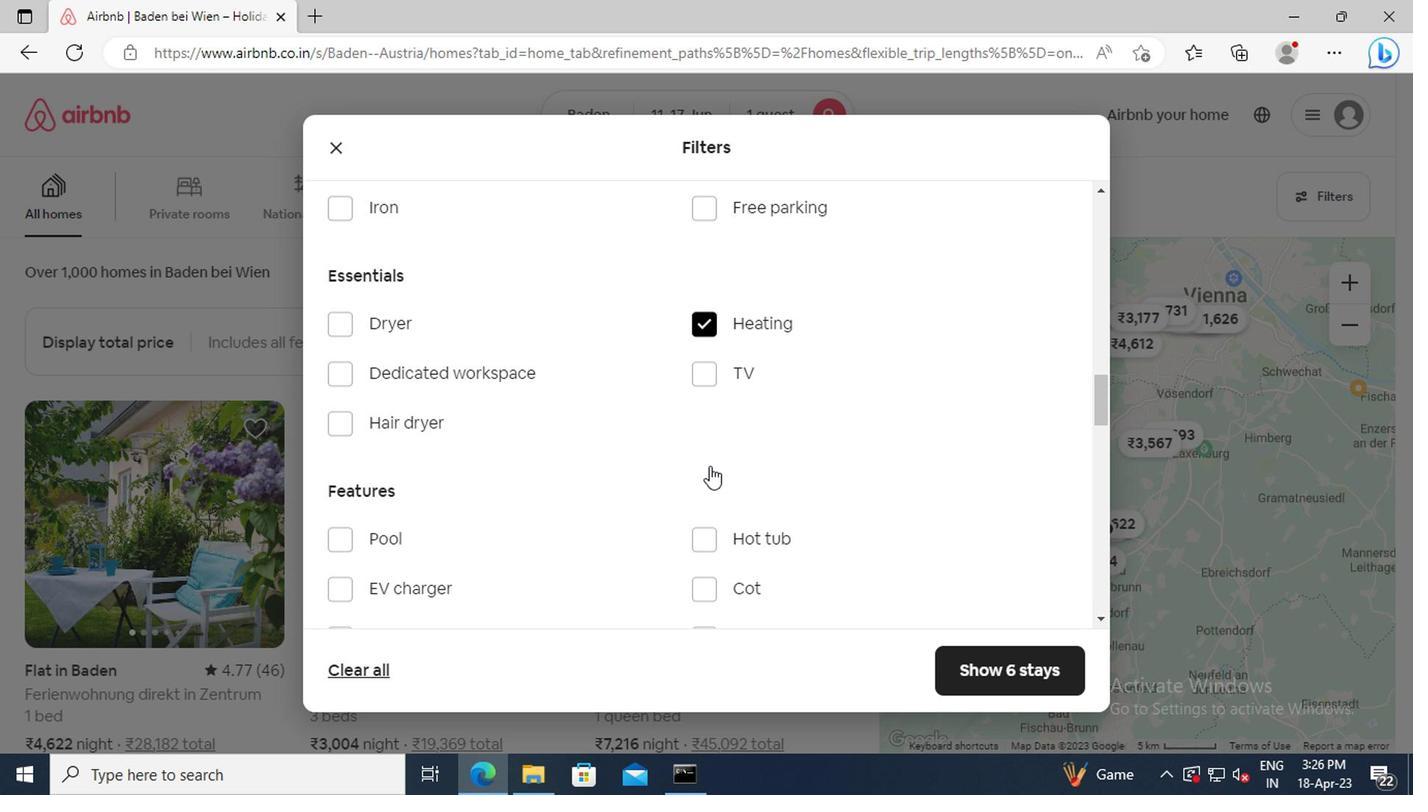 
Action: Mouse scrolled (705, 466) with delta (0, 0)
Screenshot: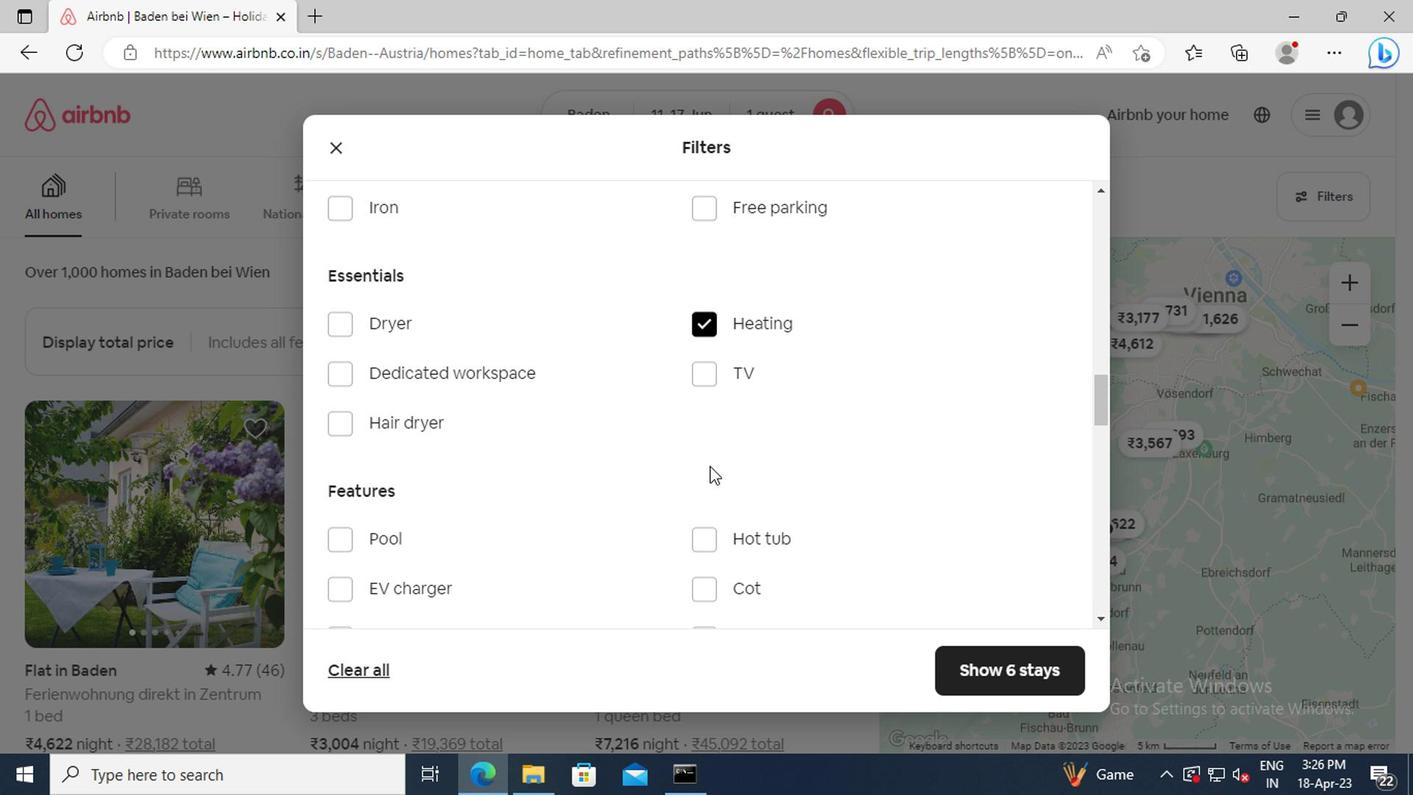 
Action: Mouse scrolled (705, 466) with delta (0, 0)
Screenshot: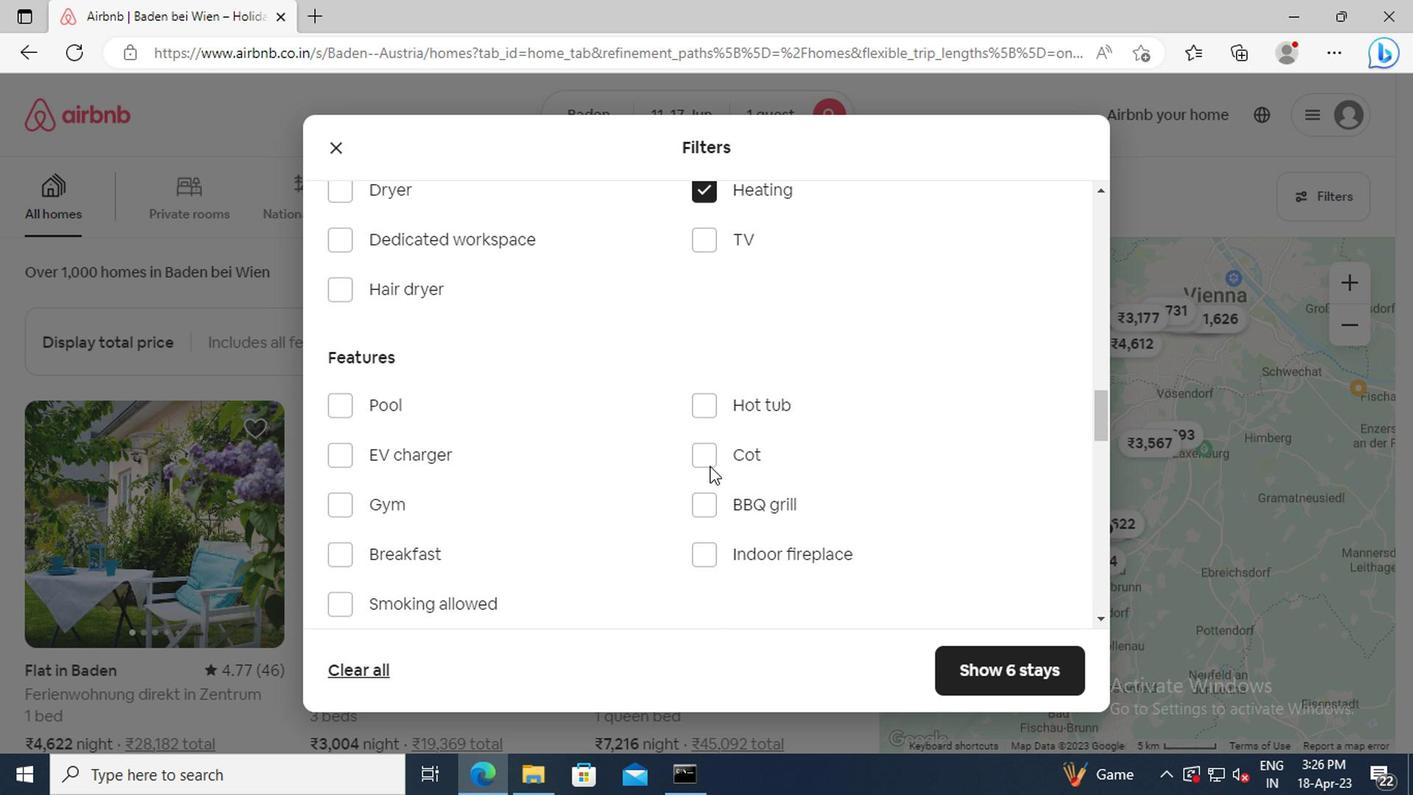 
Action: Mouse scrolled (705, 466) with delta (0, 0)
Screenshot: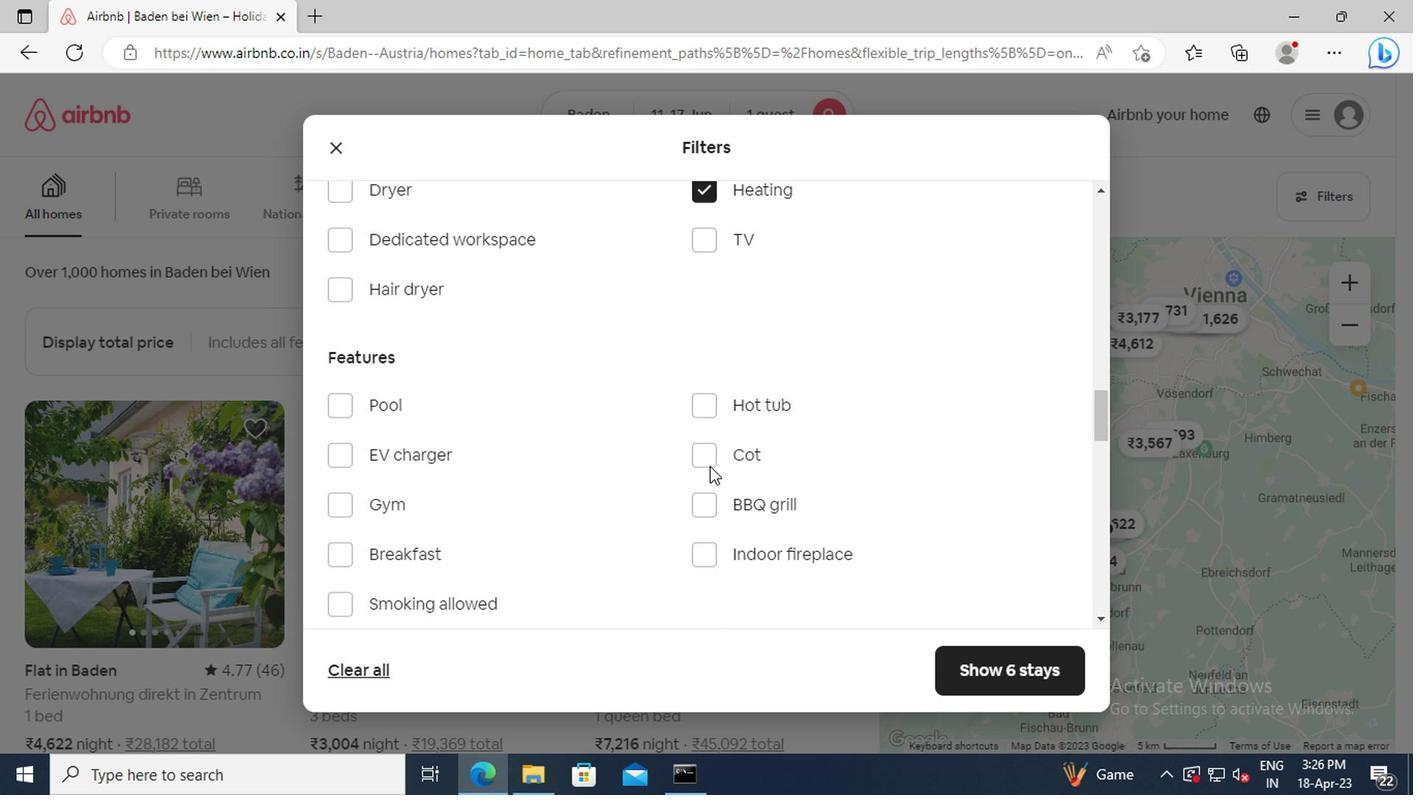 
Action: Mouse scrolled (705, 466) with delta (0, 0)
Screenshot: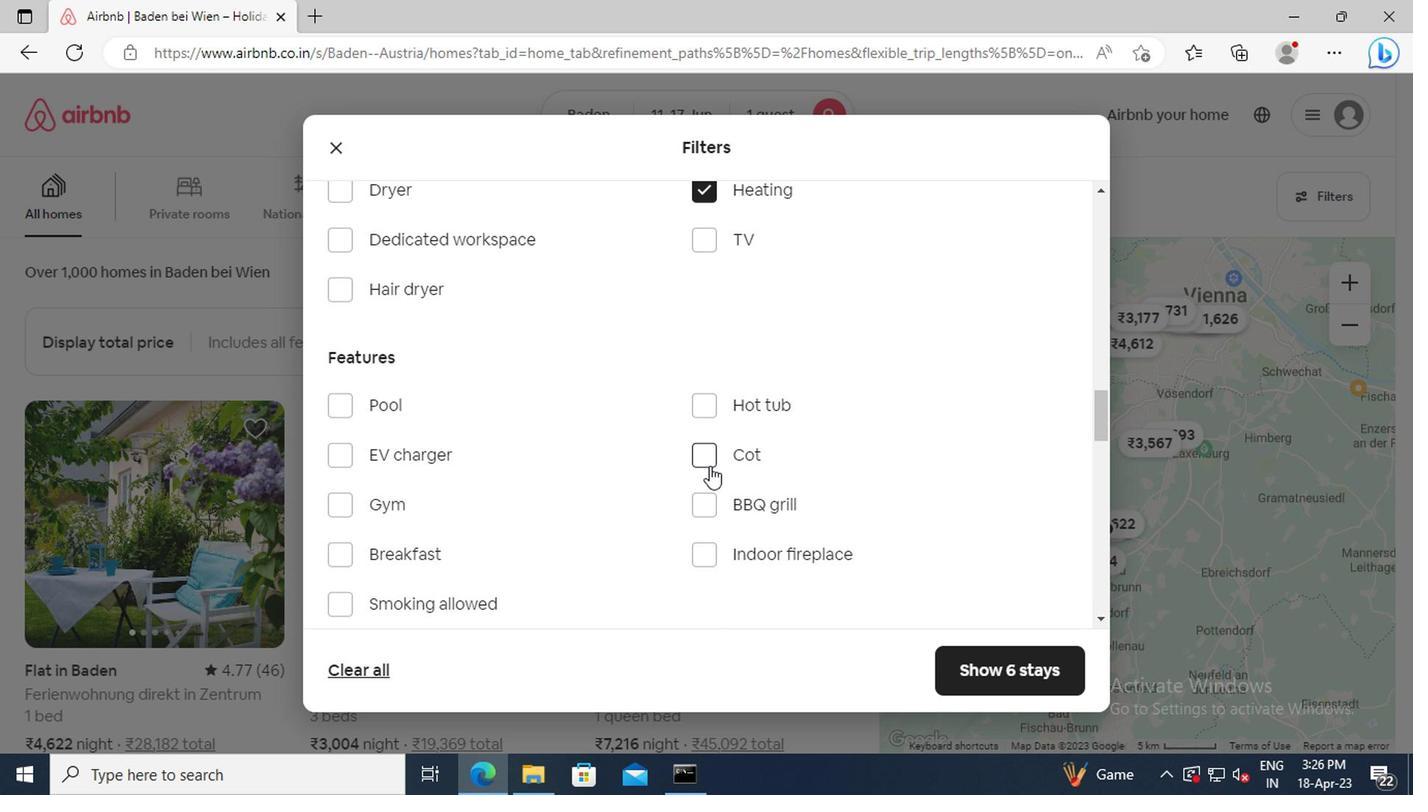 
Action: Mouse scrolled (705, 466) with delta (0, 0)
Screenshot: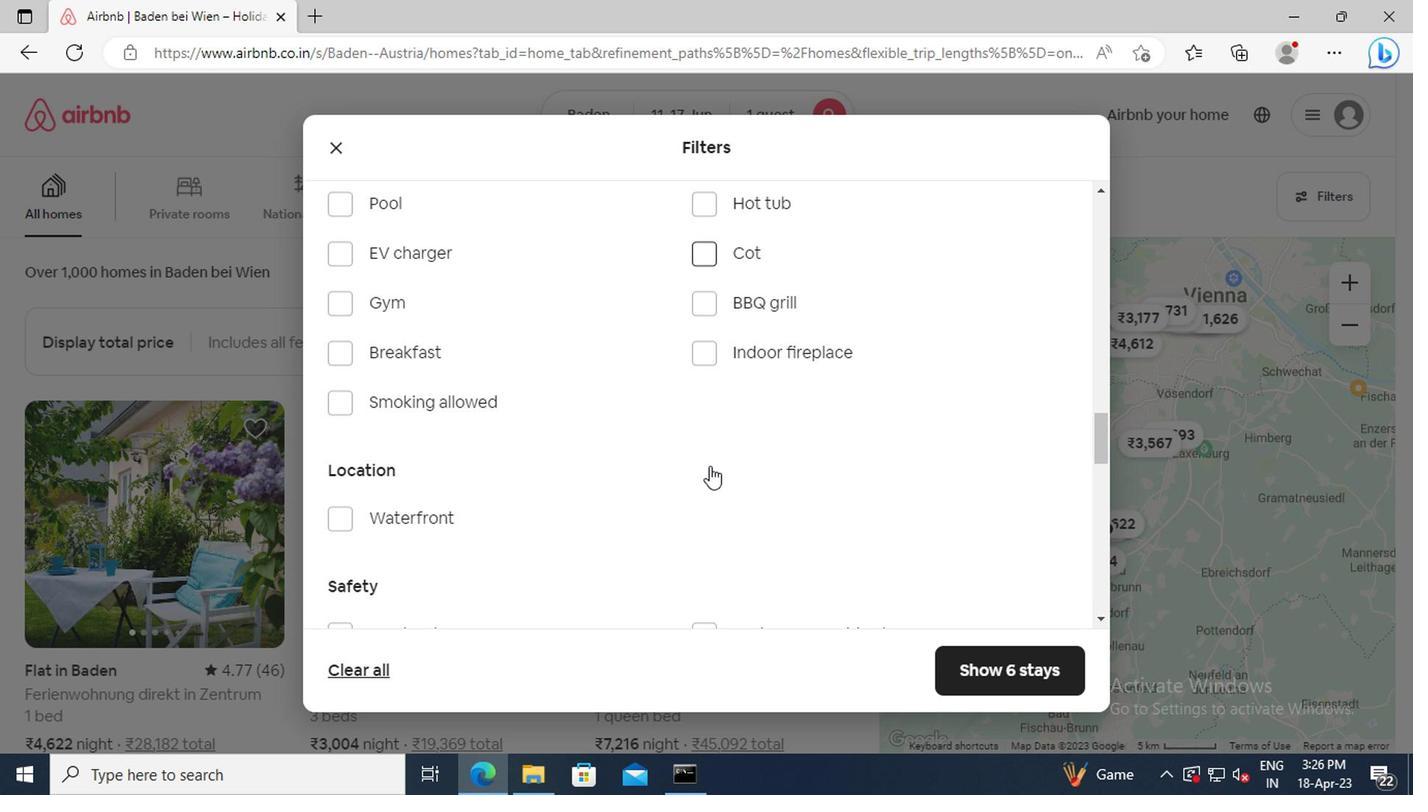 
Action: Mouse scrolled (705, 466) with delta (0, 0)
Screenshot: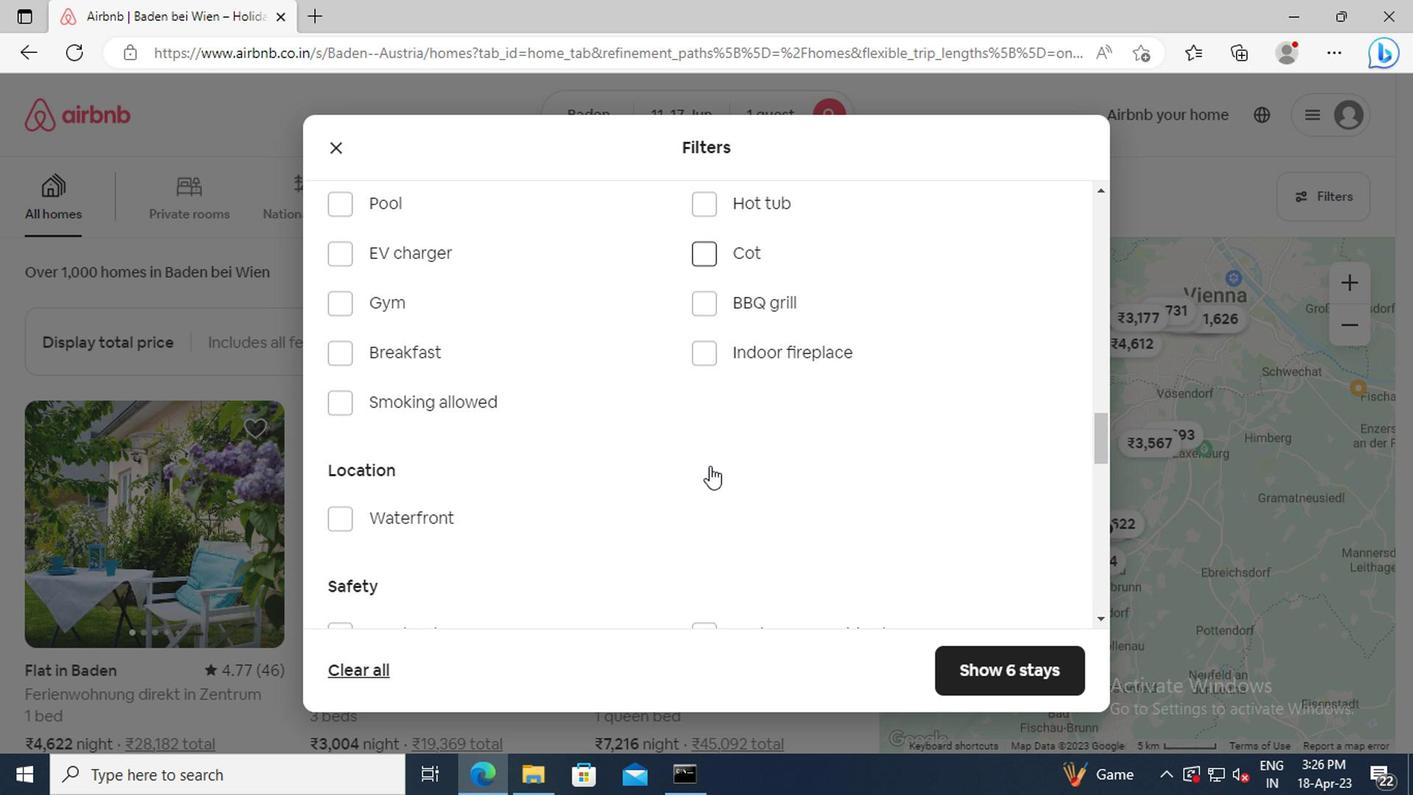 
Action: Mouse scrolled (705, 466) with delta (0, 0)
Screenshot: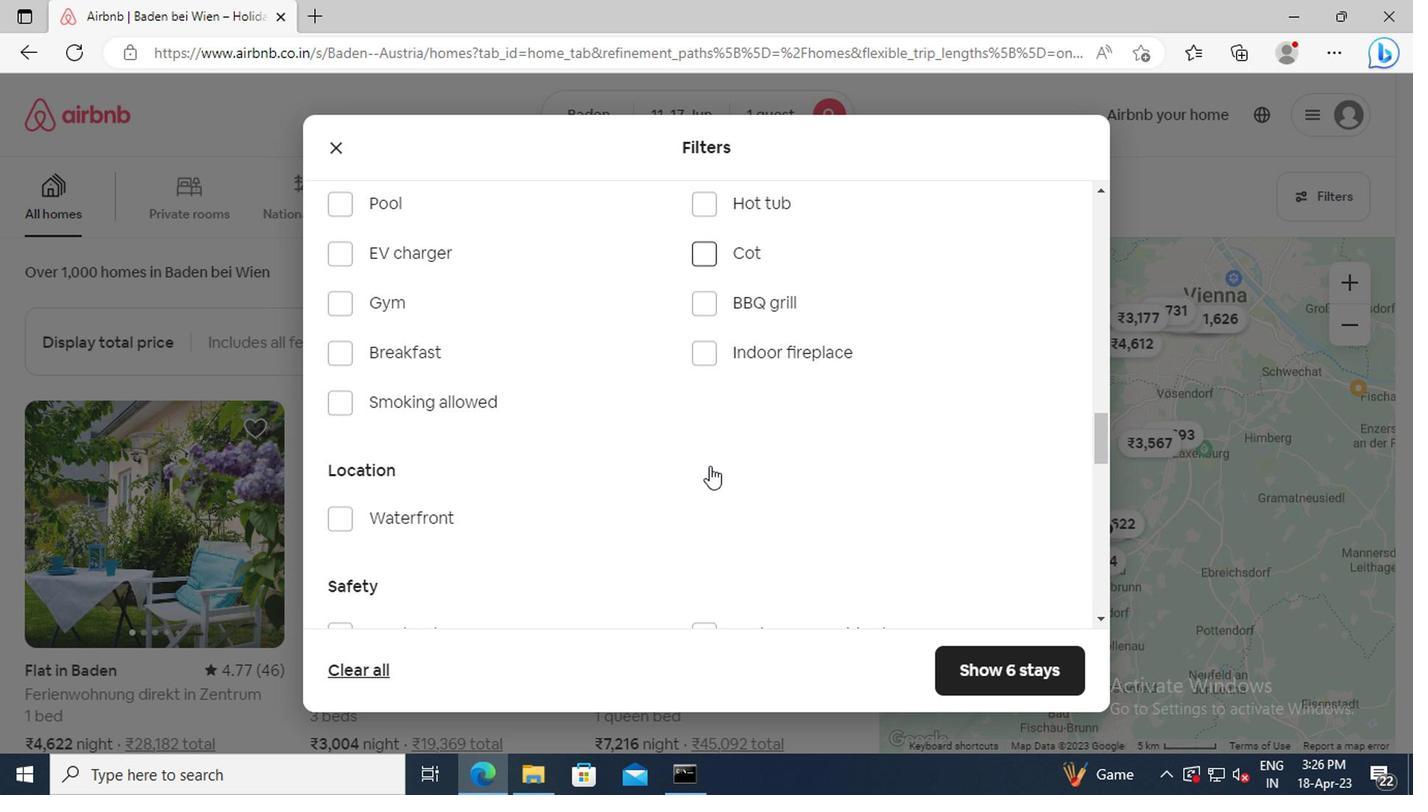 
Action: Mouse scrolled (705, 466) with delta (0, 0)
Screenshot: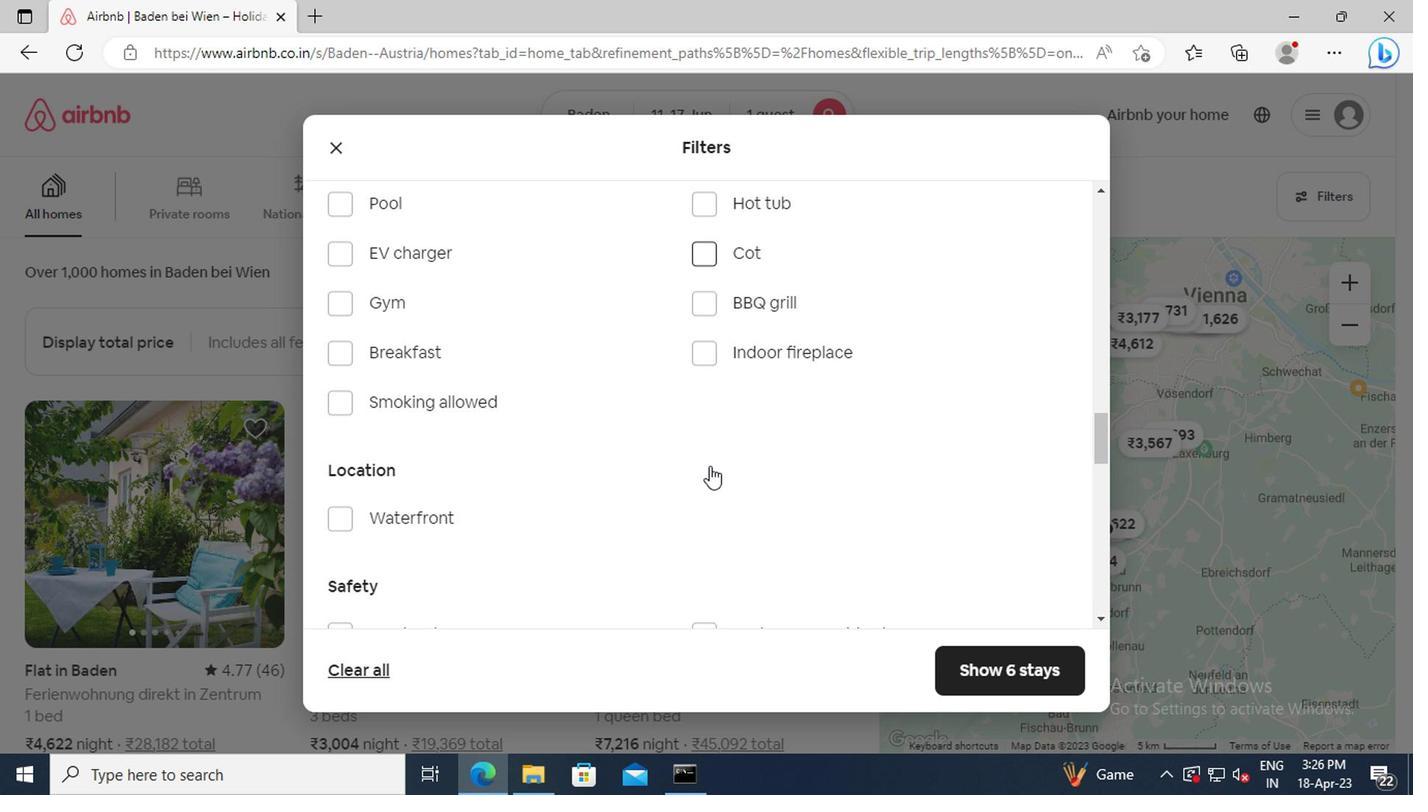 
Action: Mouse scrolled (705, 466) with delta (0, 0)
Screenshot: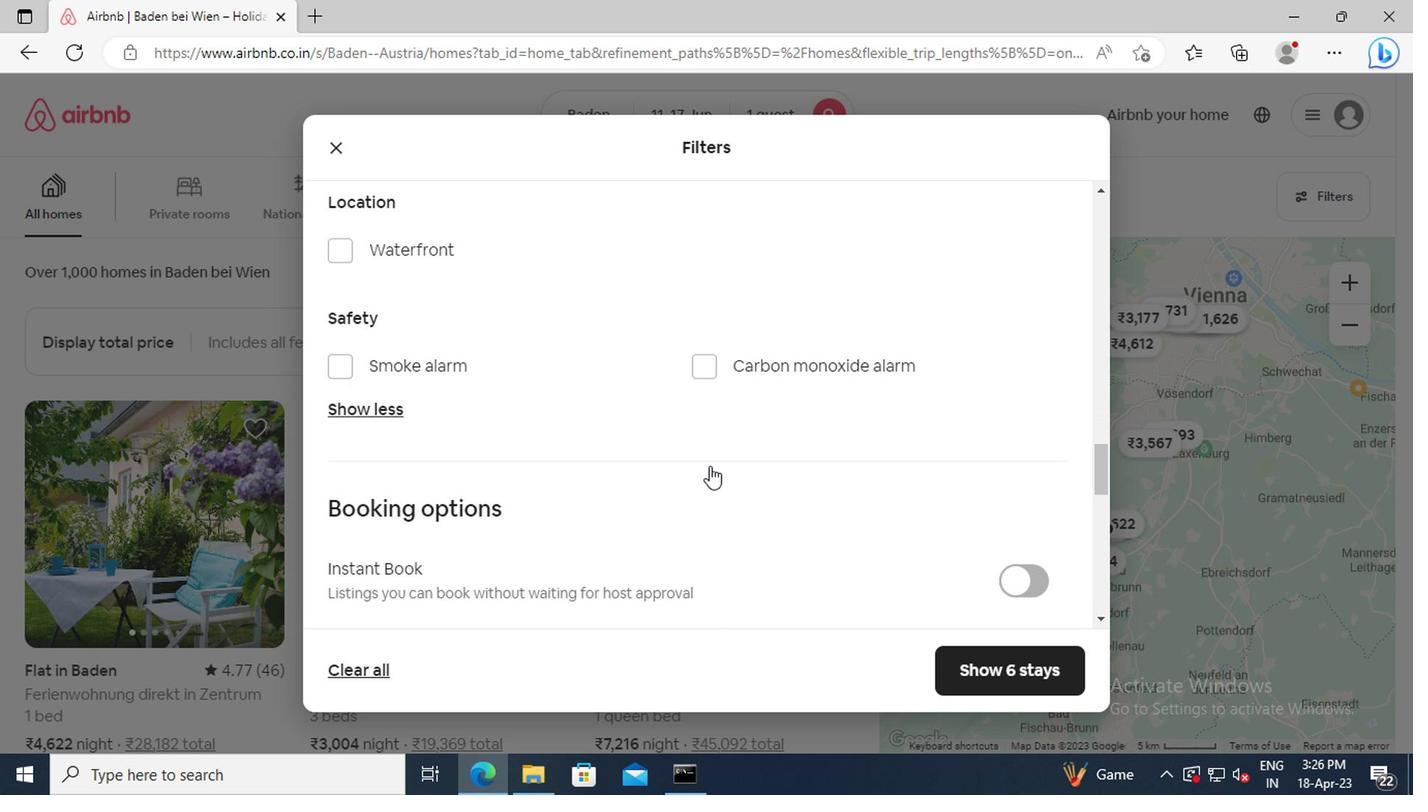 
Action: Mouse scrolled (705, 466) with delta (0, 0)
Screenshot: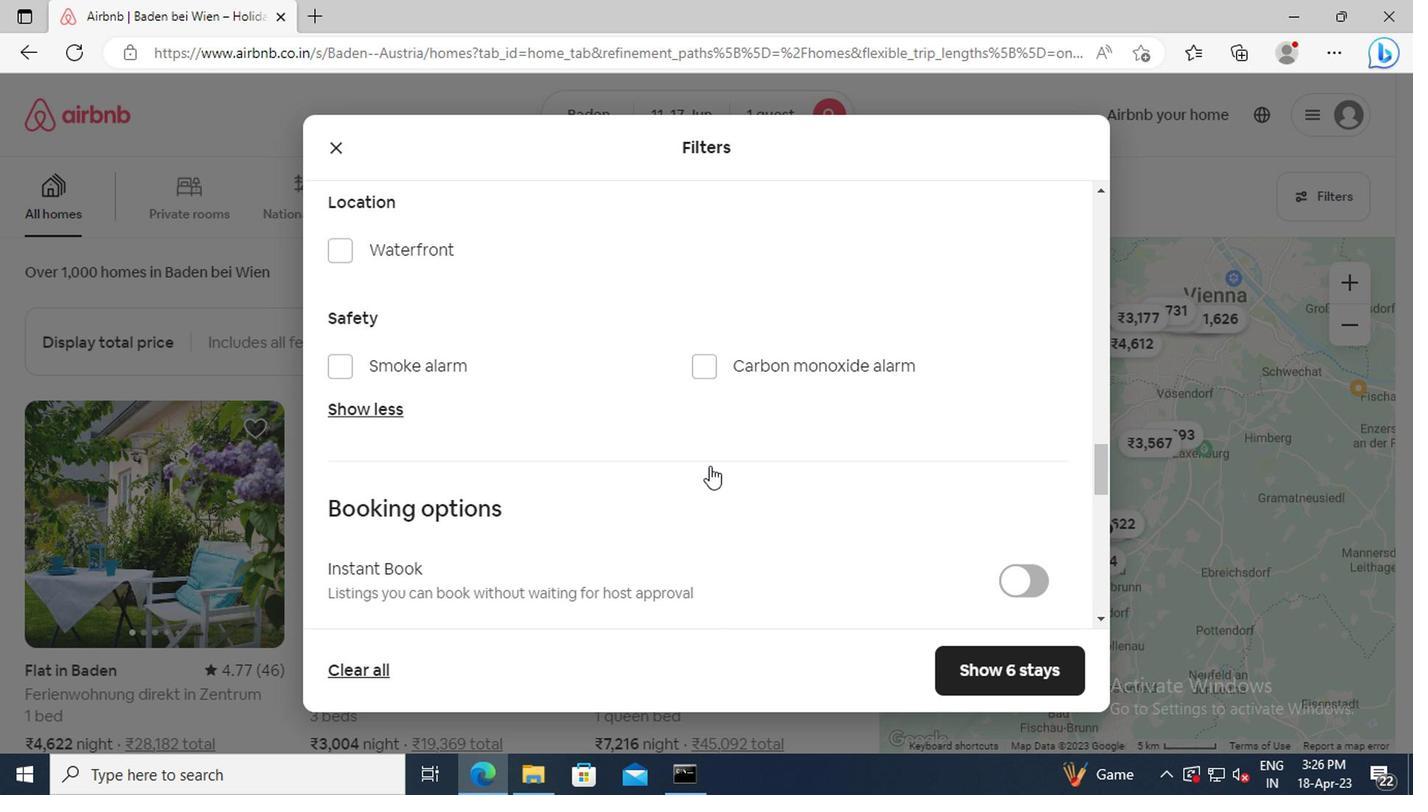 
Action: Mouse scrolled (705, 466) with delta (0, 0)
Screenshot: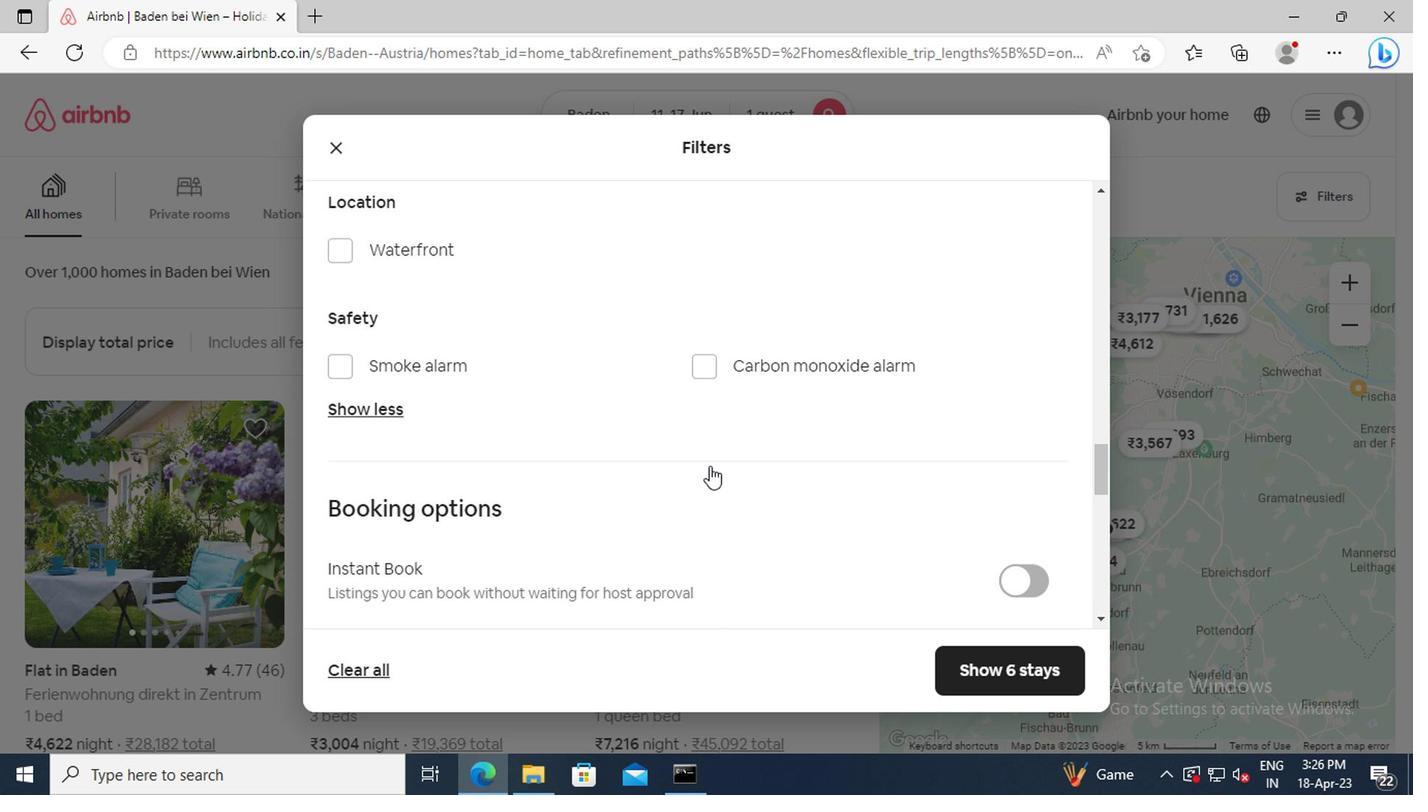 
Action: Mouse moved to (1031, 446)
Screenshot: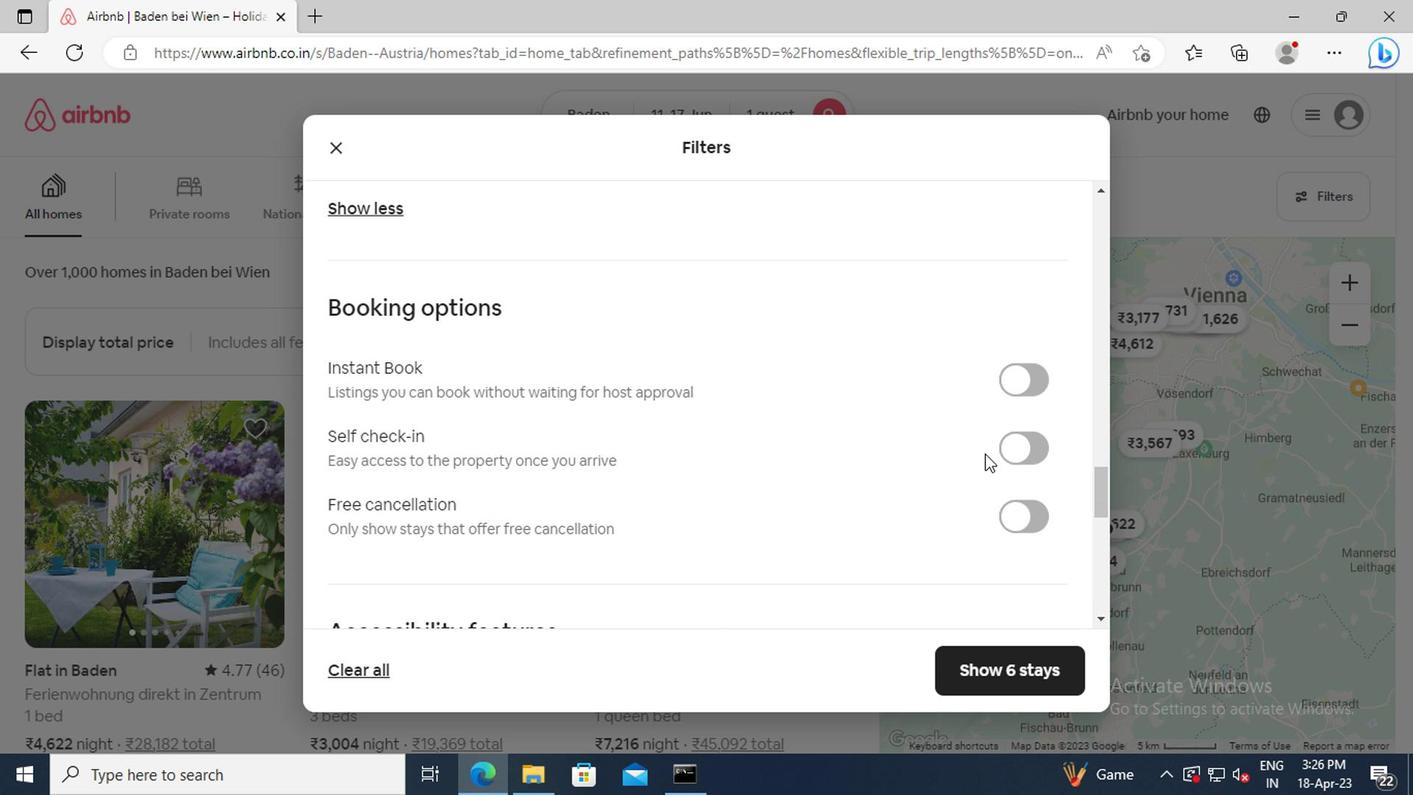 
Action: Mouse pressed left at (1031, 446)
Screenshot: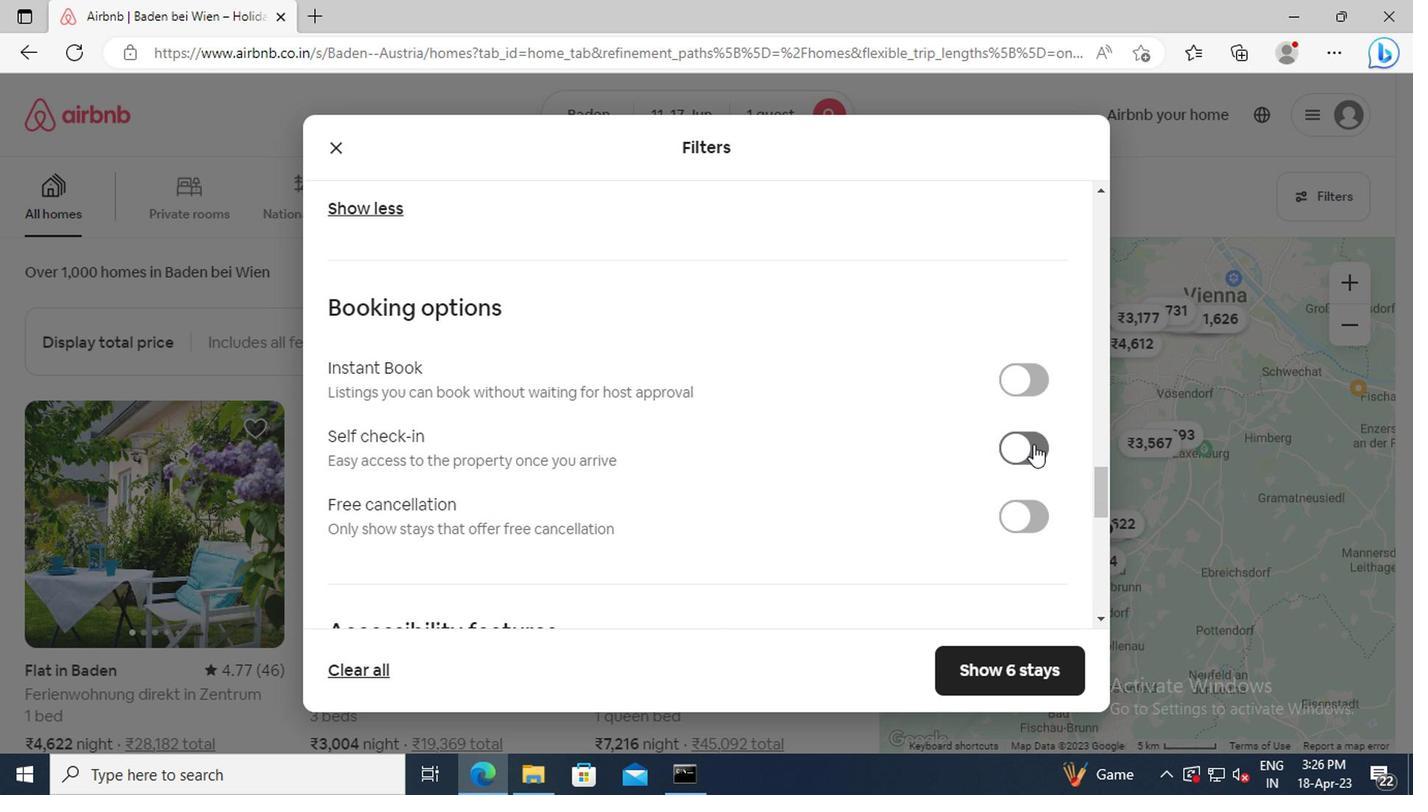 
Action: Mouse moved to (620, 453)
Screenshot: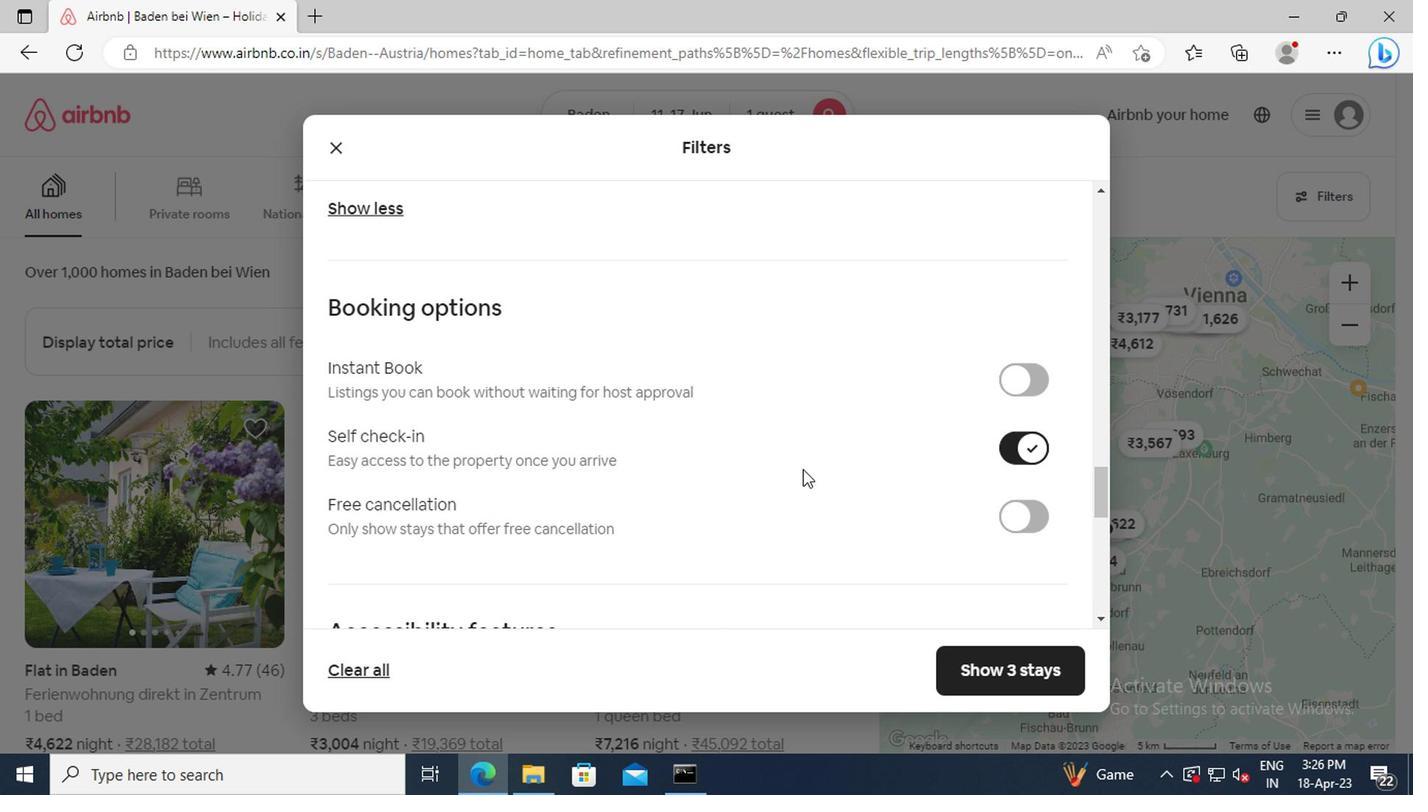 
Action: Mouse scrolled (620, 452) with delta (0, -1)
Screenshot: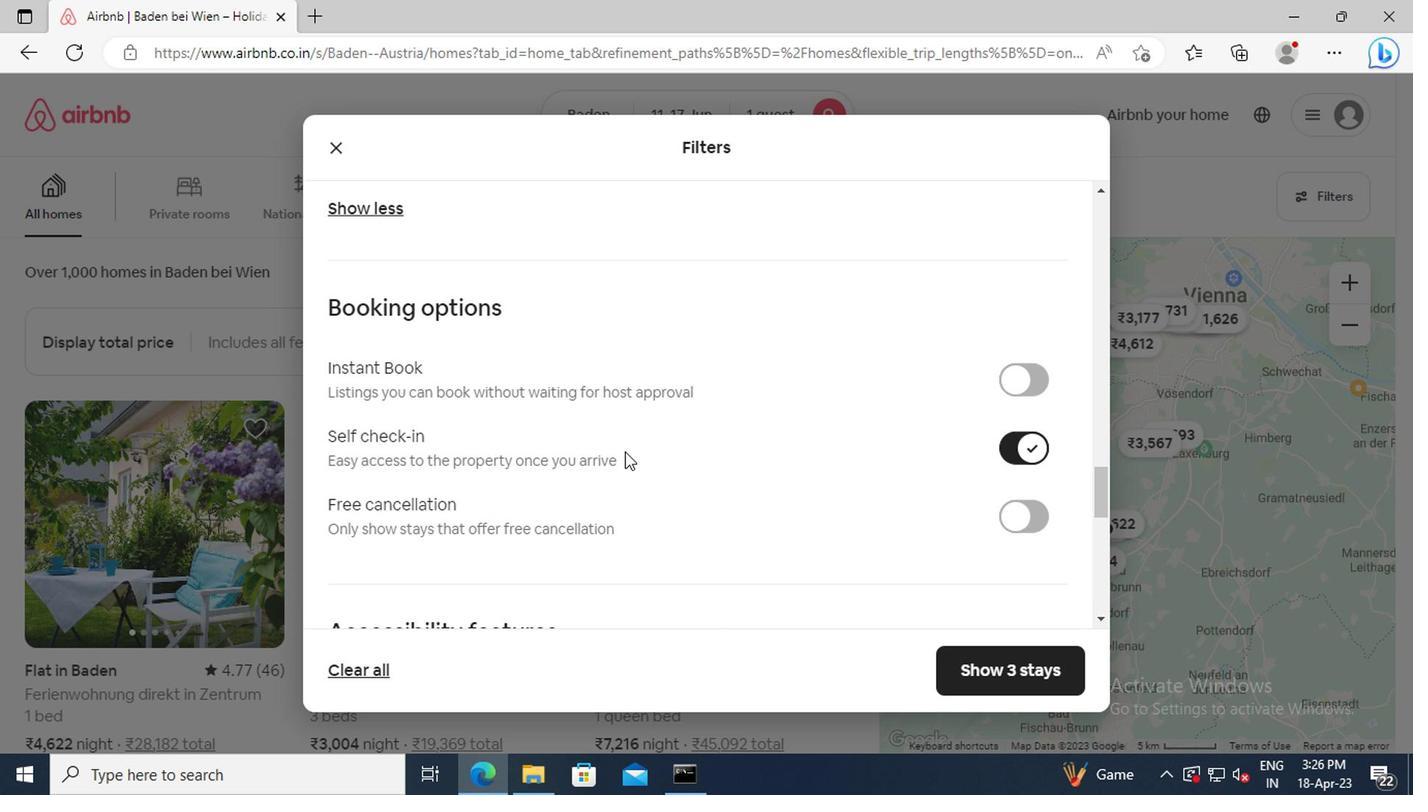 
Action: Mouse scrolled (620, 452) with delta (0, -1)
Screenshot: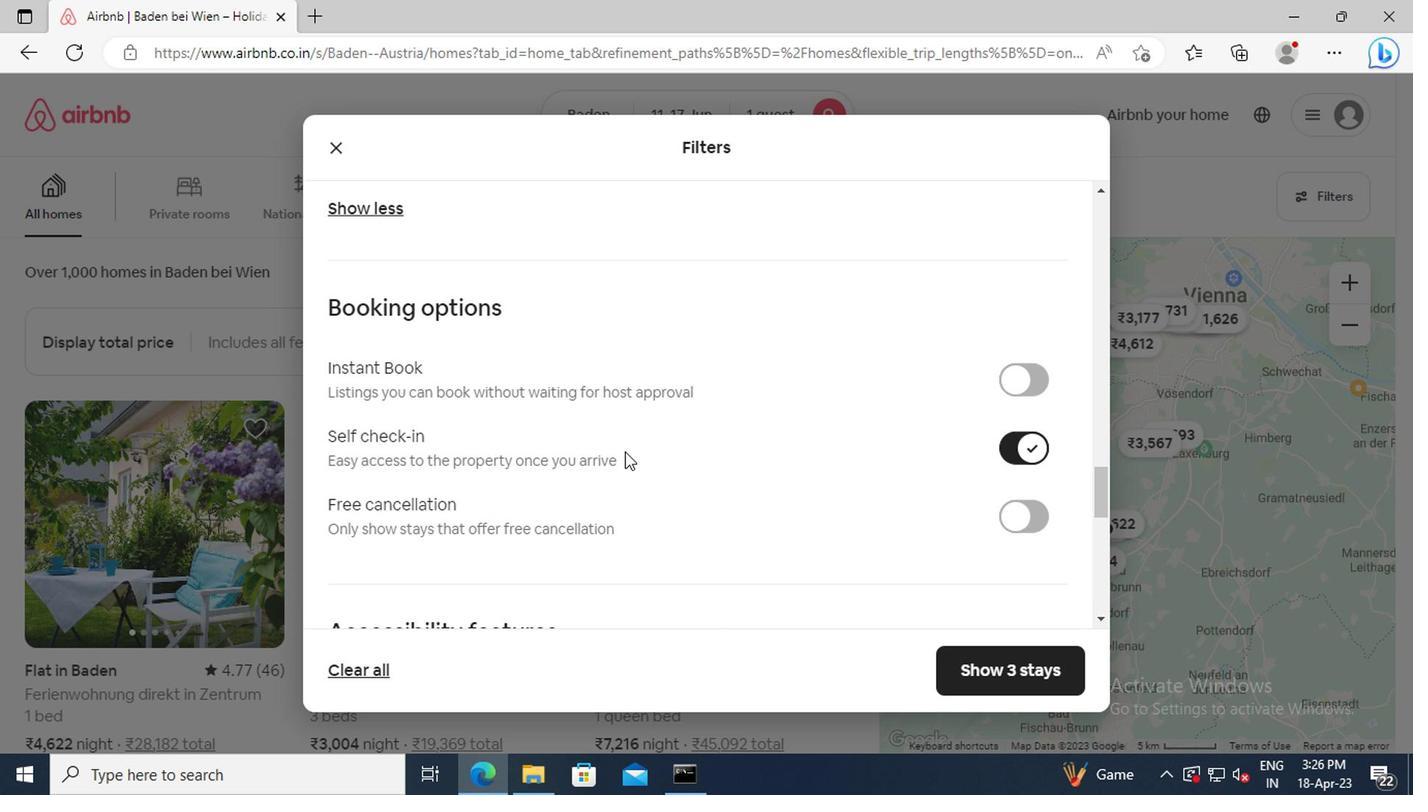 
Action: Mouse scrolled (620, 452) with delta (0, -1)
Screenshot: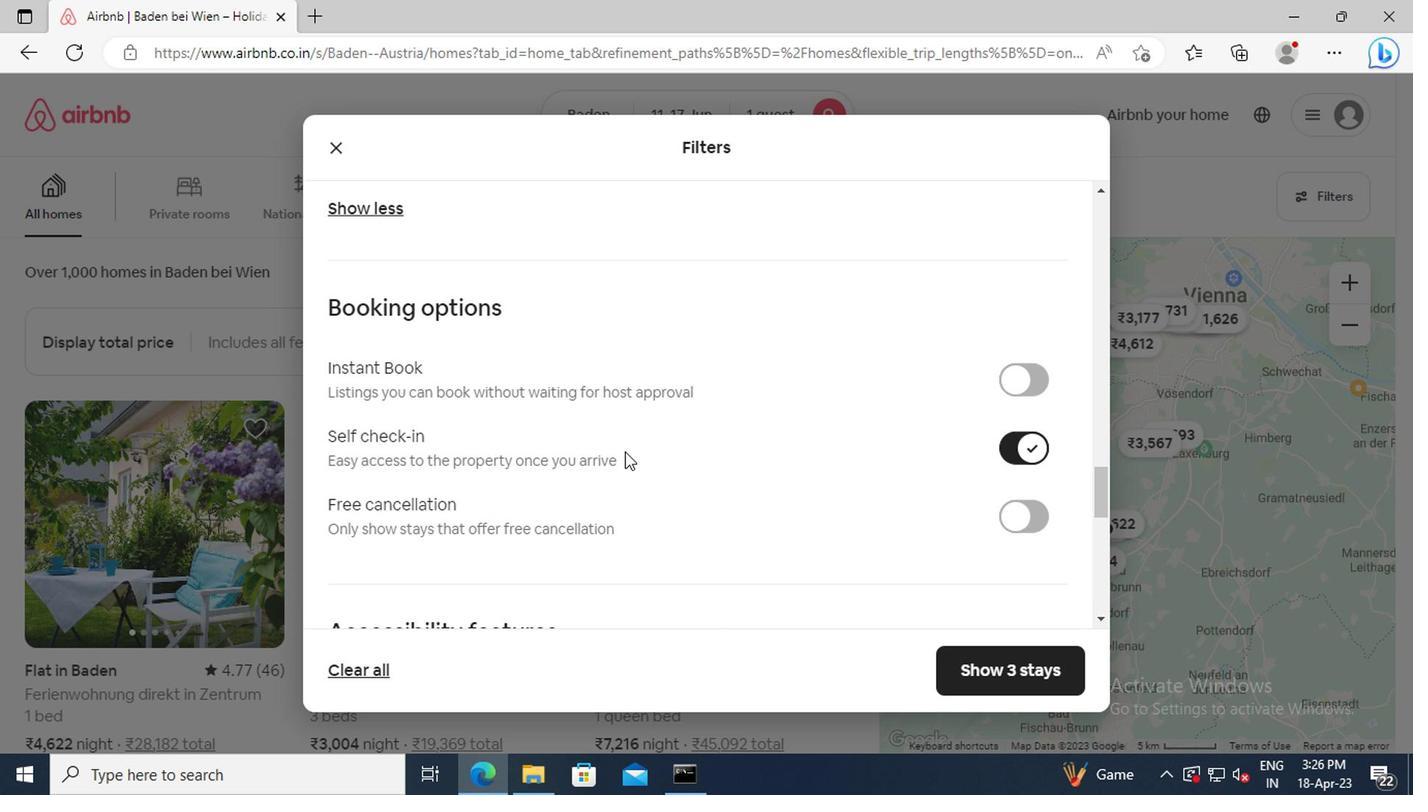 
Action: Mouse moved to (620, 452)
Screenshot: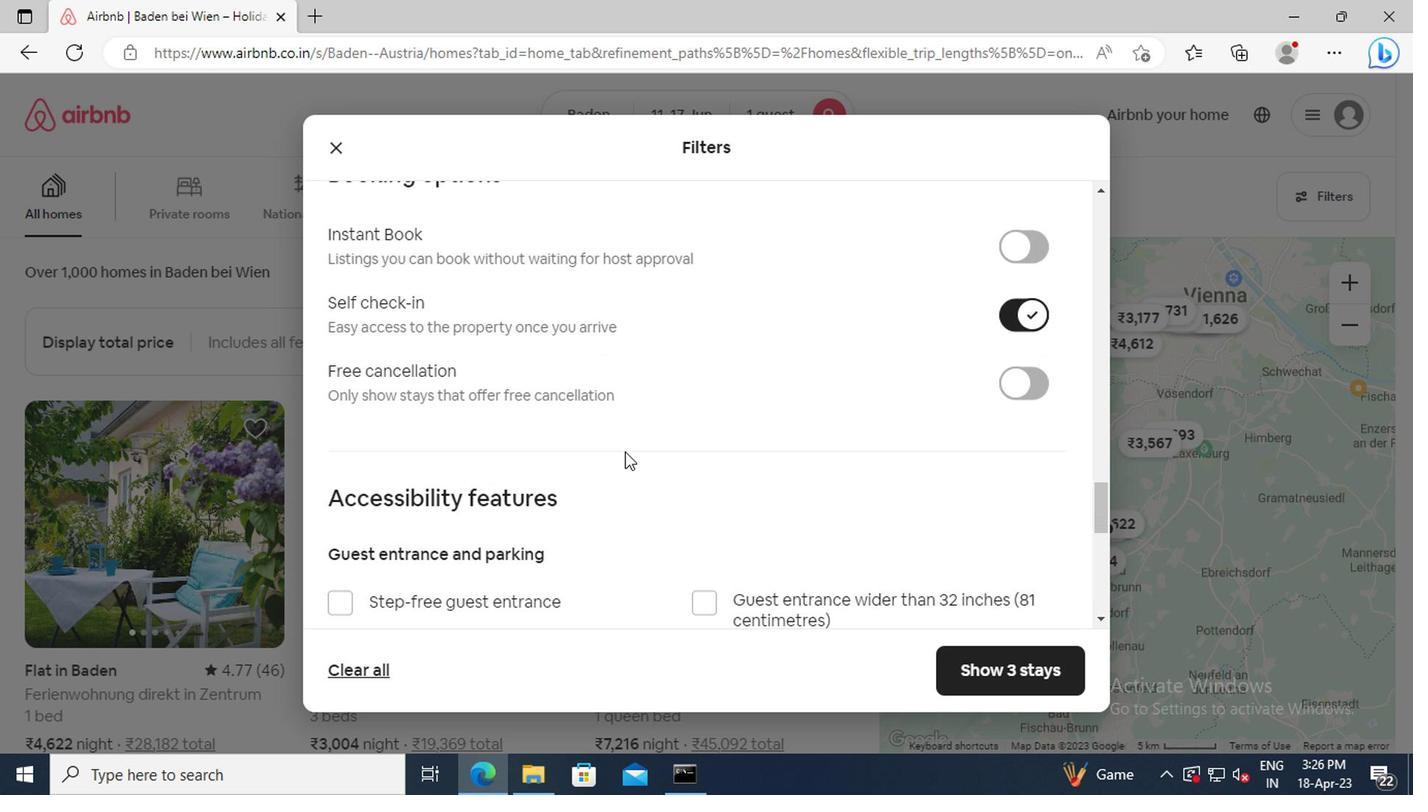 
Action: Mouse scrolled (620, 451) with delta (0, 0)
Screenshot: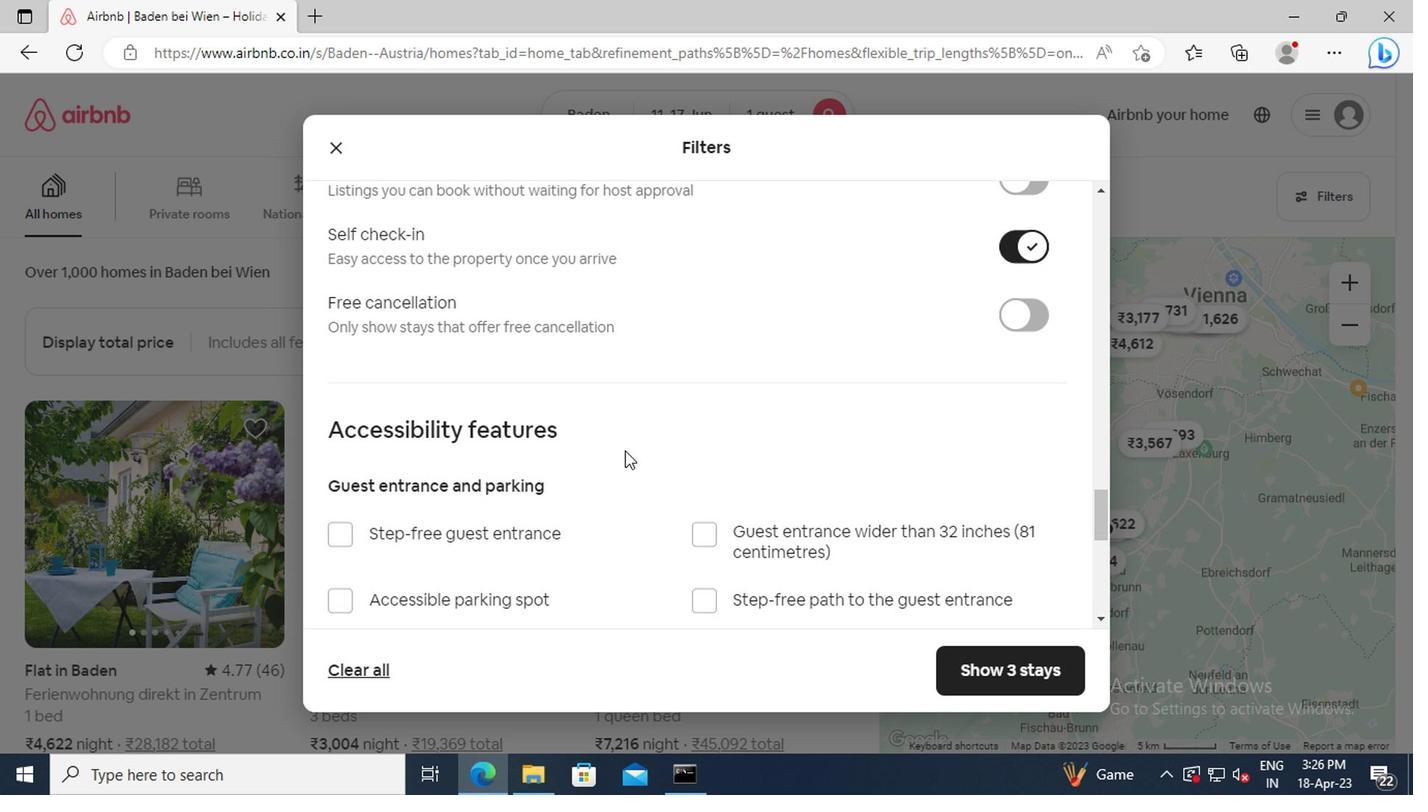 
Action: Mouse scrolled (620, 451) with delta (0, 0)
Screenshot: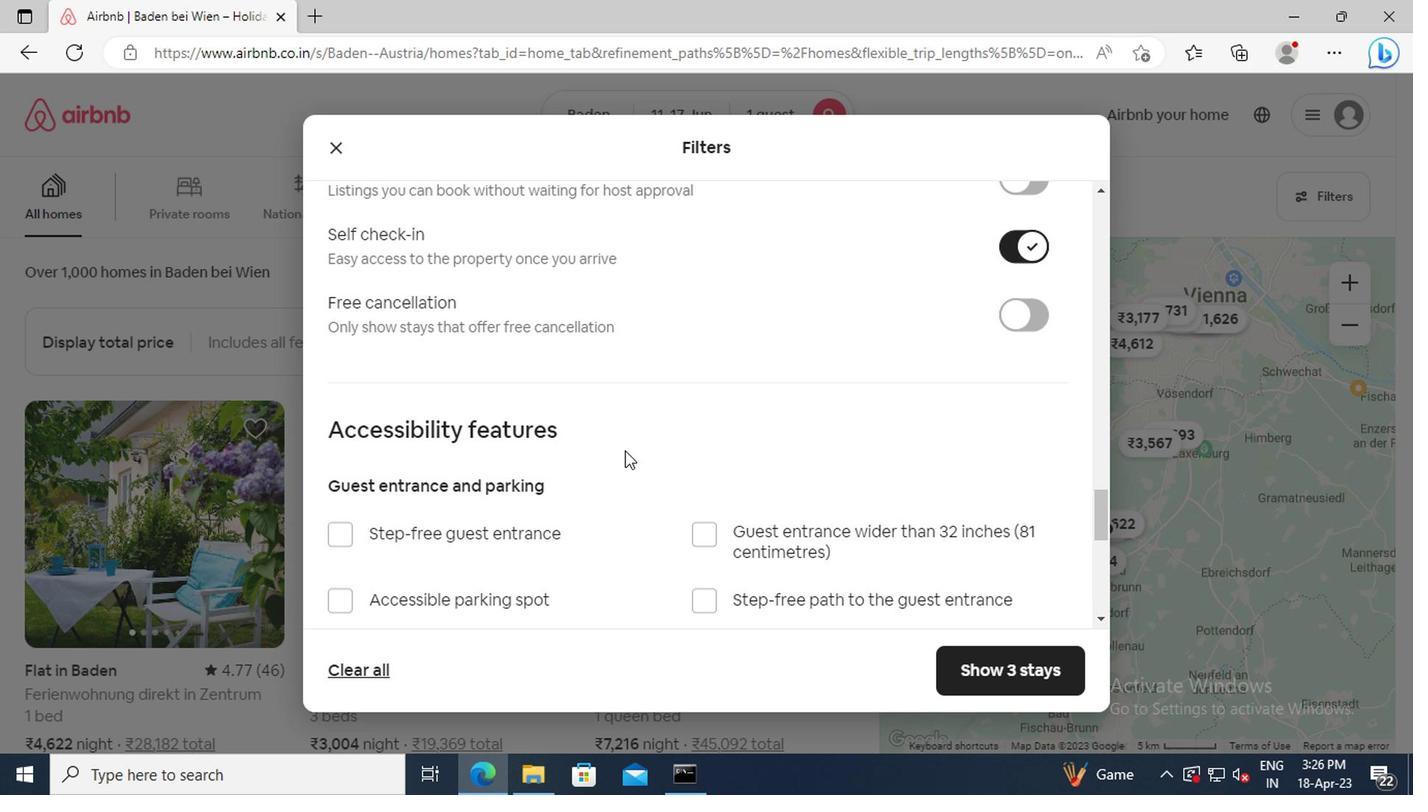 
Action: Mouse scrolled (620, 451) with delta (0, 0)
Screenshot: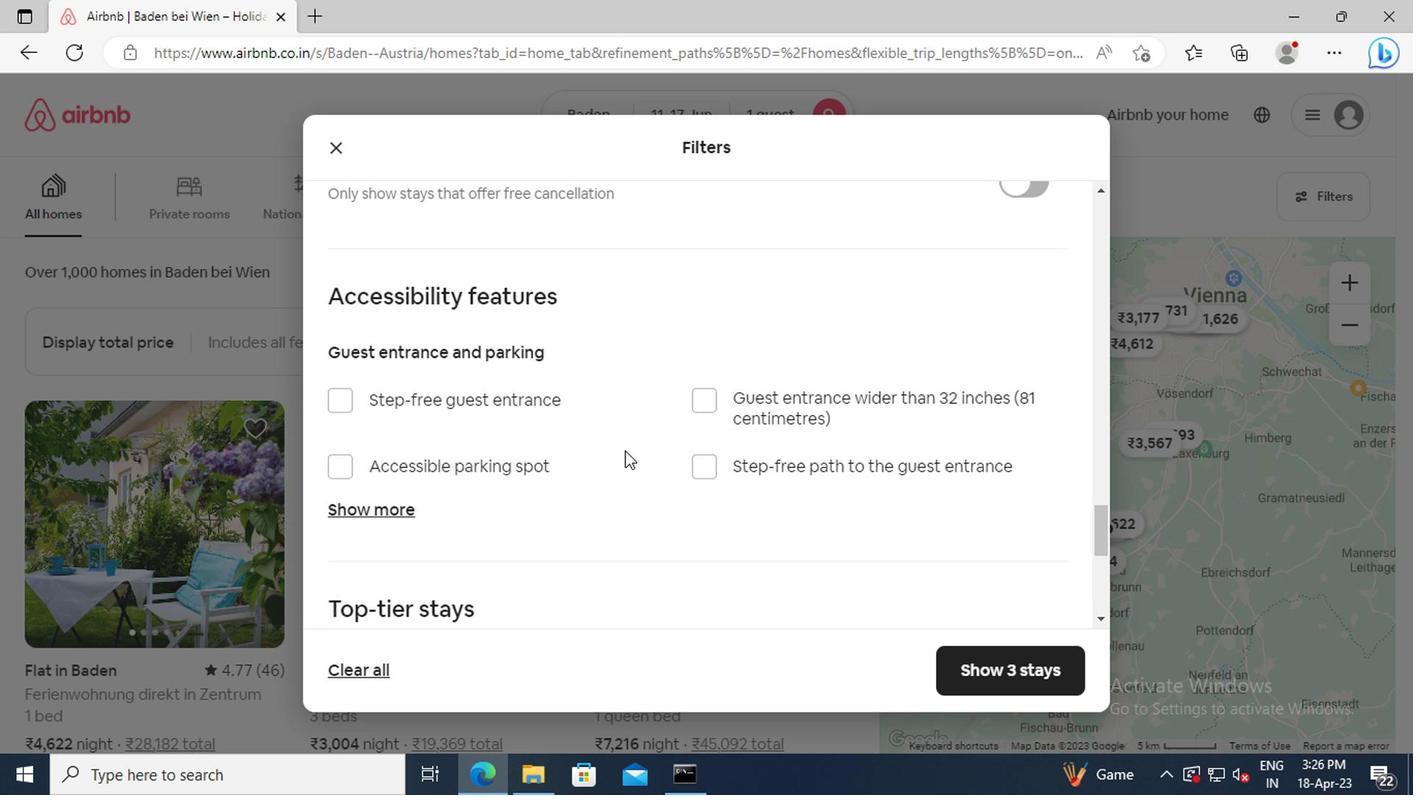 
Action: Mouse scrolled (620, 451) with delta (0, 0)
Screenshot: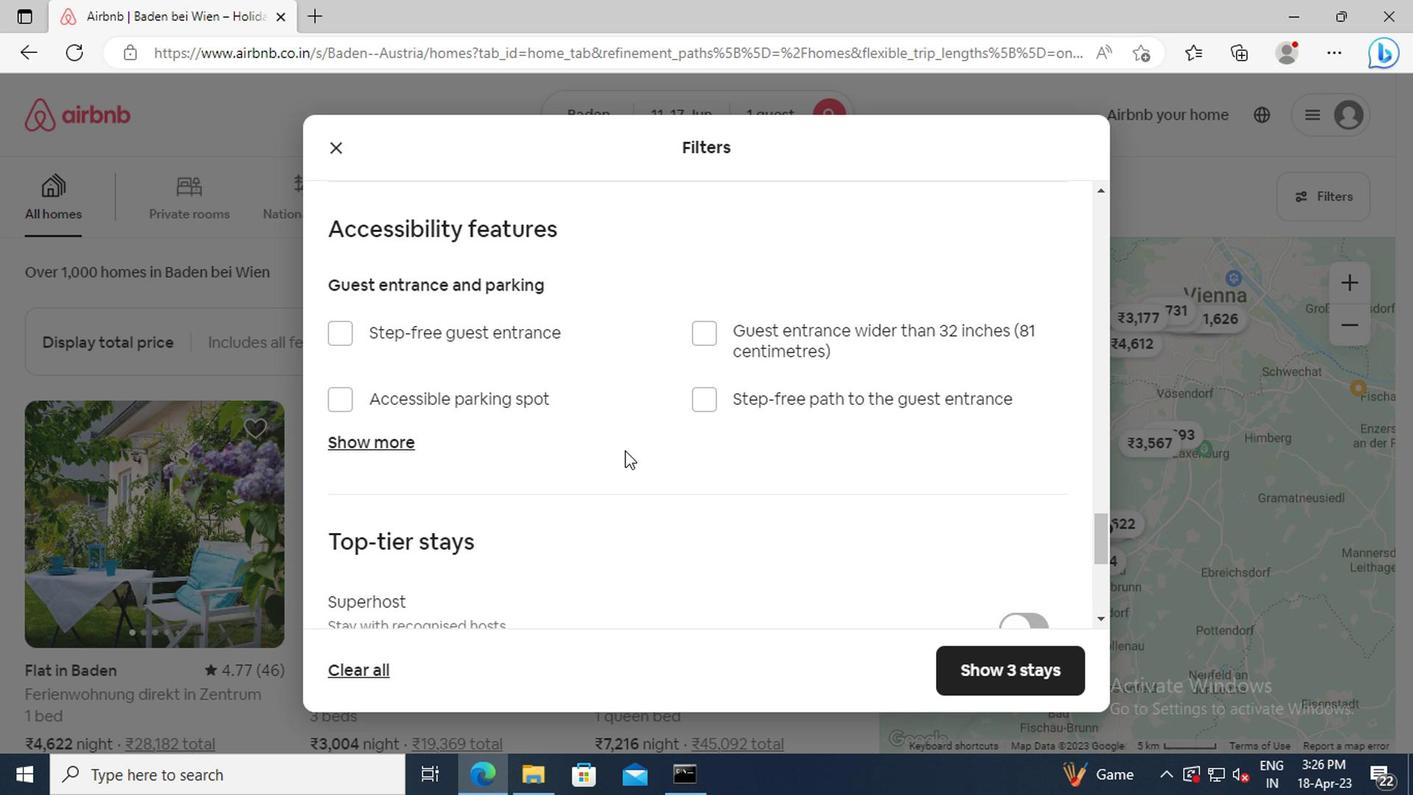 
Action: Mouse scrolled (620, 451) with delta (0, 0)
Screenshot: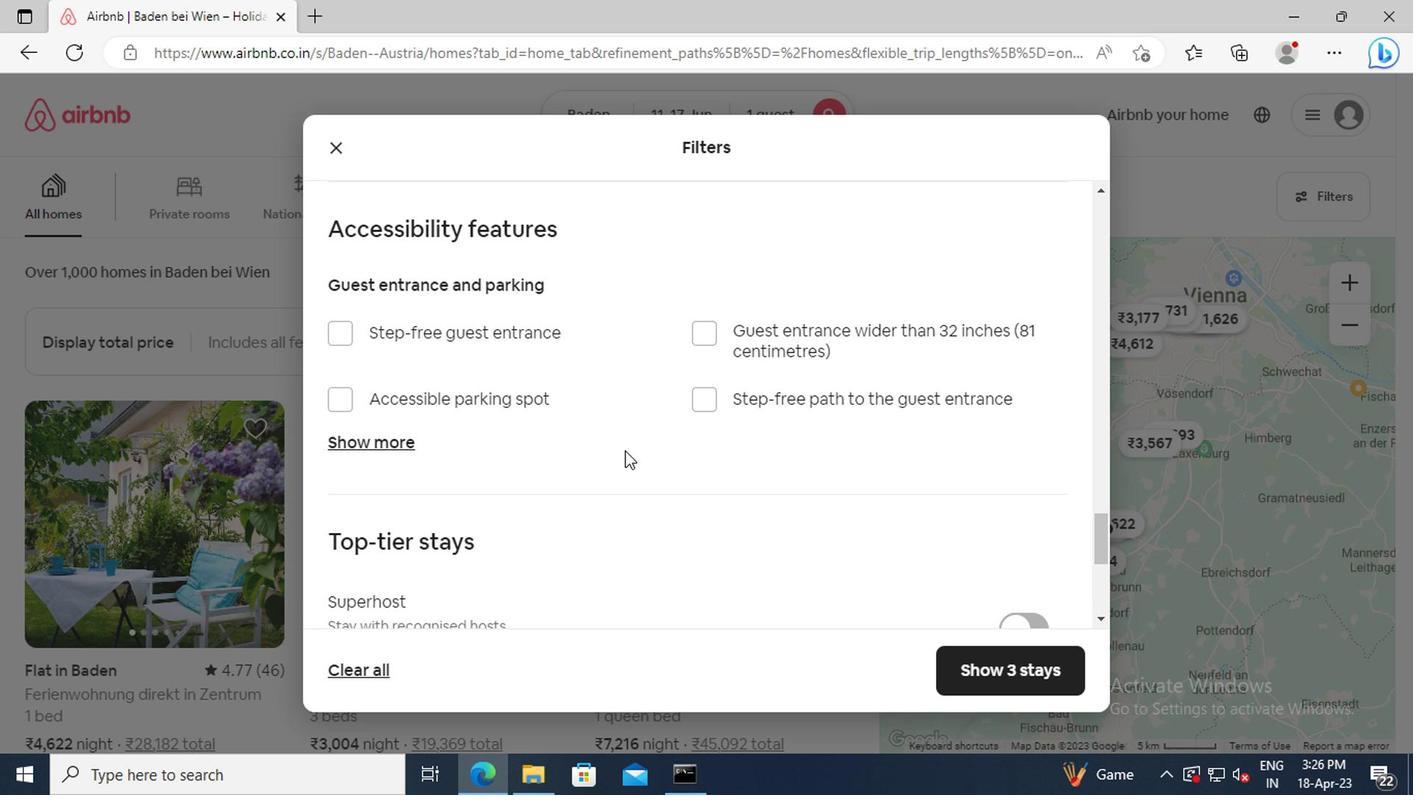 
Action: Mouse scrolled (620, 451) with delta (0, 0)
Screenshot: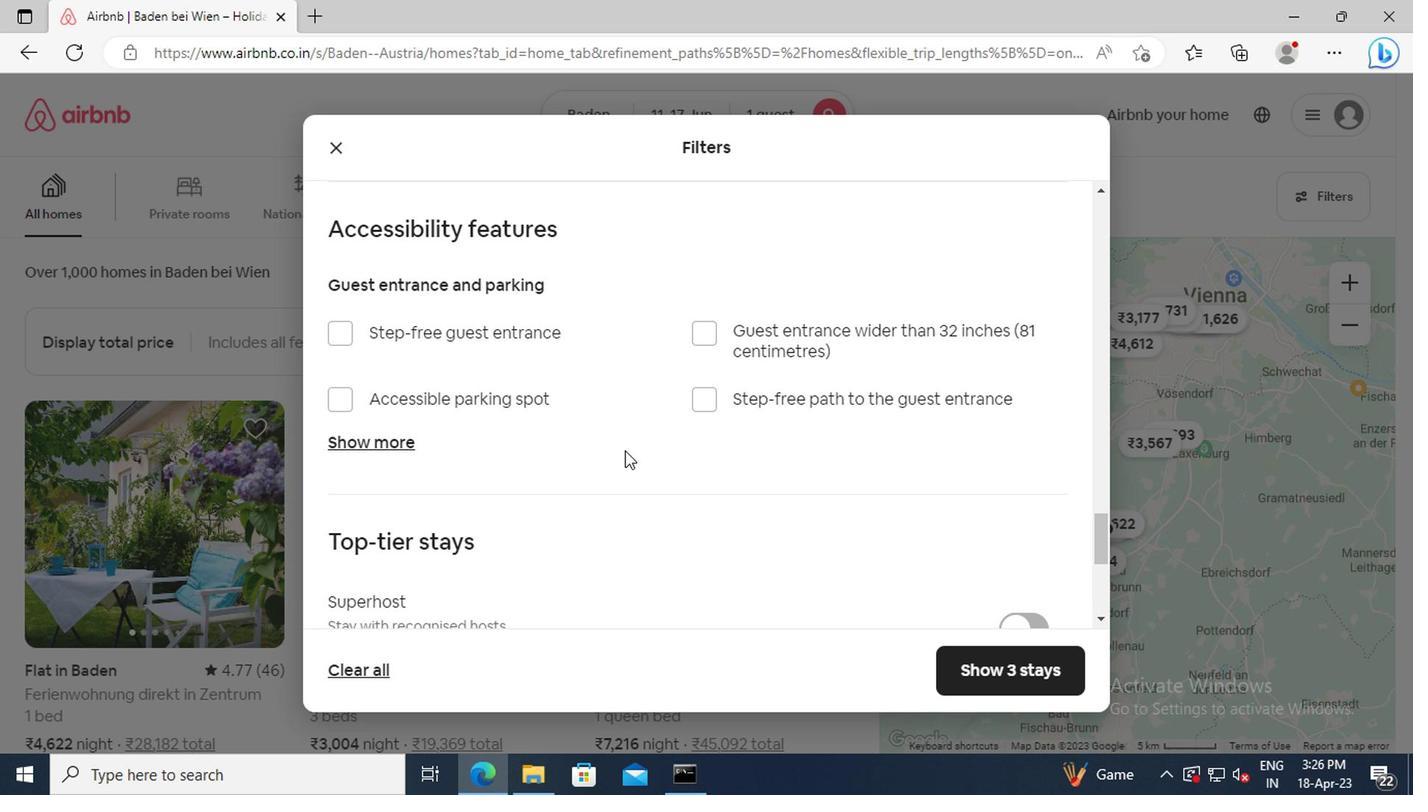 
Action: Mouse scrolled (620, 451) with delta (0, 0)
Screenshot: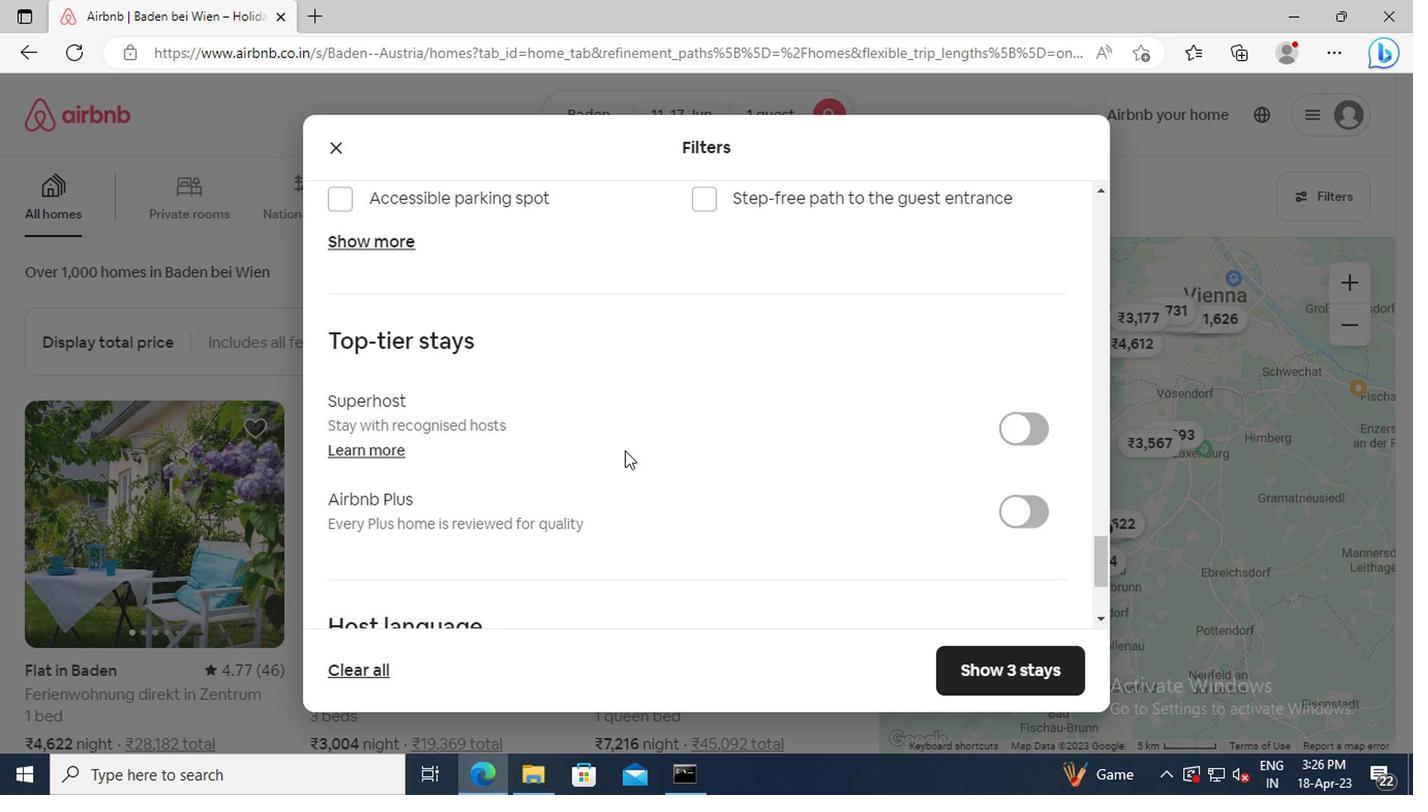 
Action: Mouse scrolled (620, 451) with delta (0, 0)
Screenshot: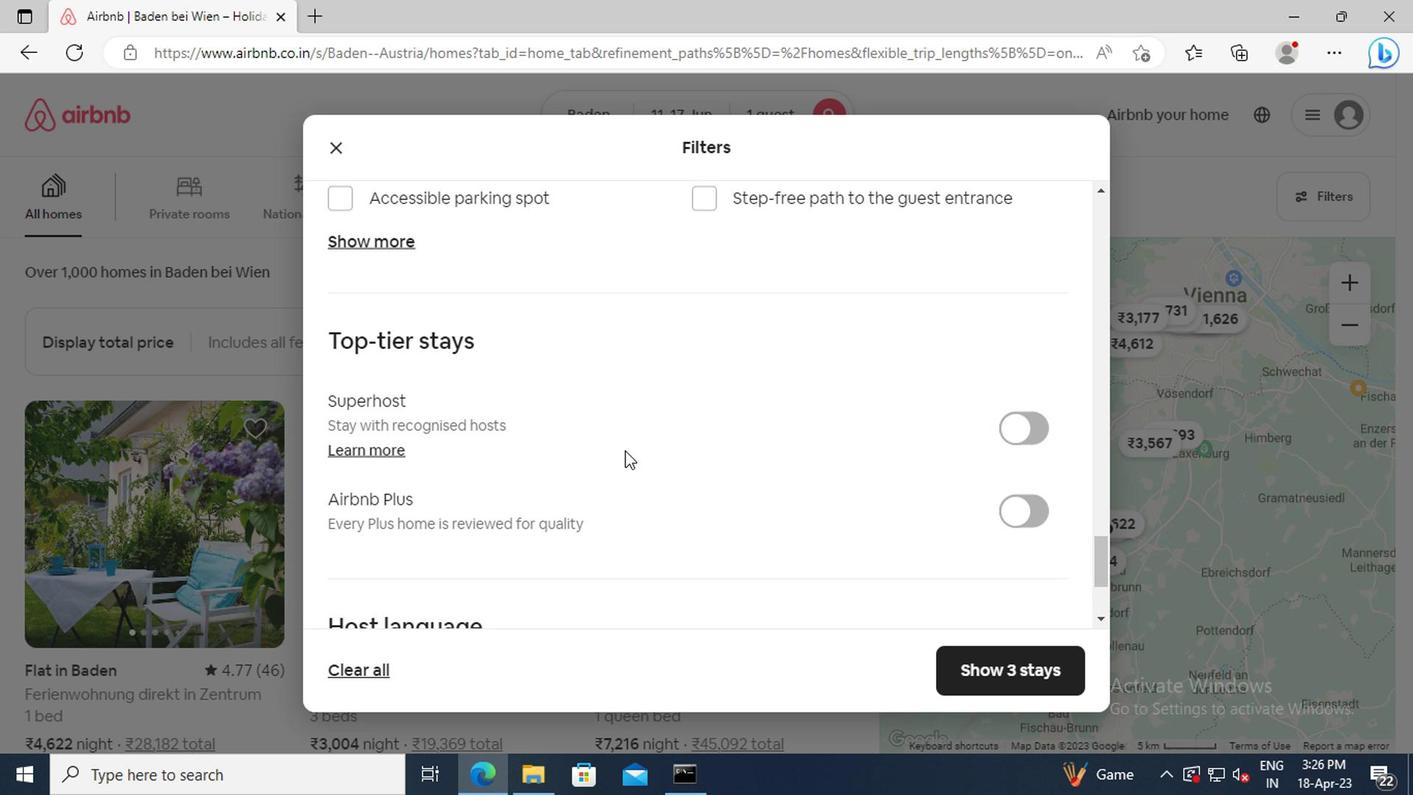 
Action: Mouse scrolled (620, 451) with delta (0, 0)
Screenshot: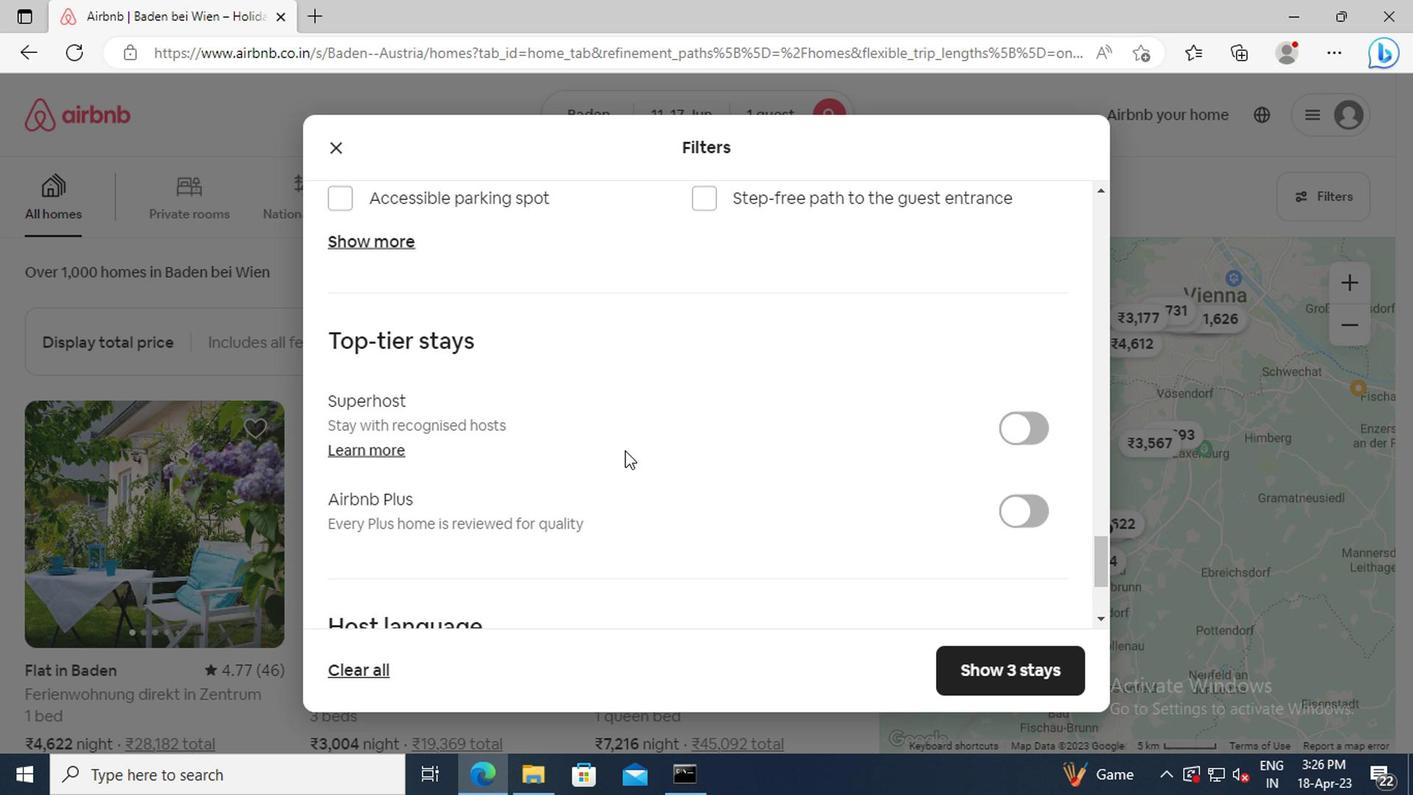 
Action: Mouse scrolled (620, 451) with delta (0, 0)
Screenshot: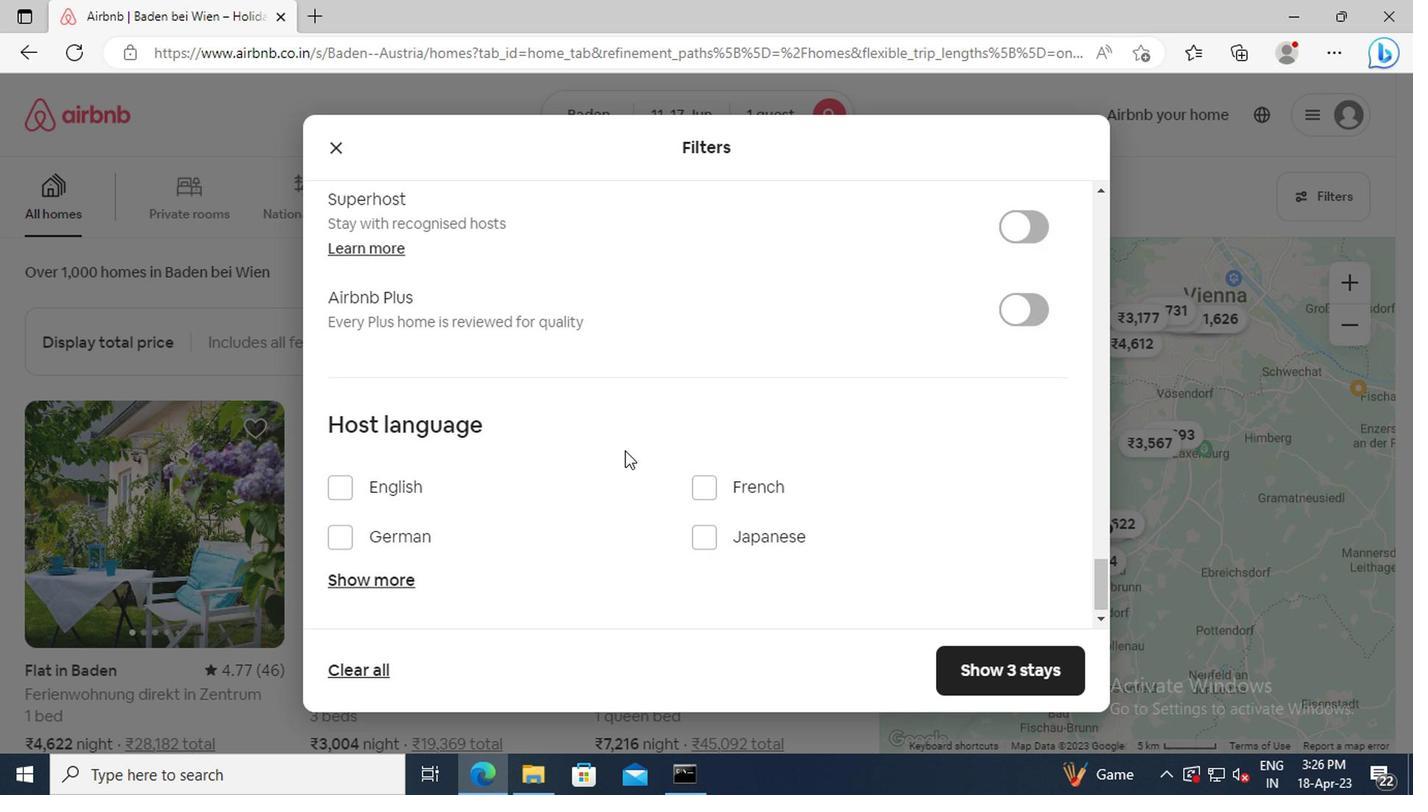
Action: Mouse moved to (341, 486)
Screenshot: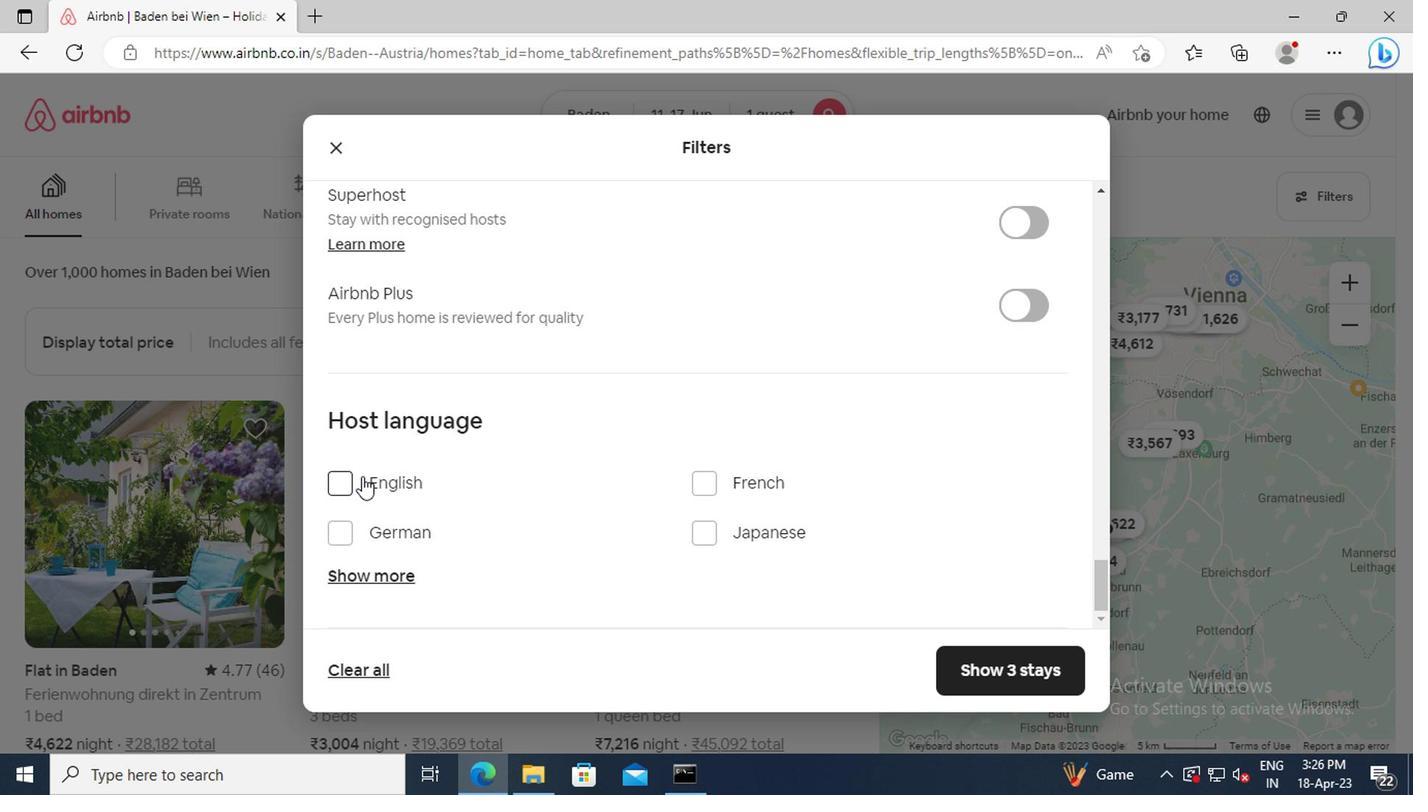 
Action: Mouse pressed left at (341, 486)
Screenshot: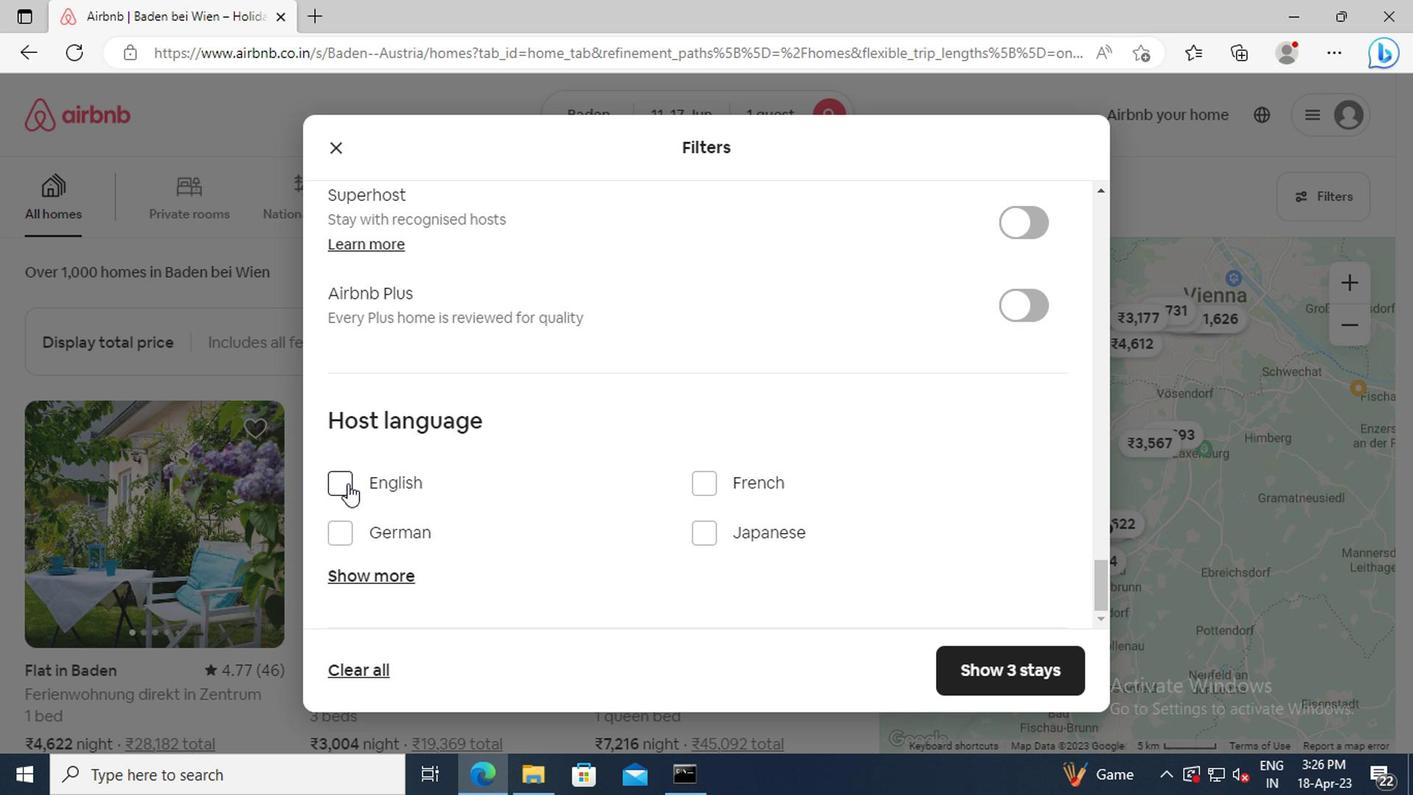 
Action: Mouse moved to (1000, 670)
Screenshot: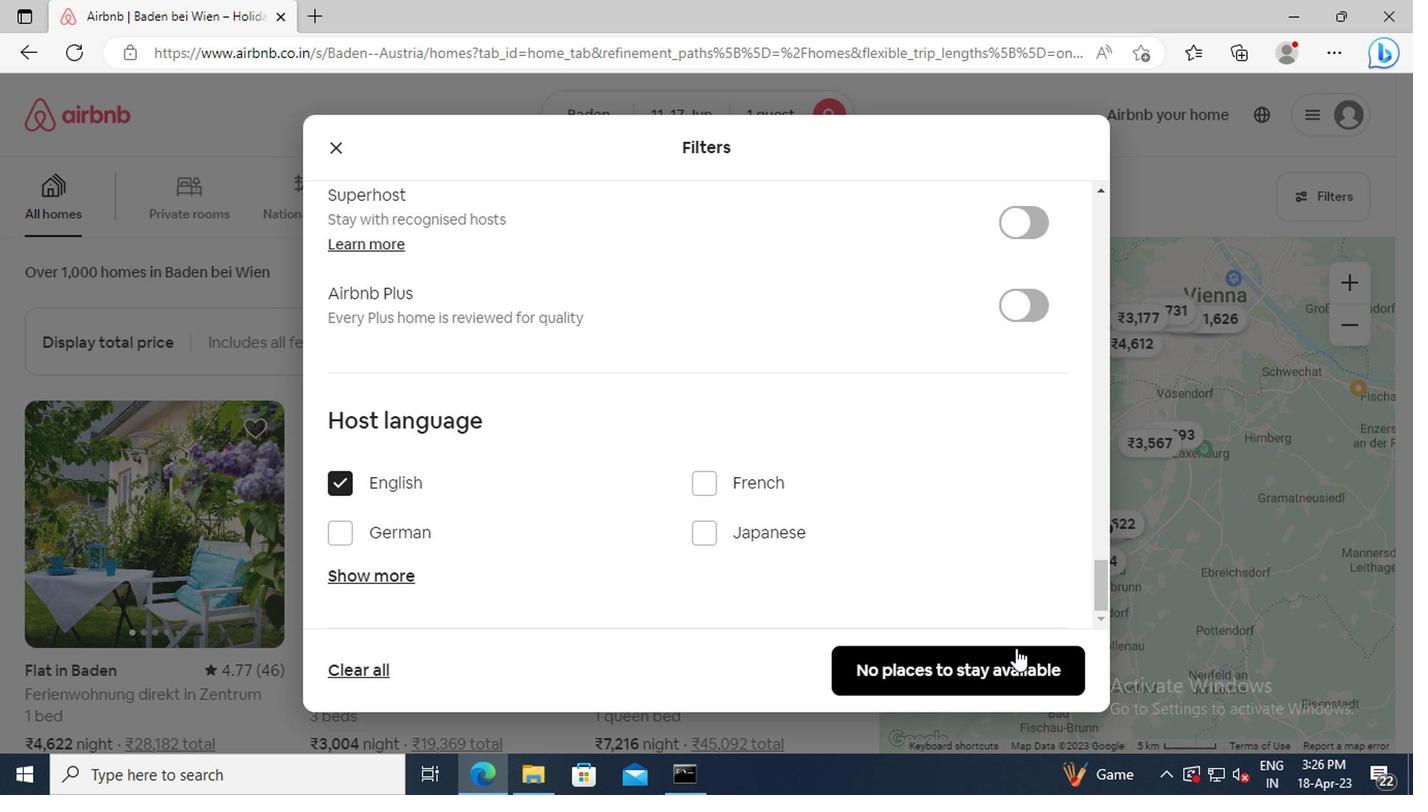 
Action: Mouse pressed left at (1000, 670)
Screenshot: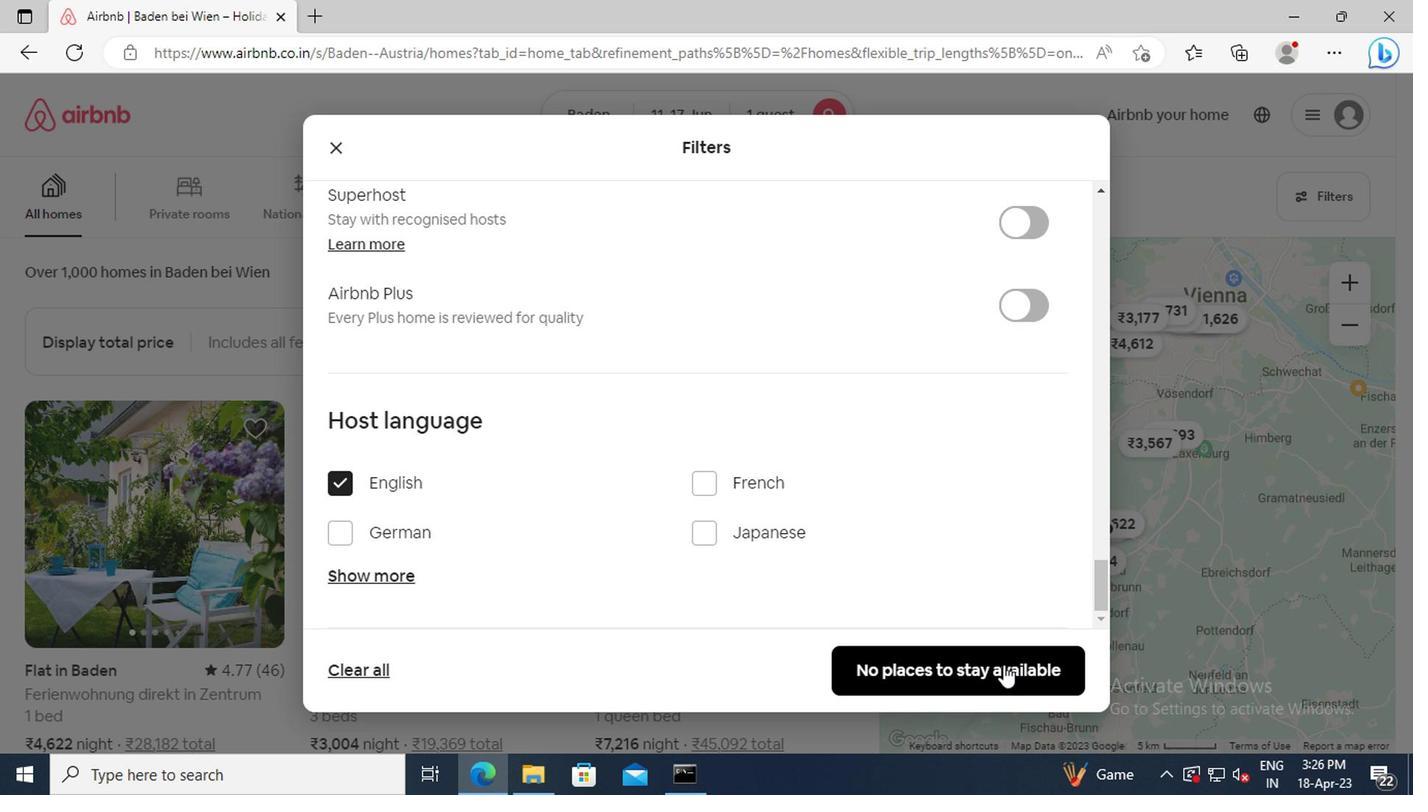 
